Task: Open a blank sheet, save the file as education.txt Insert a table '3 by 2' In first column, add headers, 'Employee Name, Monday, Tuesday'. Under first header add  John. Under second header add  1:00 Pm. Under third header add  '3:00 Pm'. Change table style to  Black 
Action: Mouse moved to (297, 221)
Screenshot: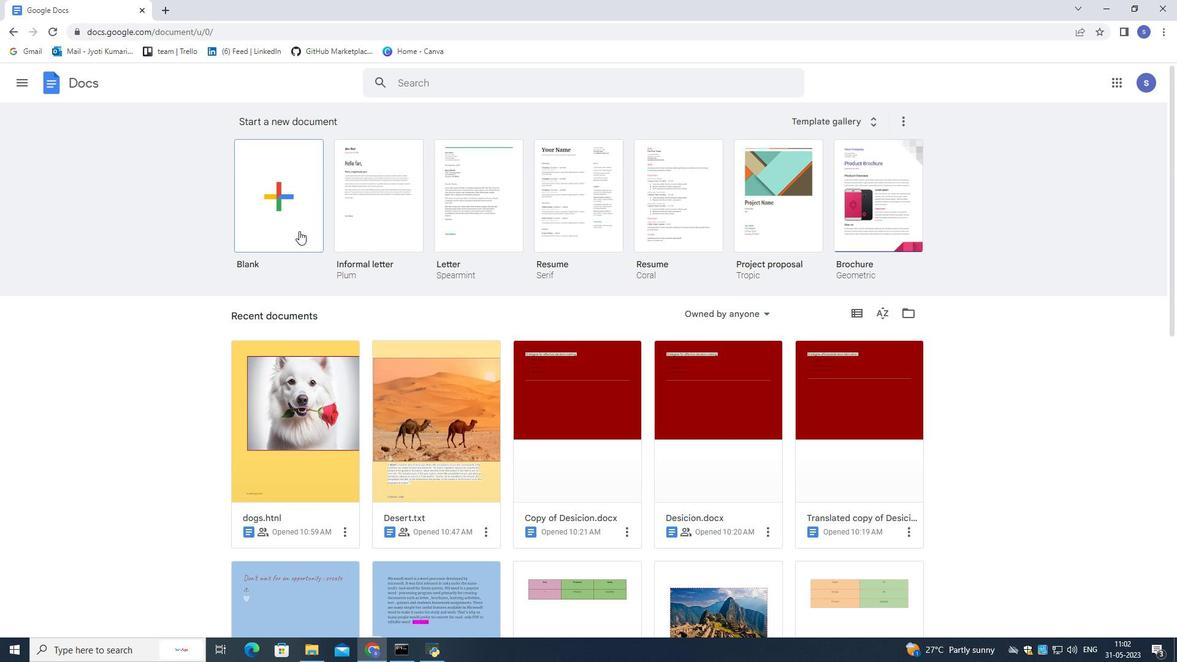 
Action: Mouse pressed left at (297, 221)
Screenshot: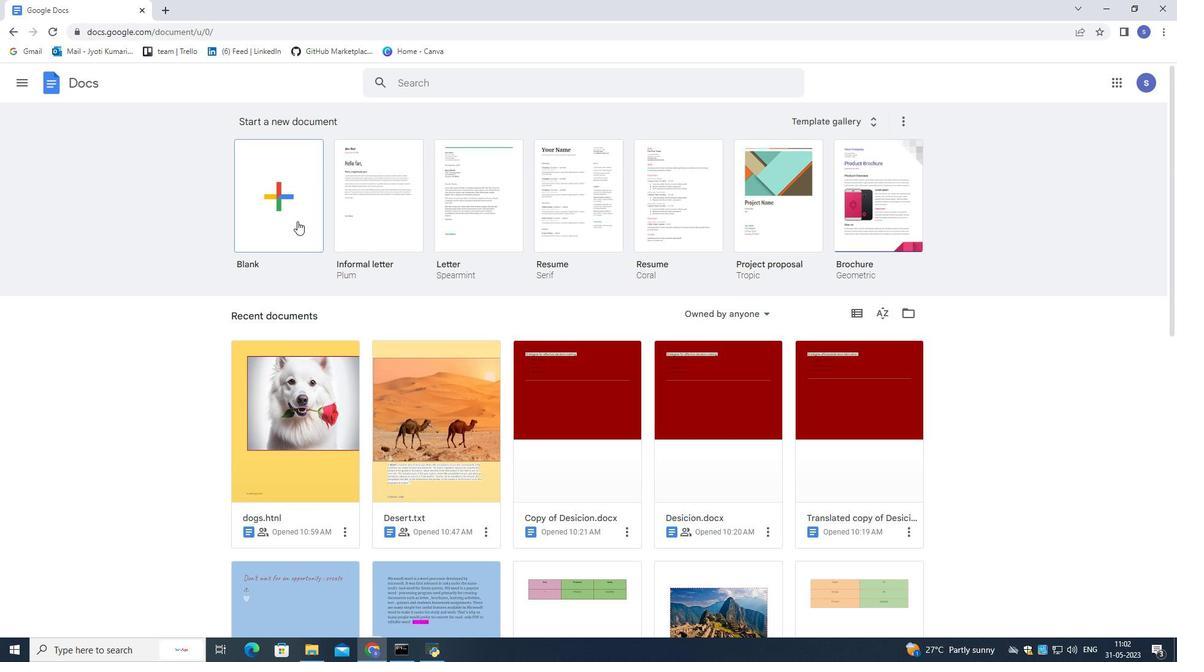 
Action: Mouse moved to (95, 77)
Screenshot: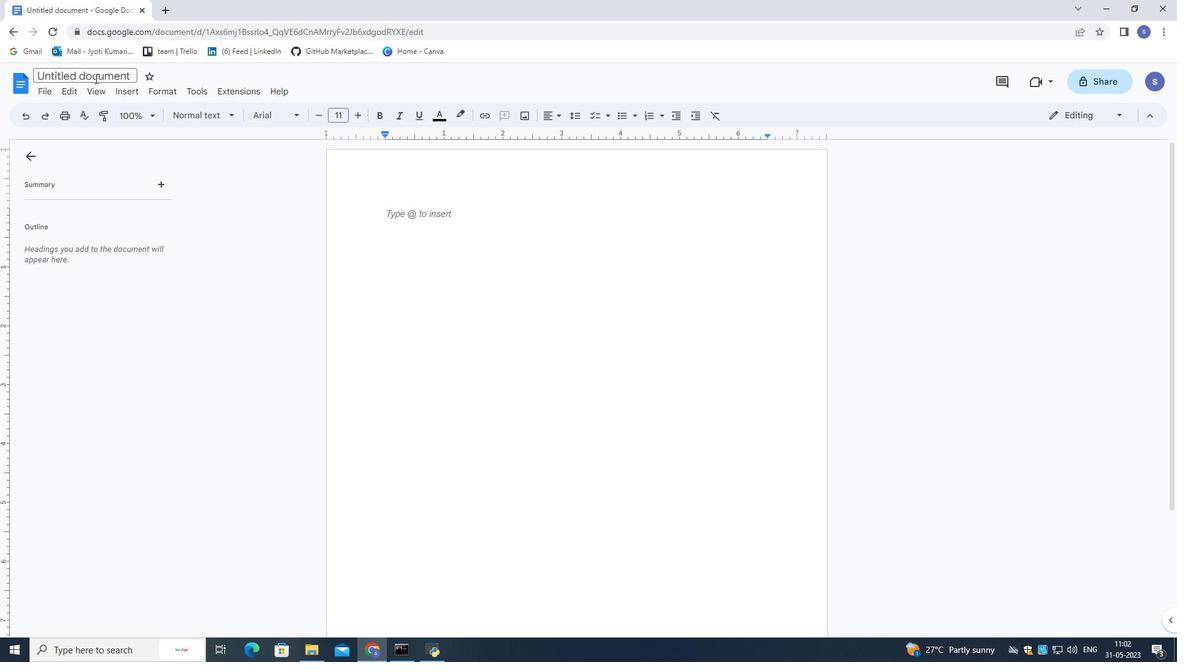 
Action: Mouse pressed left at (95, 77)
Screenshot: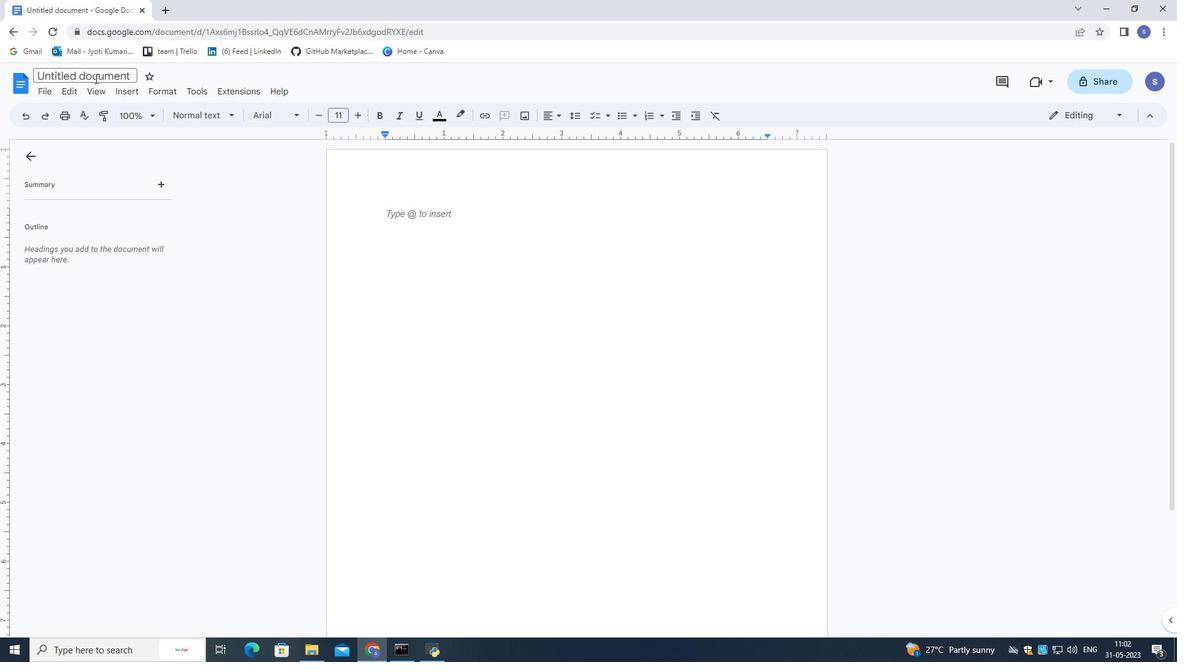 
Action: Key pressed education.txt<Key.enter>
Screenshot: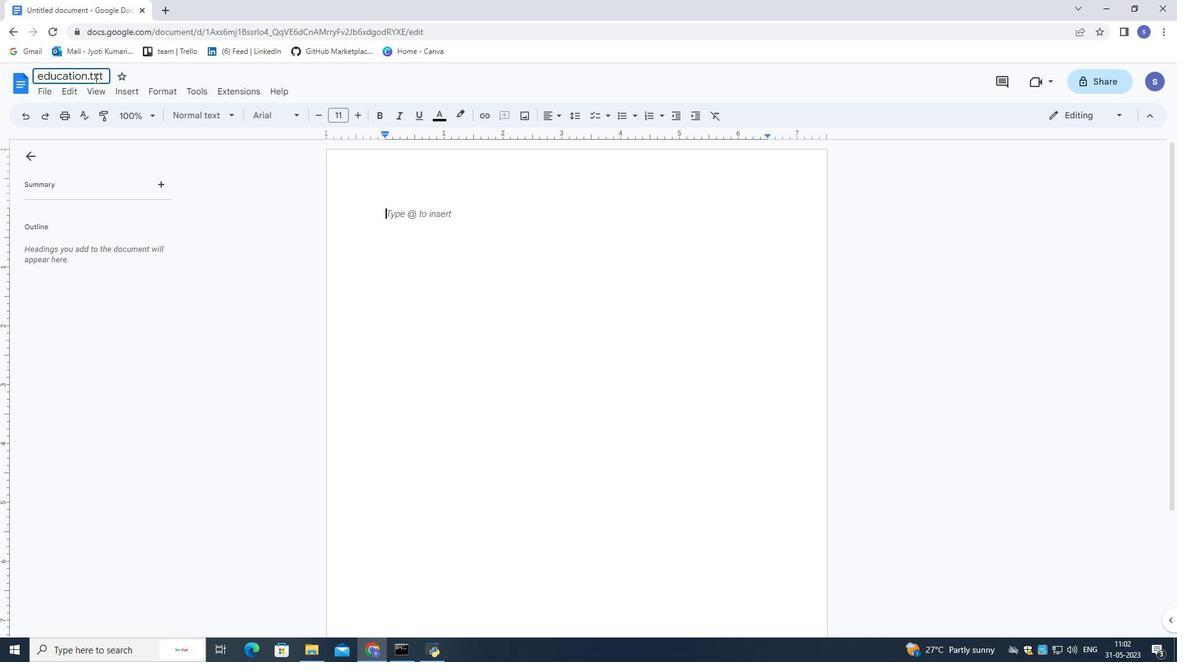 
Action: Mouse moved to (45, 87)
Screenshot: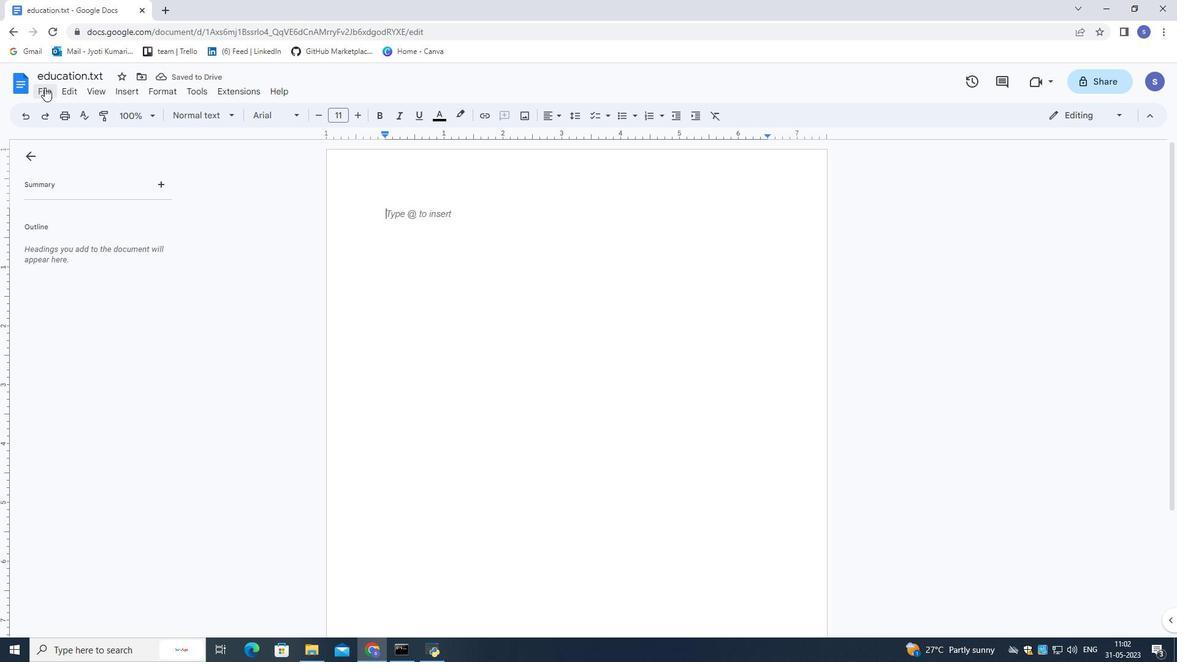 
Action: Mouse pressed left at (45, 87)
Screenshot: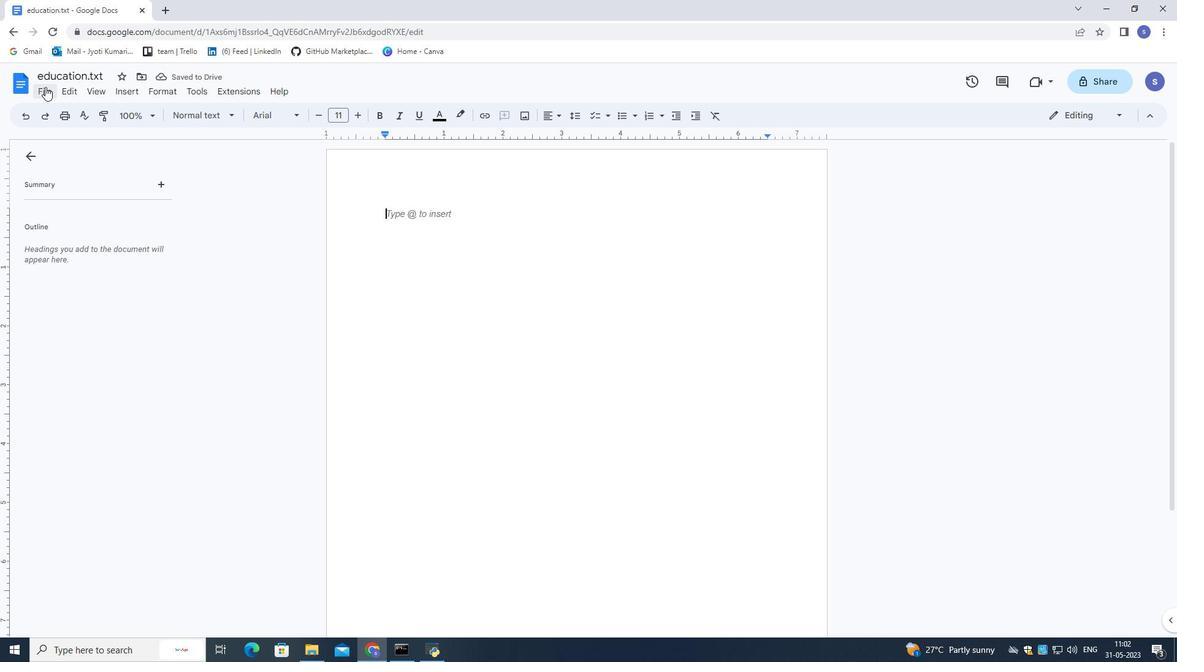 
Action: Mouse moved to (334, 172)
Screenshot: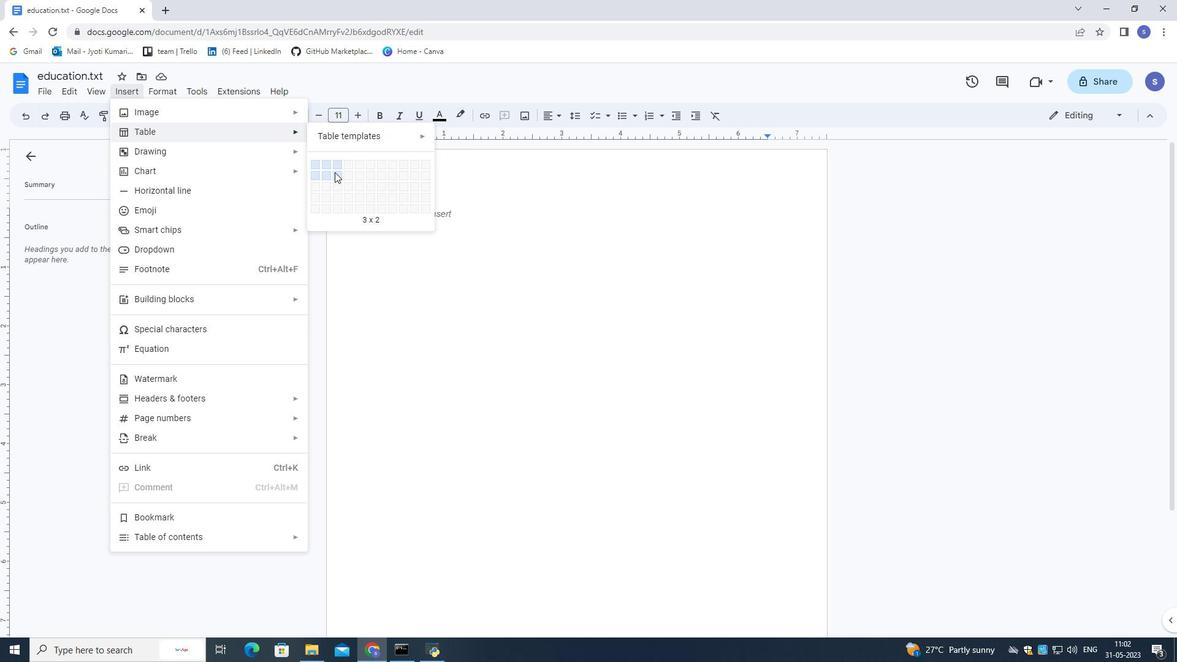
Action: Mouse pressed left at (334, 172)
Screenshot: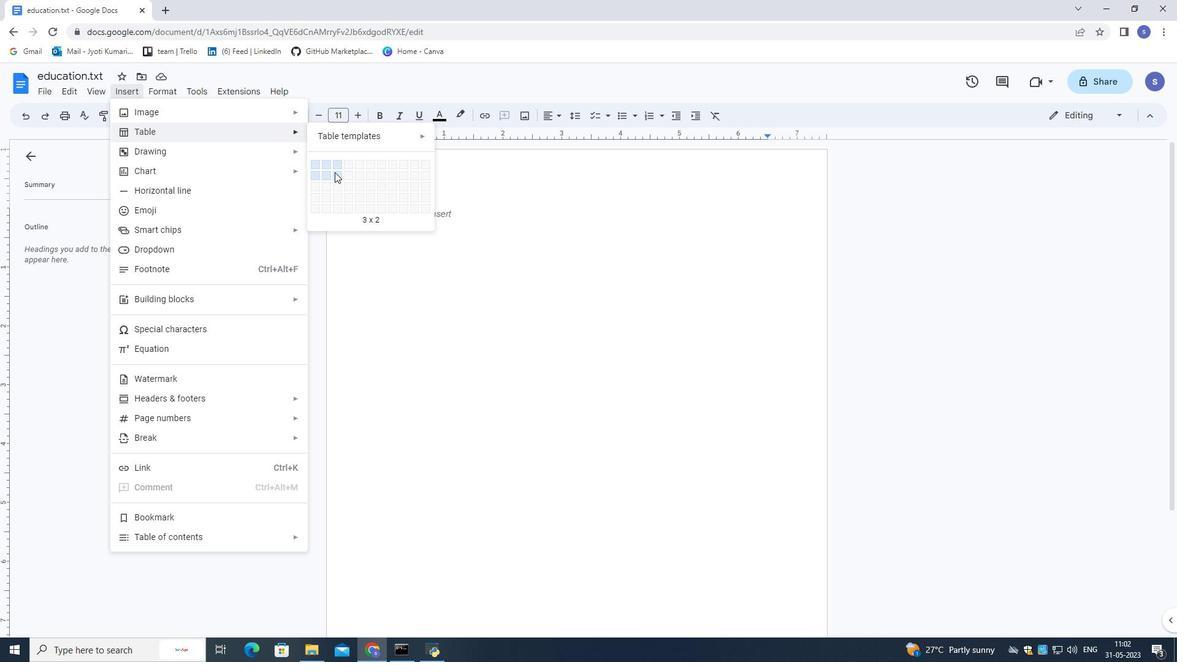 
Action: Mouse moved to (584, 239)
Screenshot: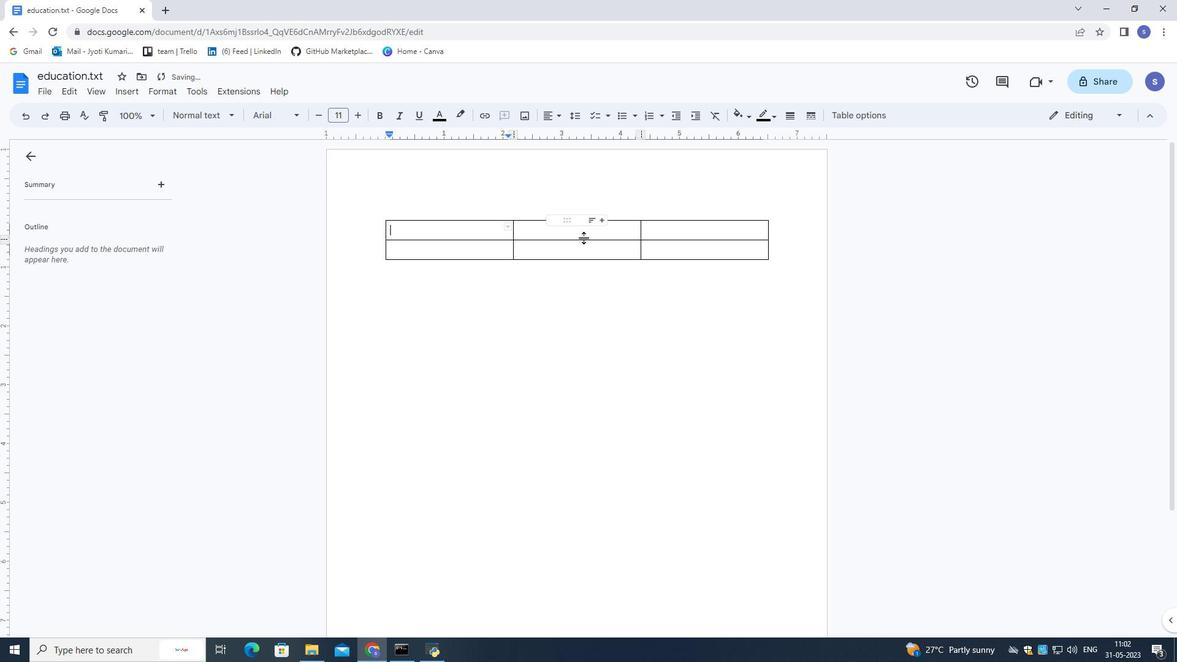 
Action: Mouse pressed left at (584, 239)
Screenshot: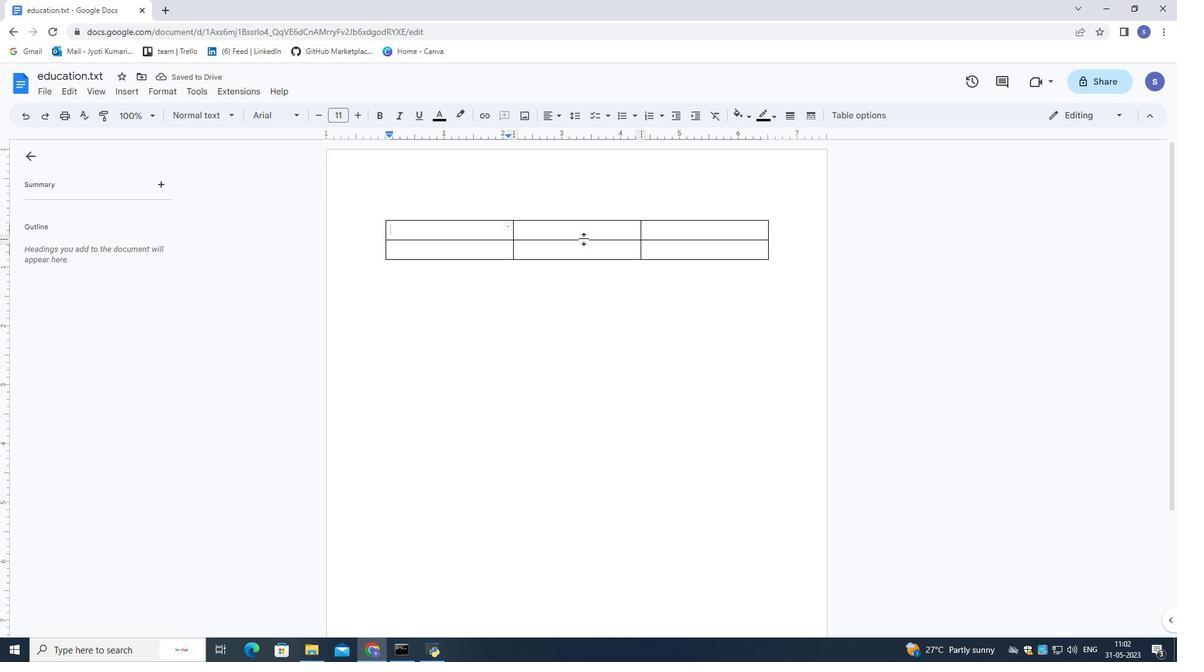 
Action: Mouse moved to (587, 274)
Screenshot: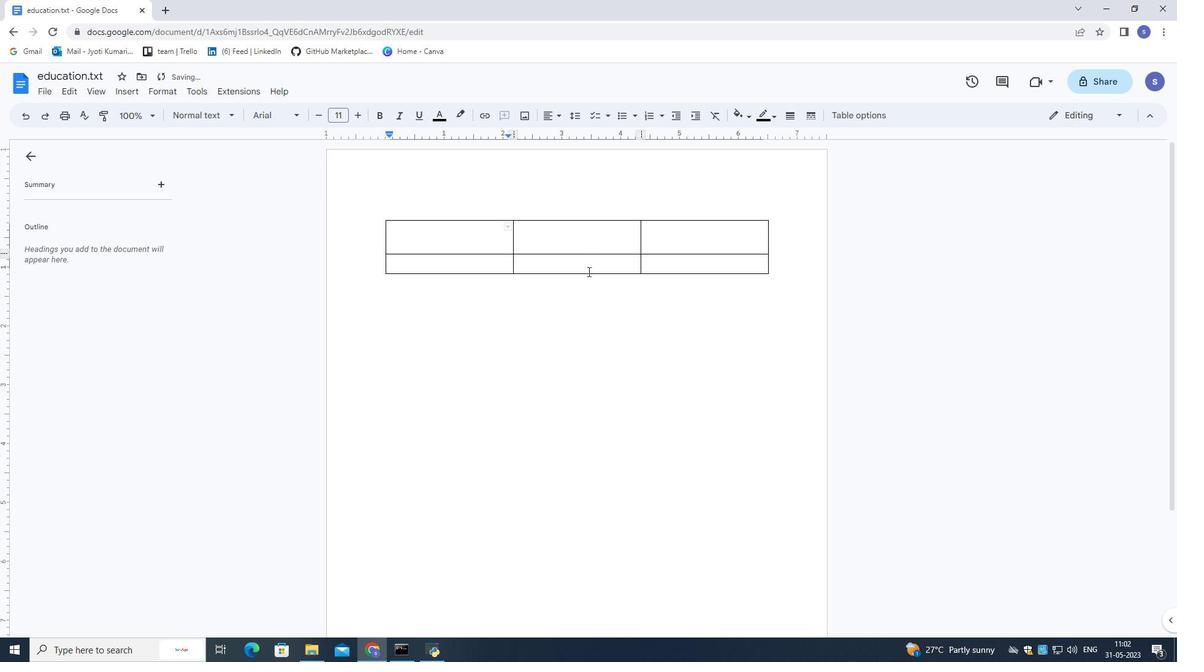 
Action: Mouse pressed left at (587, 274)
Screenshot: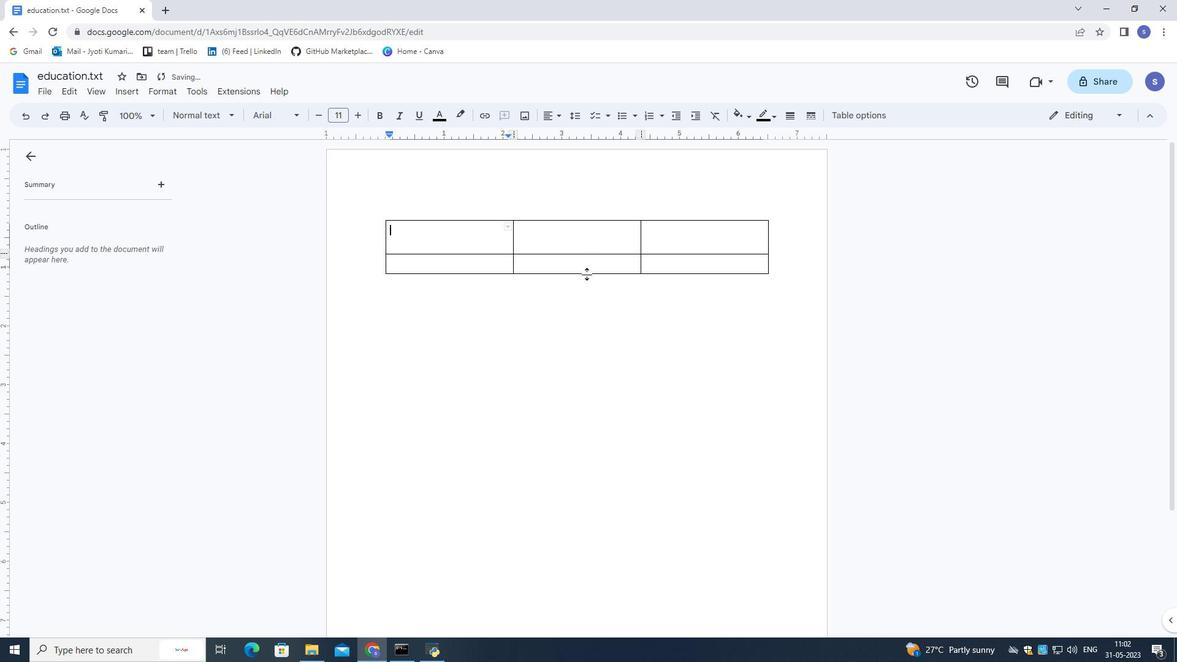 
Action: Mouse moved to (489, 240)
Screenshot: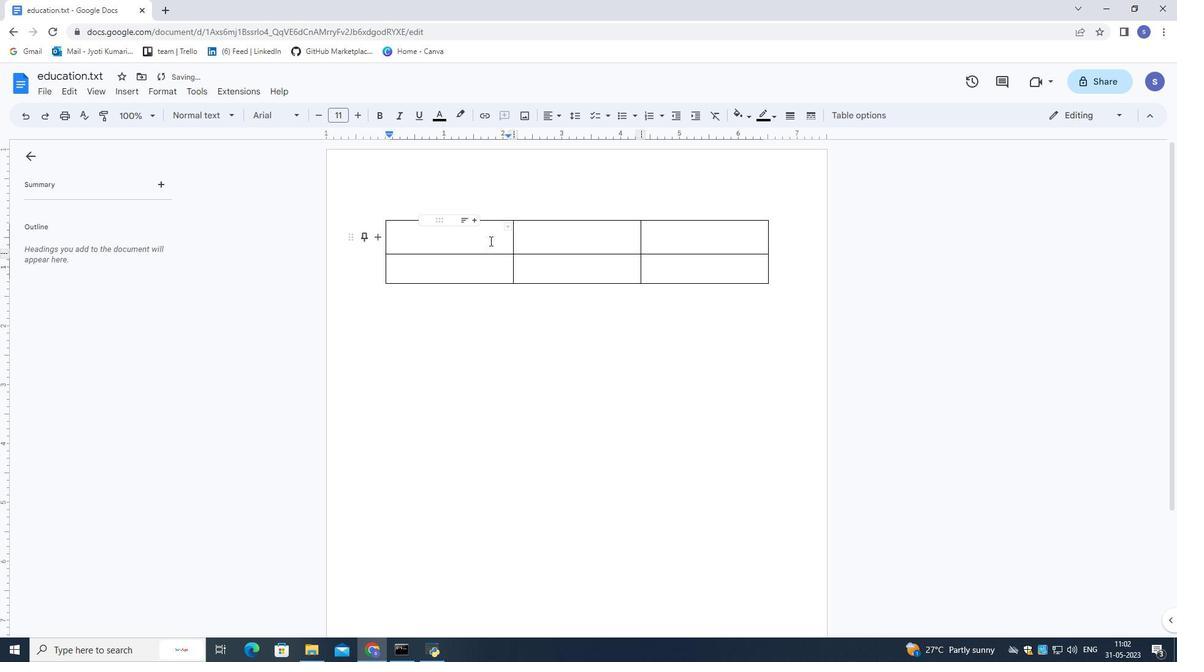 
Action: Mouse pressed left at (489, 240)
Screenshot: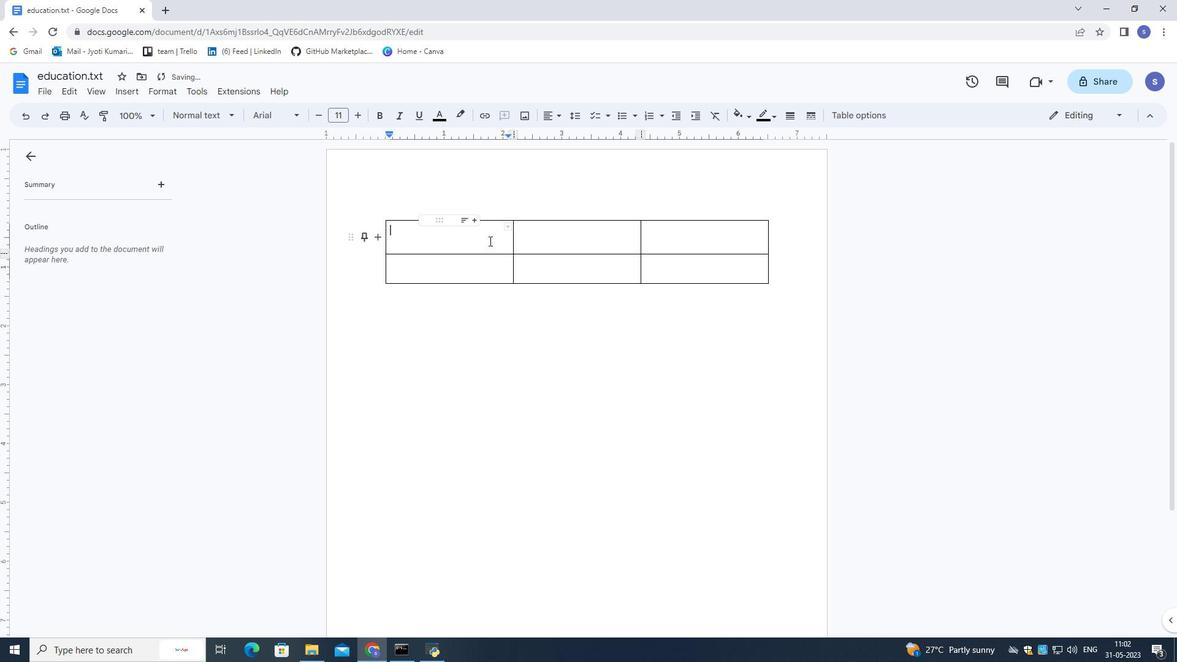 
Action: Mouse moved to (486, 236)
Screenshot: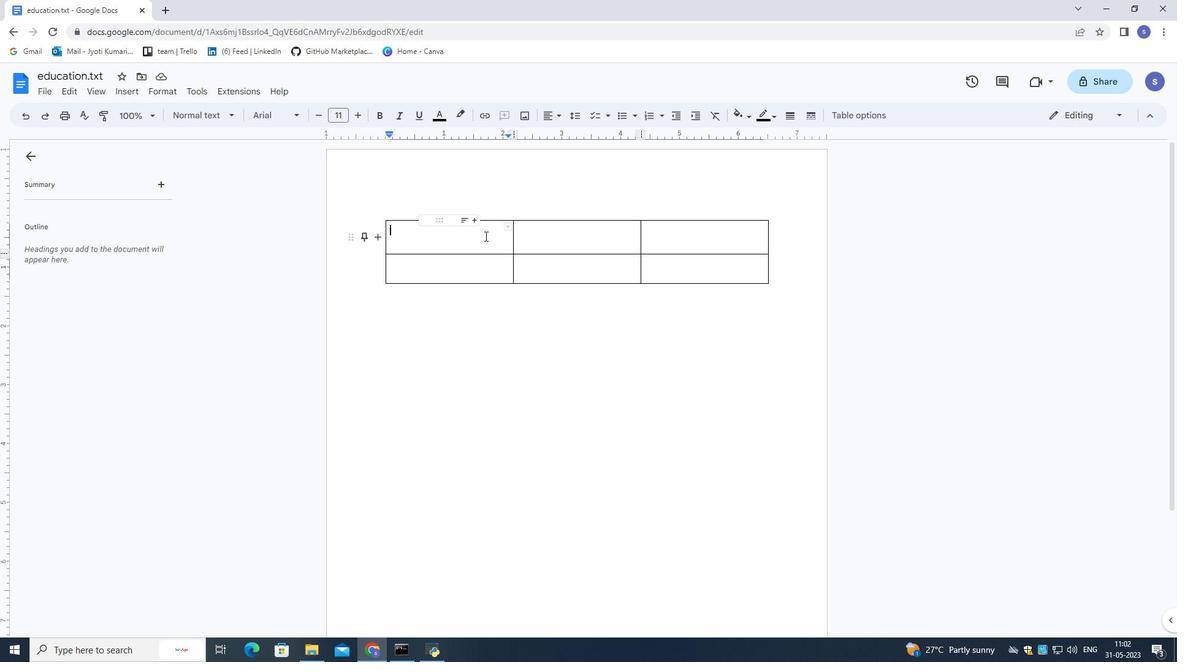 
Action: Key pressed <Key.shift><Key.shift>E
Screenshot: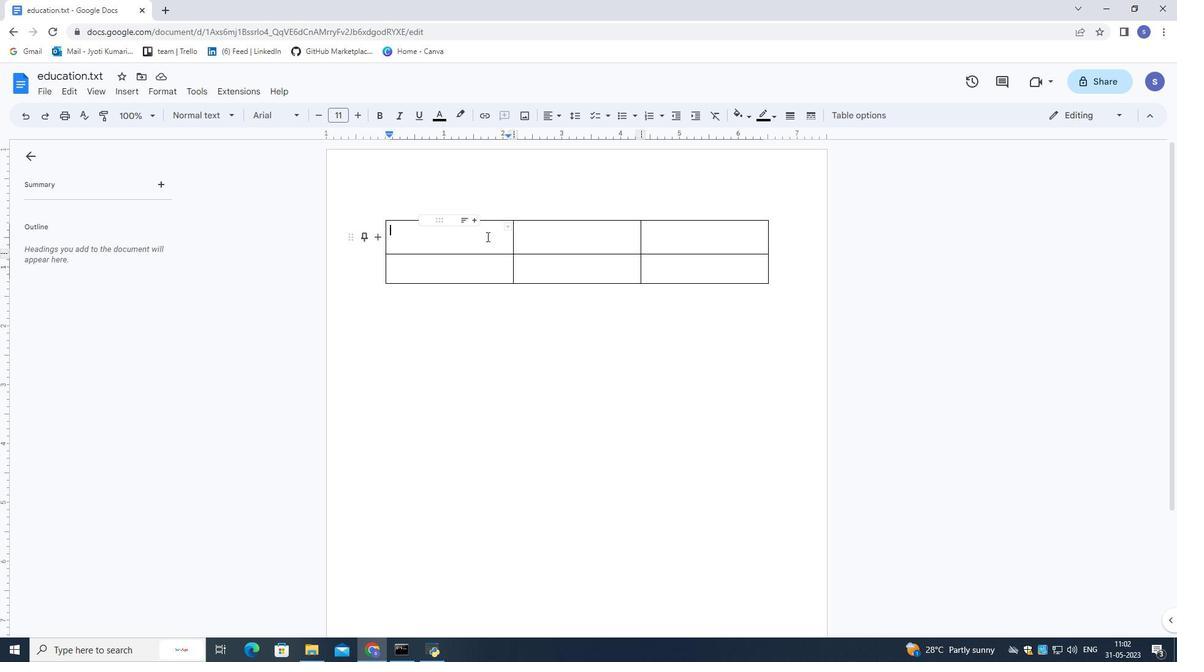 
Action: Mouse moved to (487, 231)
Screenshot: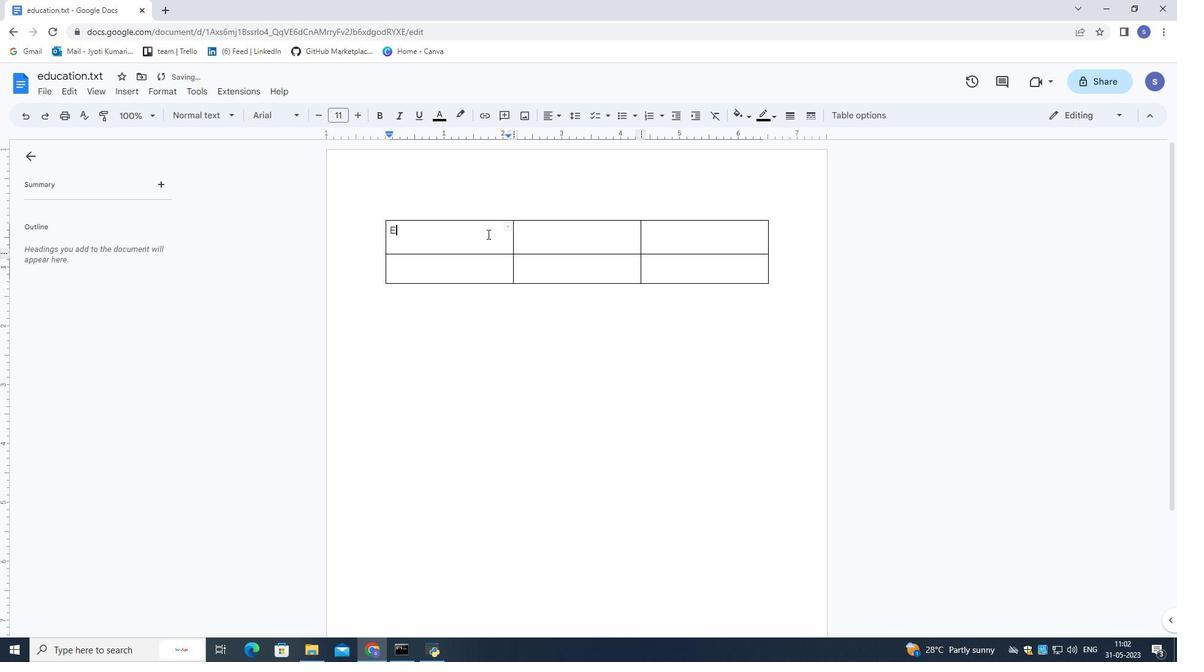 
Action: Key pressed m
Screenshot: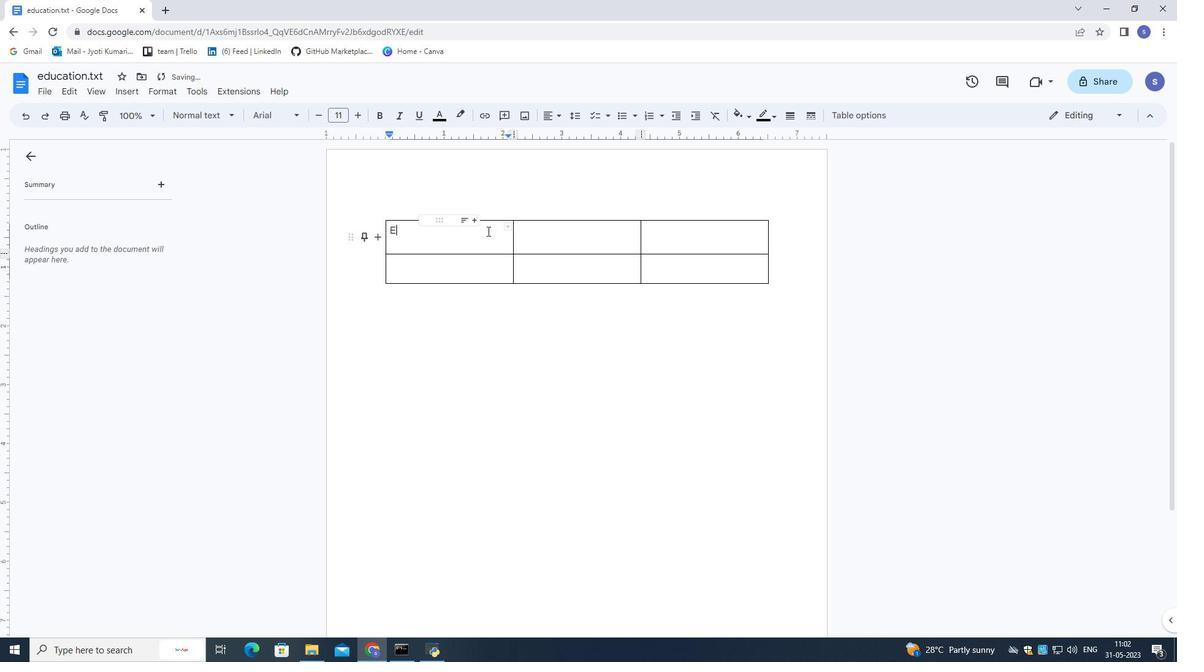 
Action: Mouse moved to (487, 228)
Screenshot: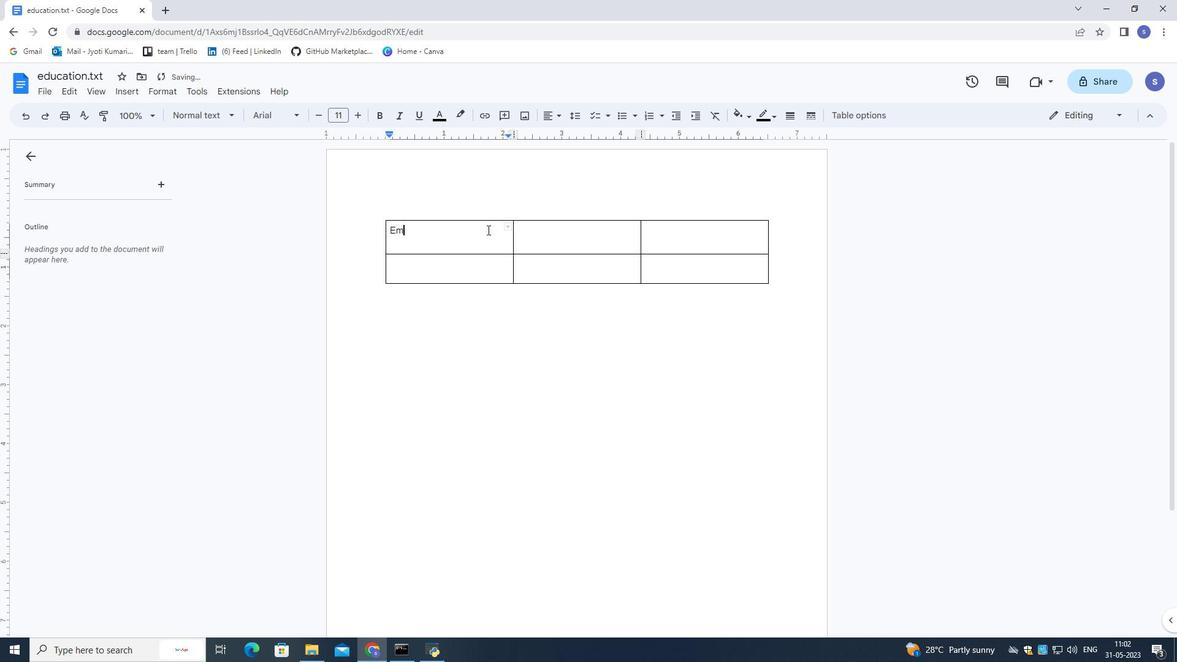 
Action: Key pressed ployee<Key.space>name
Screenshot: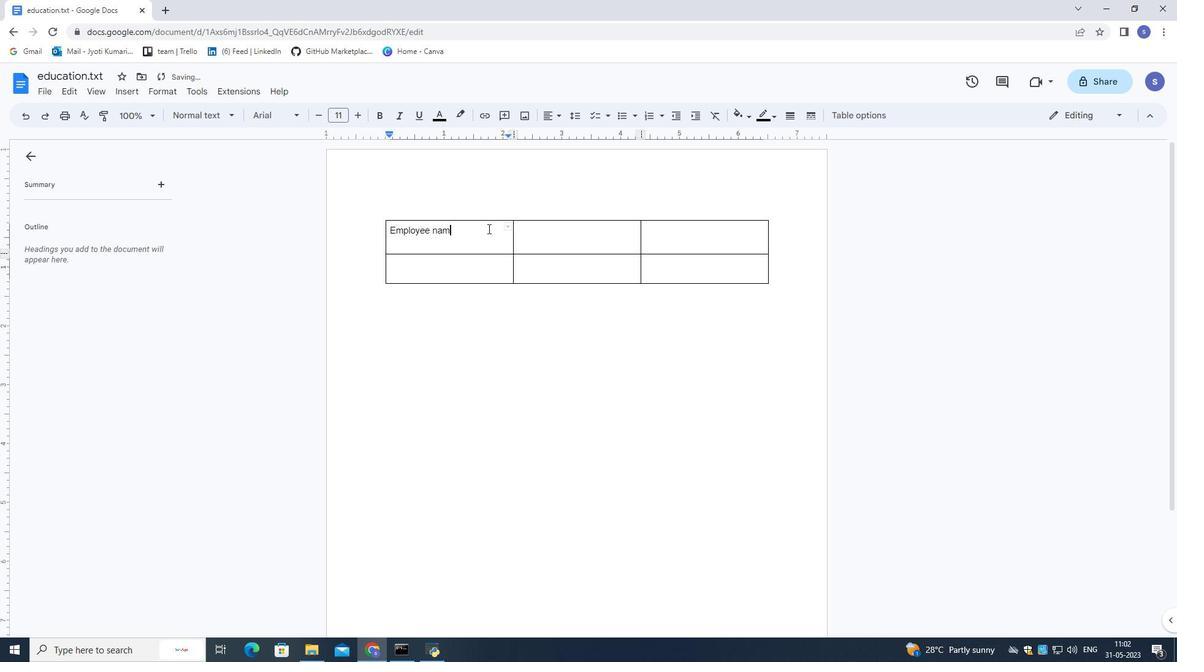 
Action: Mouse moved to (580, 227)
Screenshot: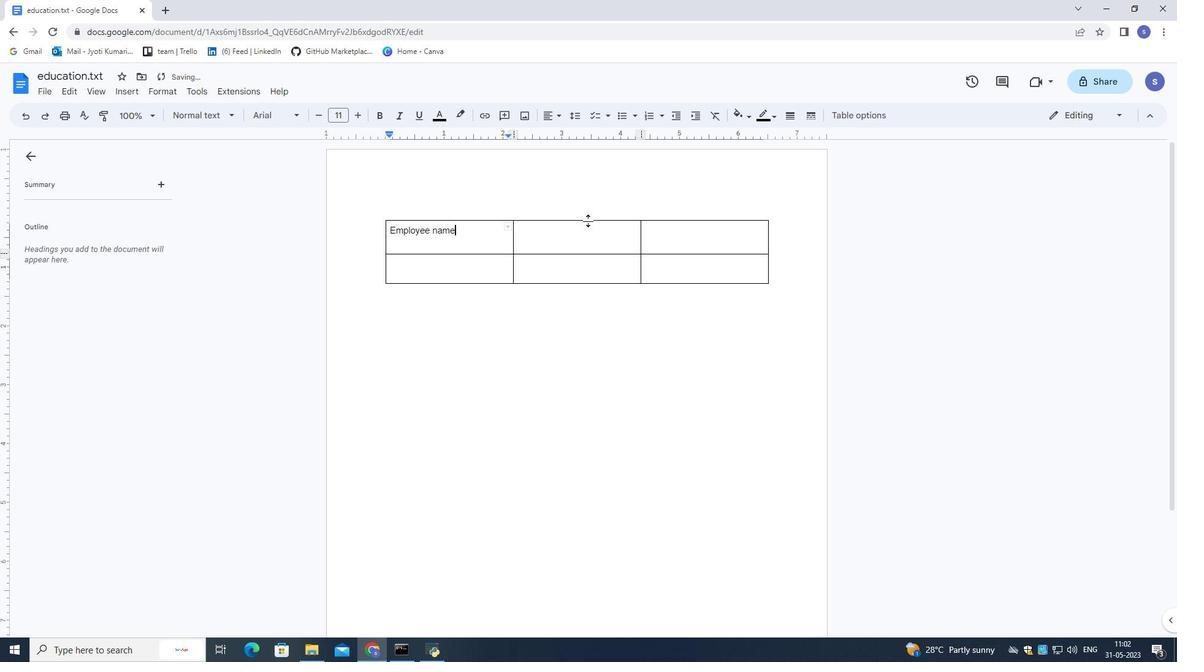 
Action: Mouse pressed left at (580, 227)
Screenshot: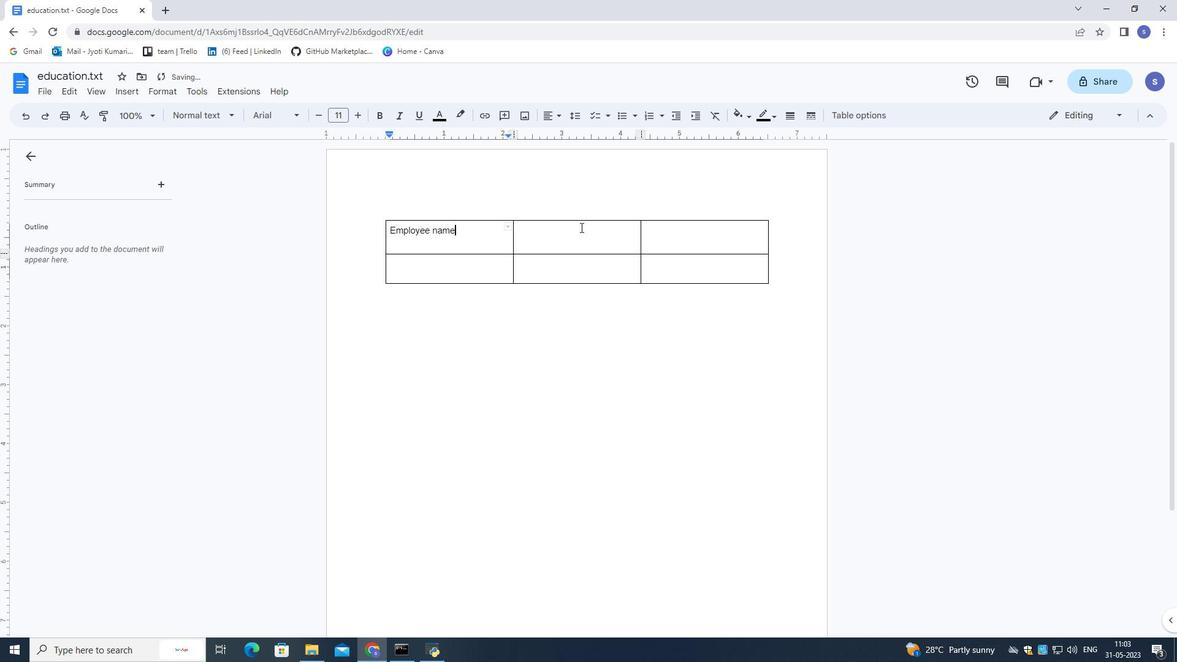 
Action: Key pressed monday
Screenshot: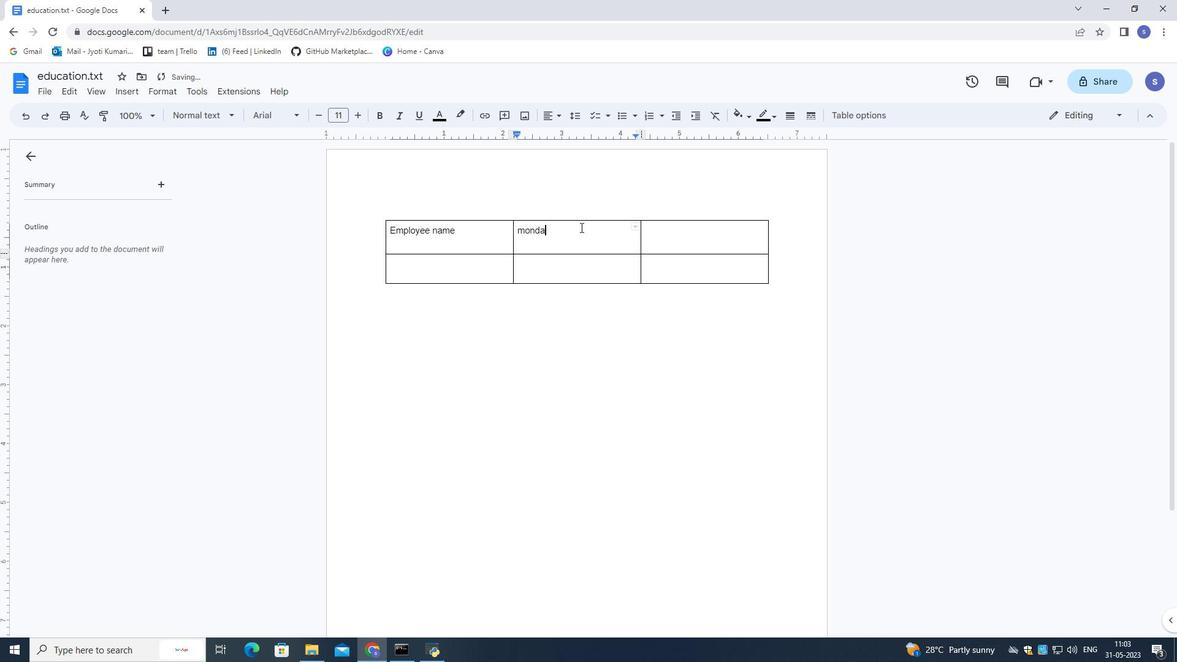 
Action: Mouse moved to (662, 239)
Screenshot: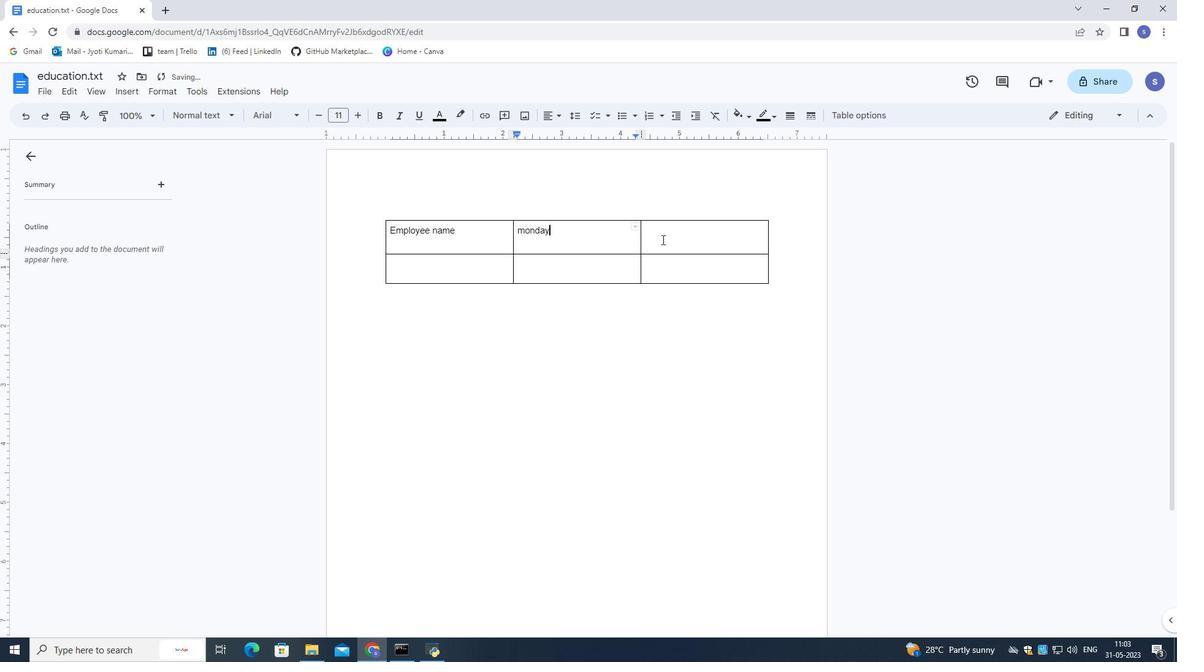 
Action: Mouse pressed left at (662, 239)
Screenshot: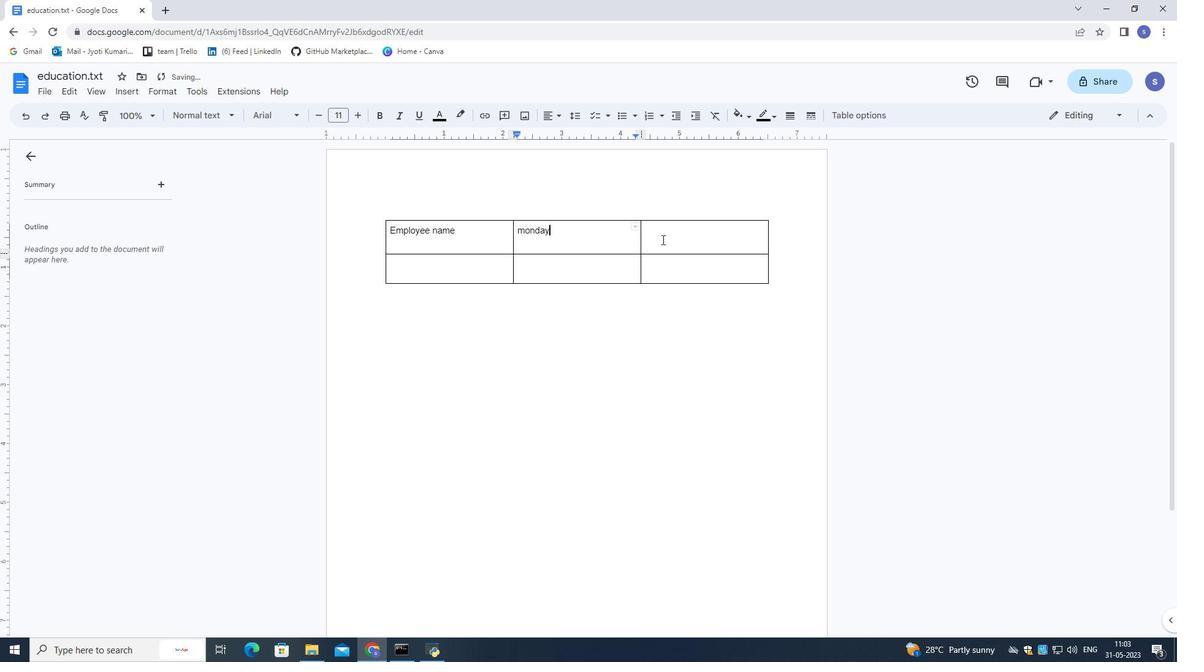 
Action: Key pressed tuesday
Screenshot: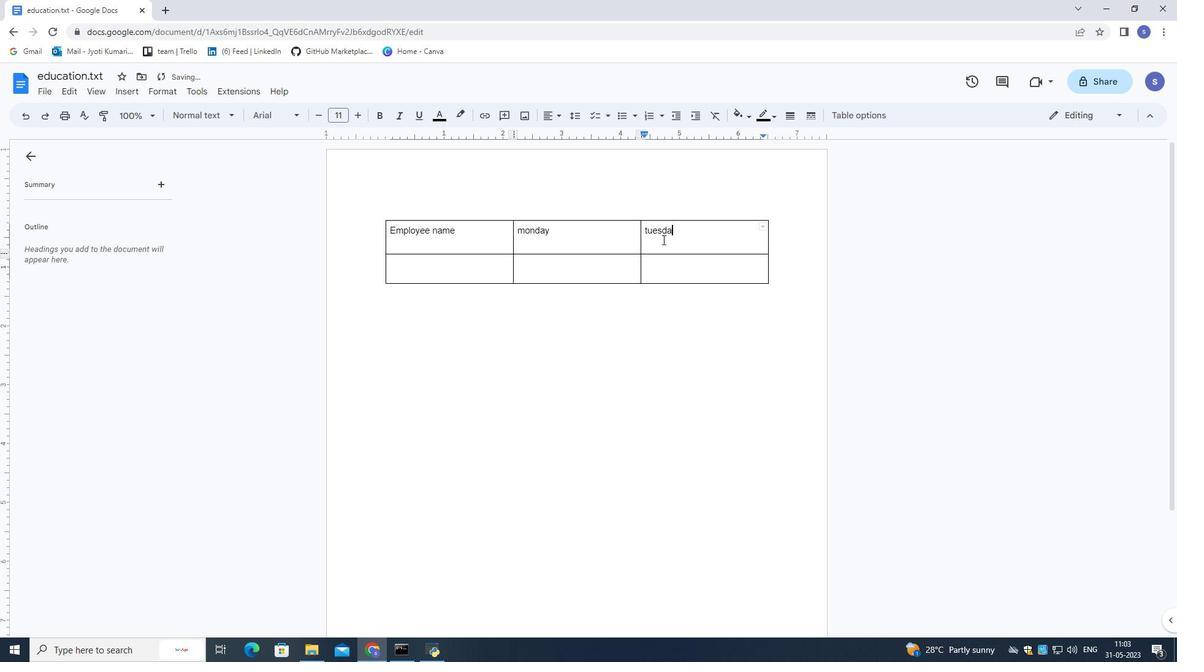 
Action: Mouse moved to (647, 229)
Screenshot: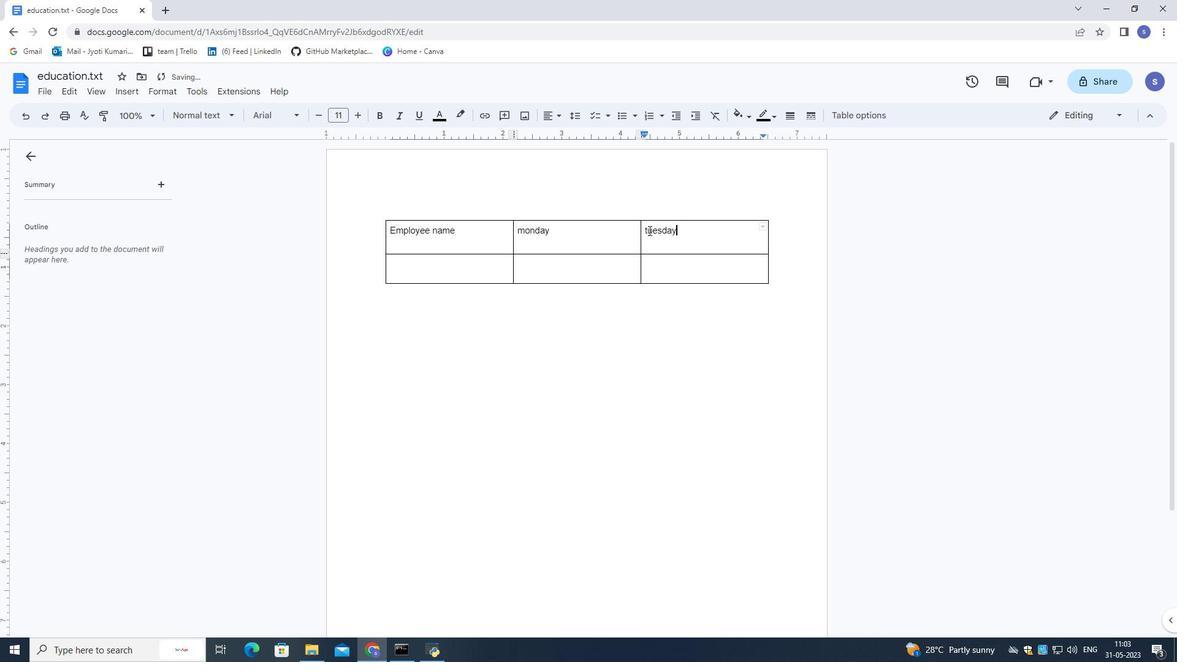 
Action: Mouse pressed left at (647, 229)
Screenshot: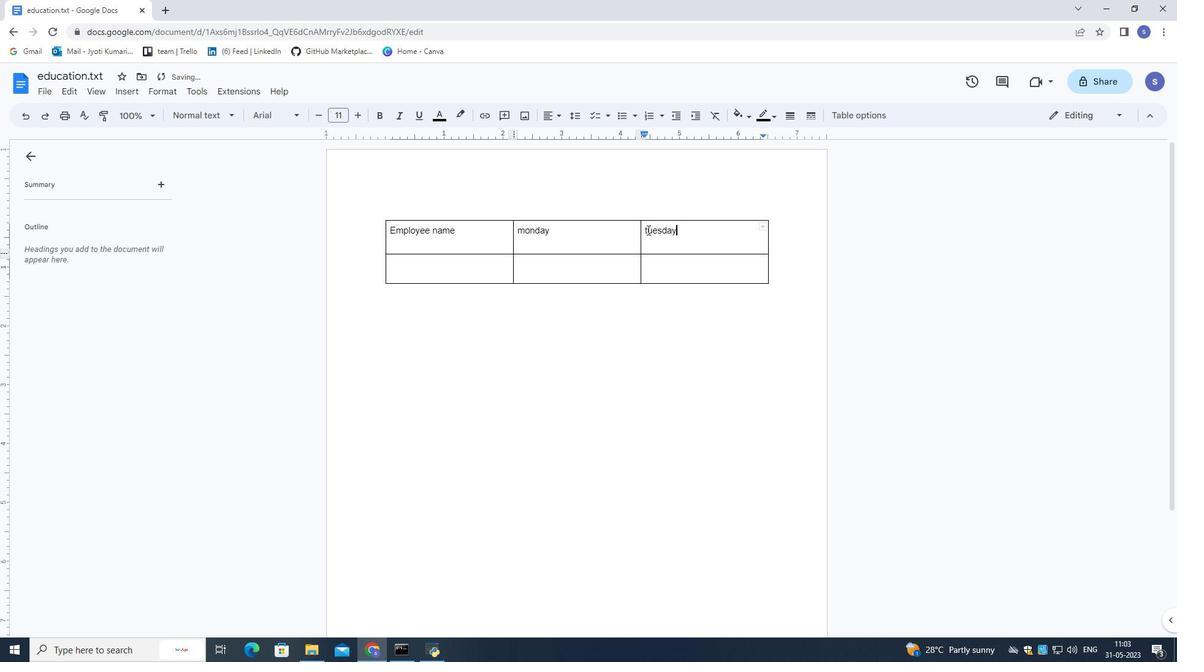 
Action: Mouse moved to (648, 230)
Screenshot: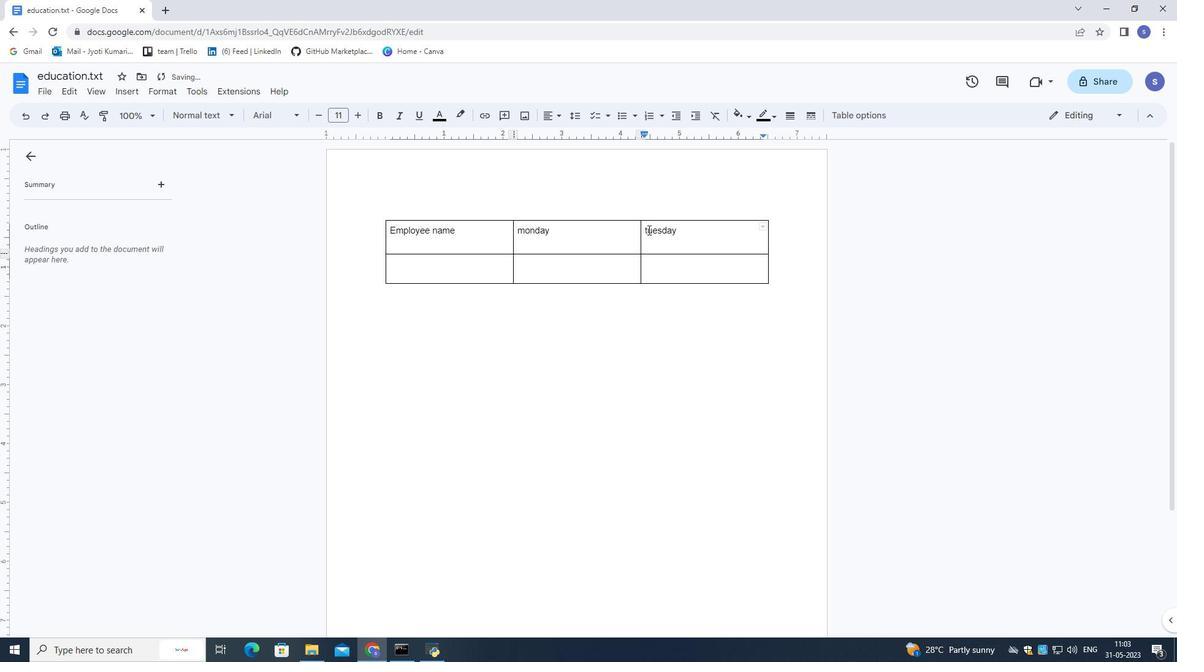
Action: Key pressed <Key.backspace>
Screenshot: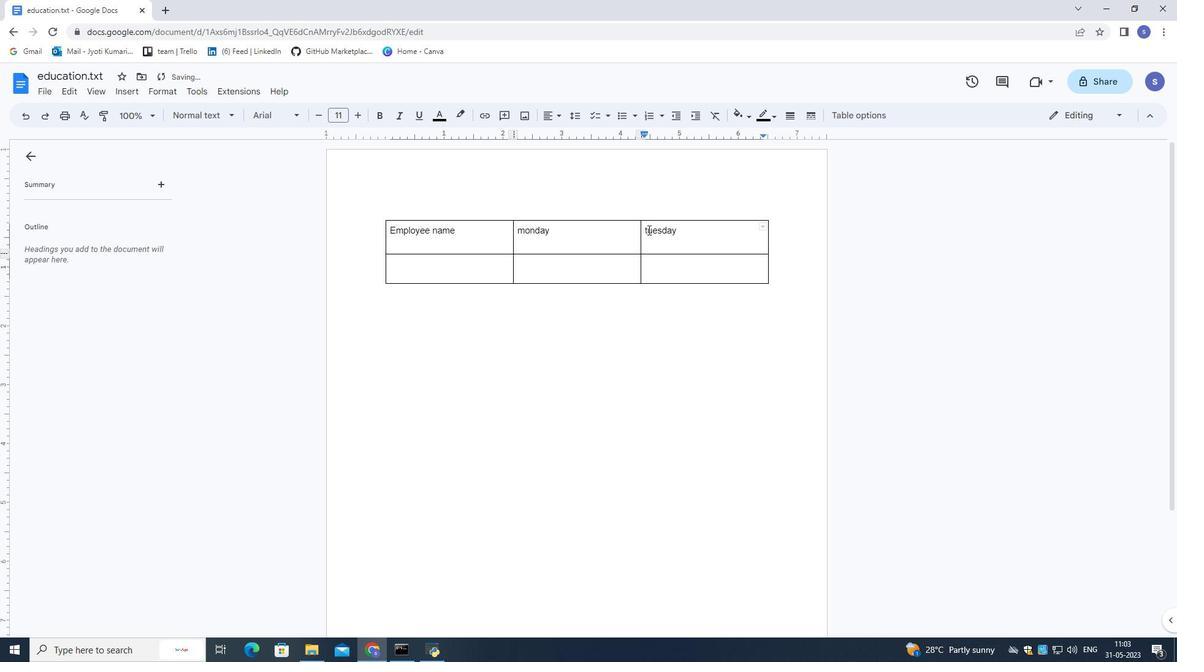 
Action: Mouse moved to (650, 229)
Screenshot: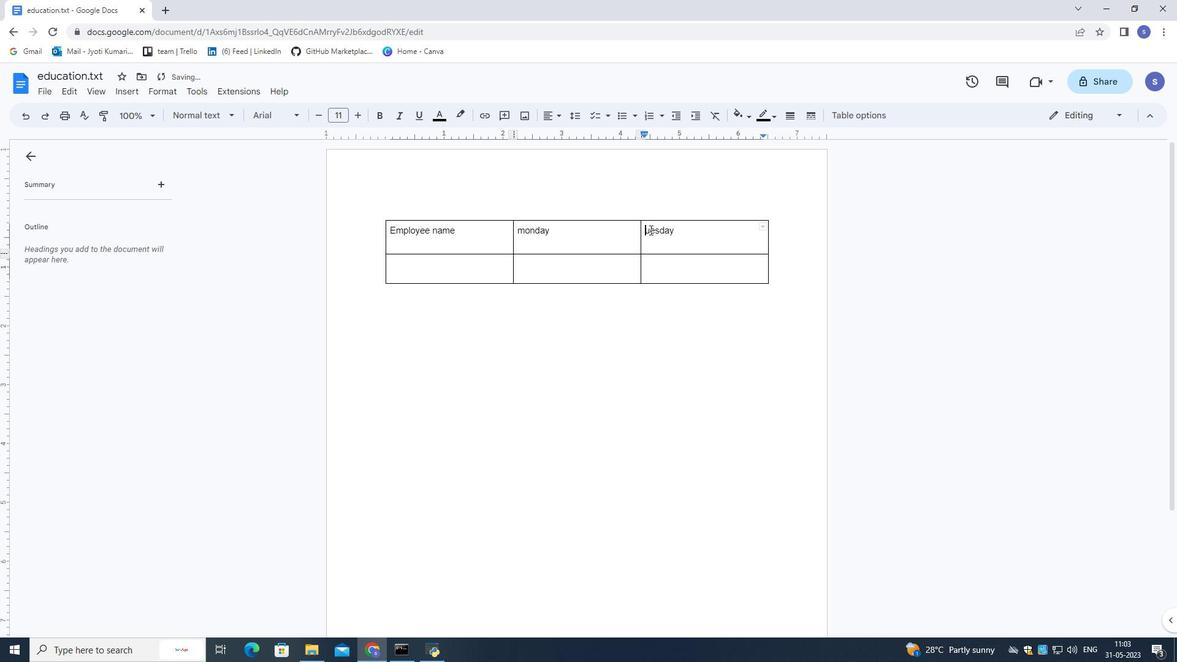 
Action: Key pressed <Key.shift><Key.shift><Key.shift><Key.shift><Key.shift><Key.shift><Key.shift>T
Screenshot: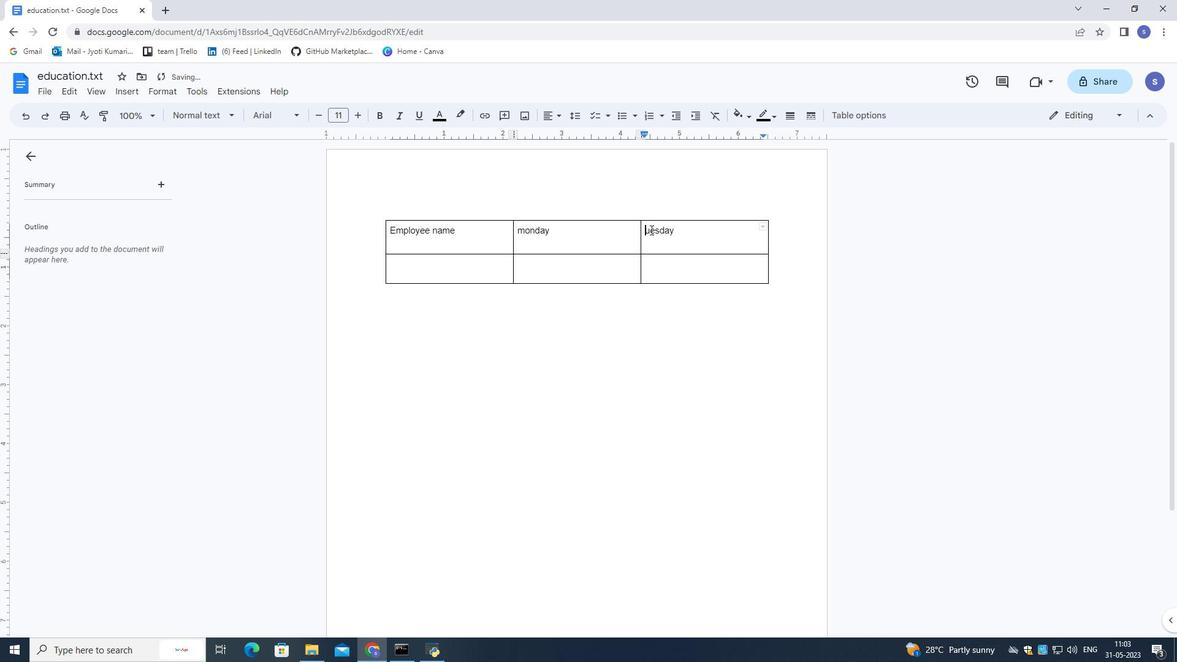 
Action: Mouse moved to (525, 230)
Screenshot: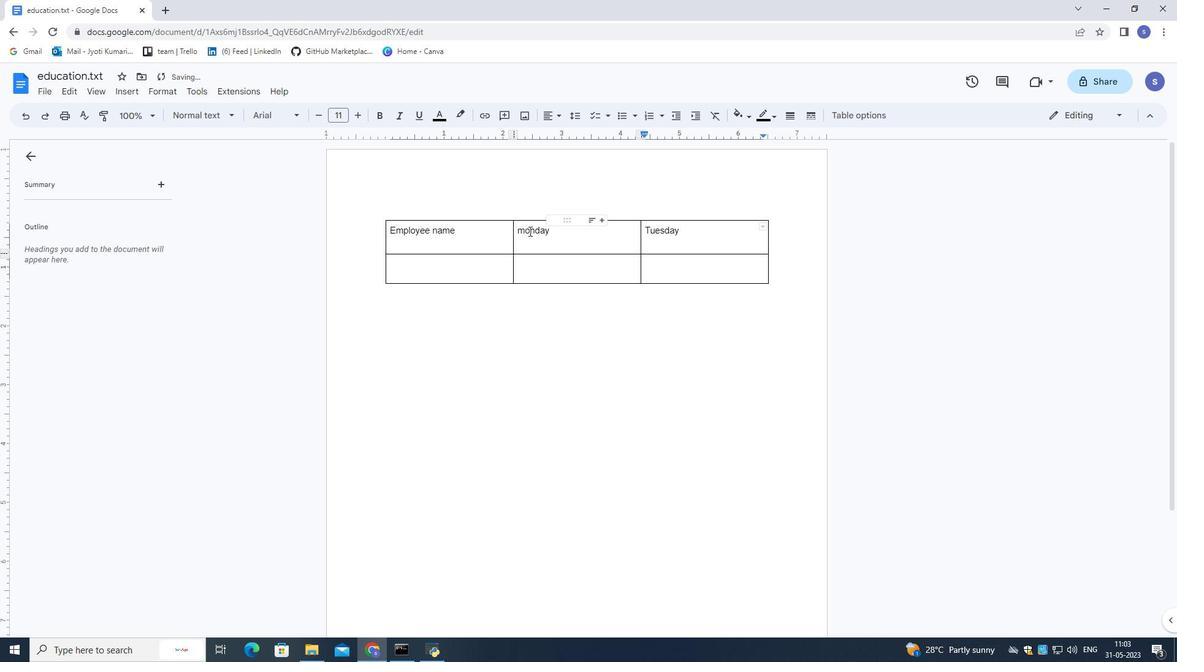 
Action: Mouse pressed left at (525, 230)
Screenshot: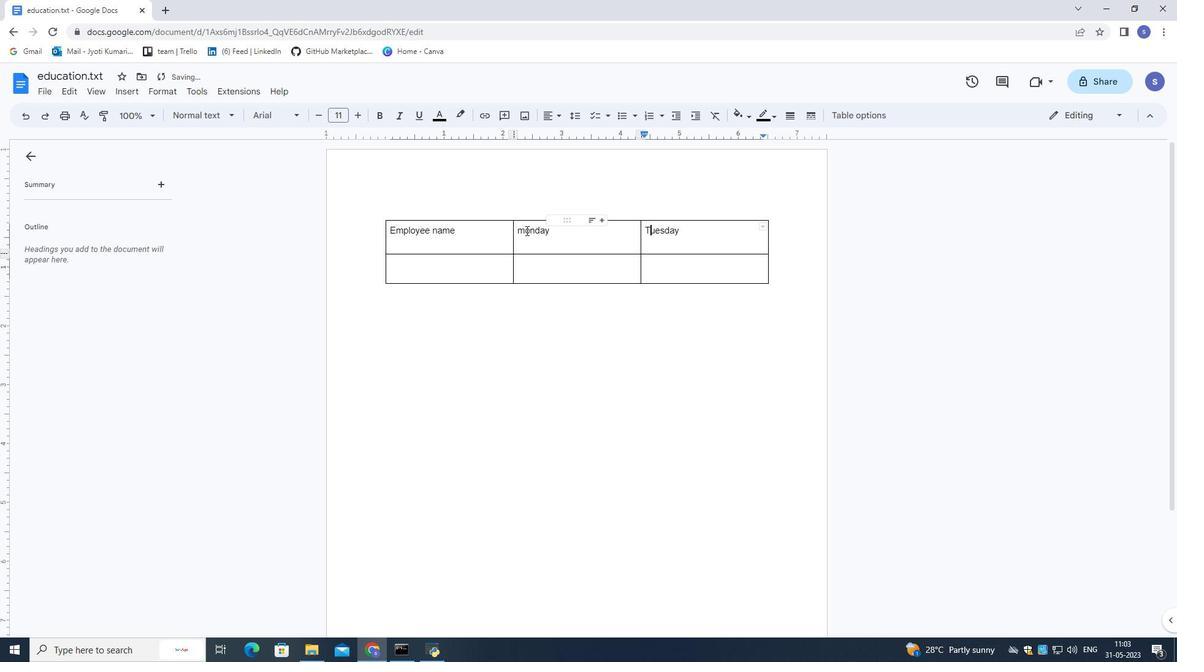 
Action: Mouse moved to (535, 240)
Screenshot: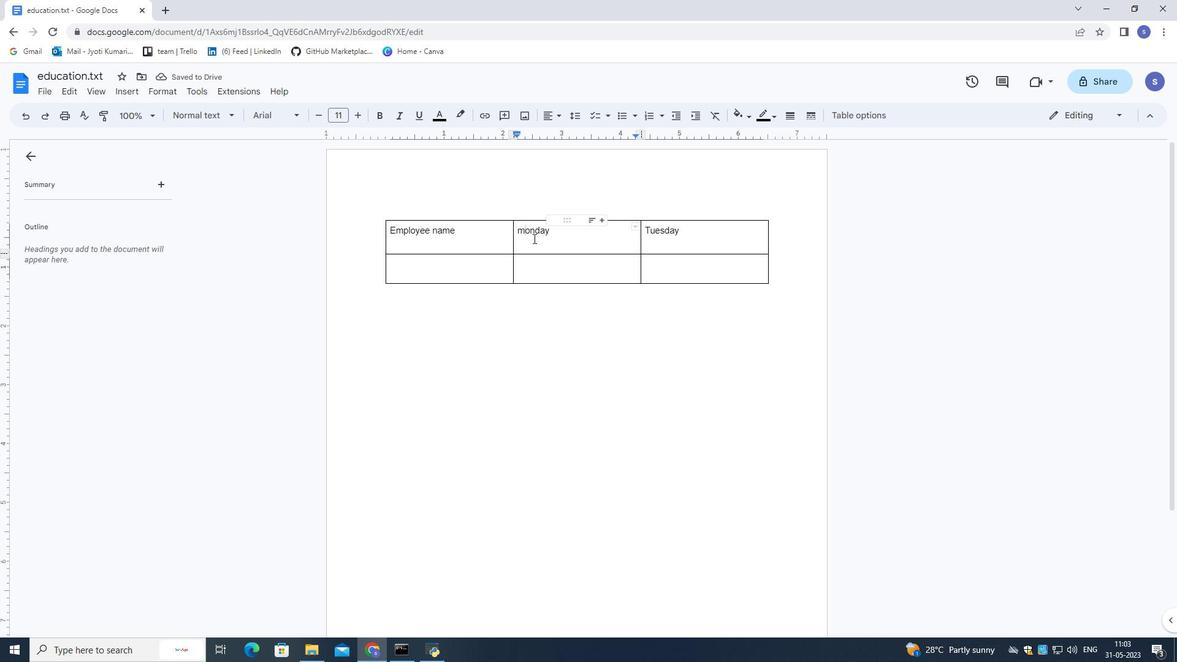 
Action: Key pressed <Key.backspace><Key.shift><Key.shift><Key.shift>M
Screenshot: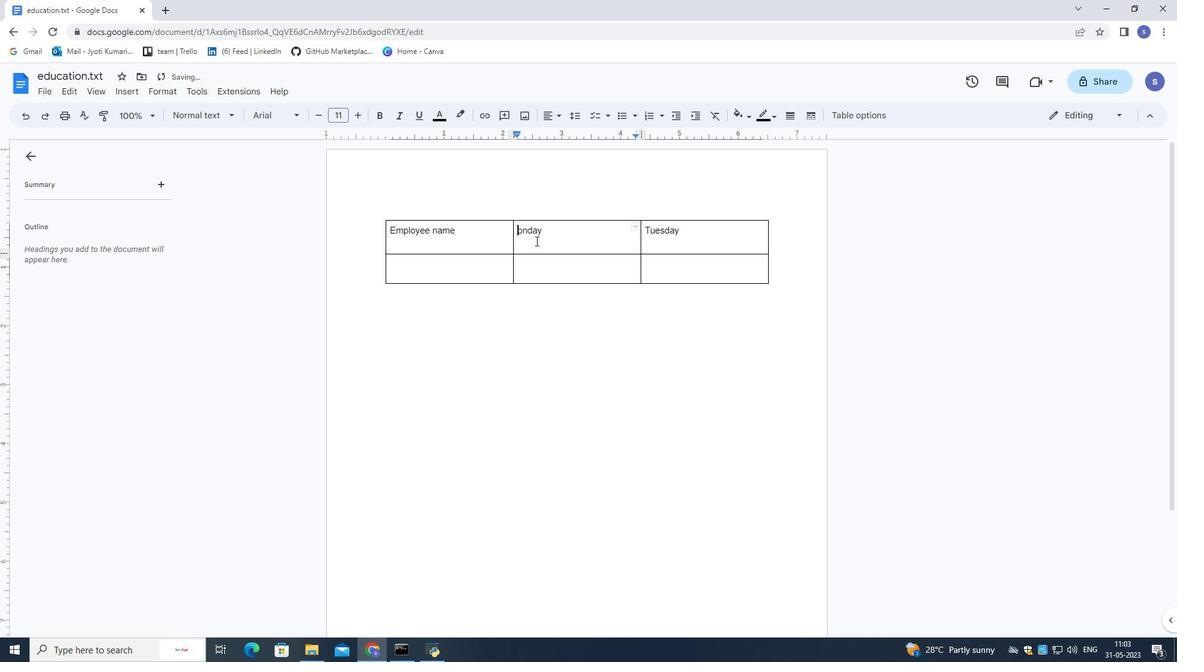 
Action: Mouse moved to (493, 262)
Screenshot: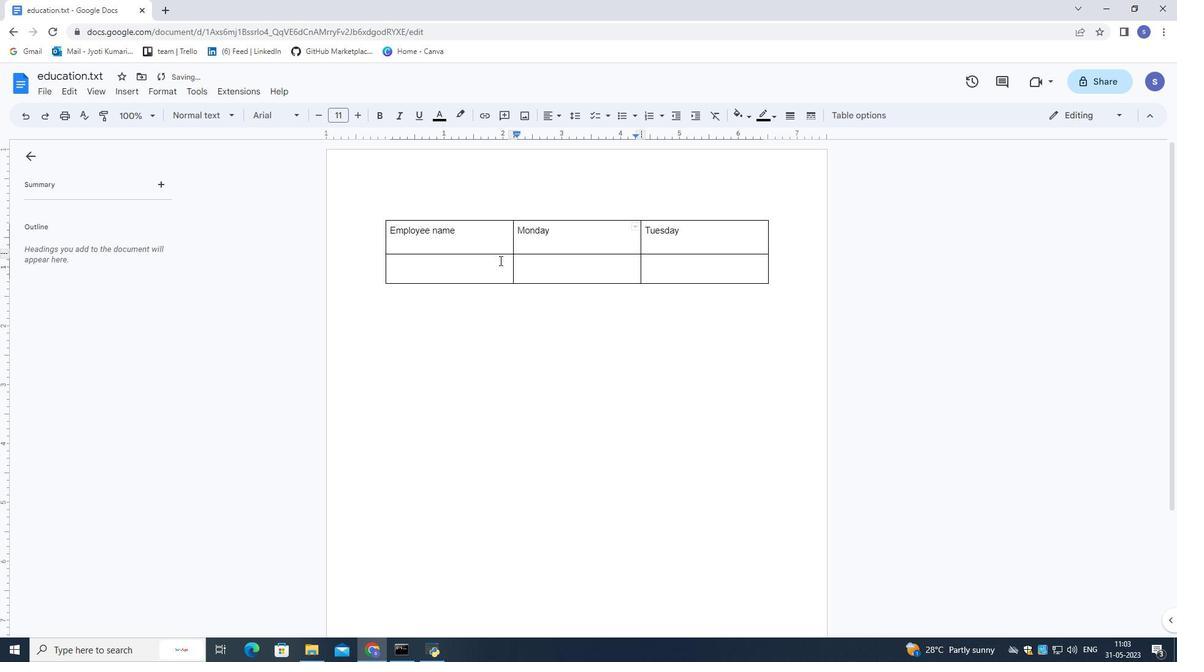 
Action: Mouse pressed left at (493, 262)
Screenshot: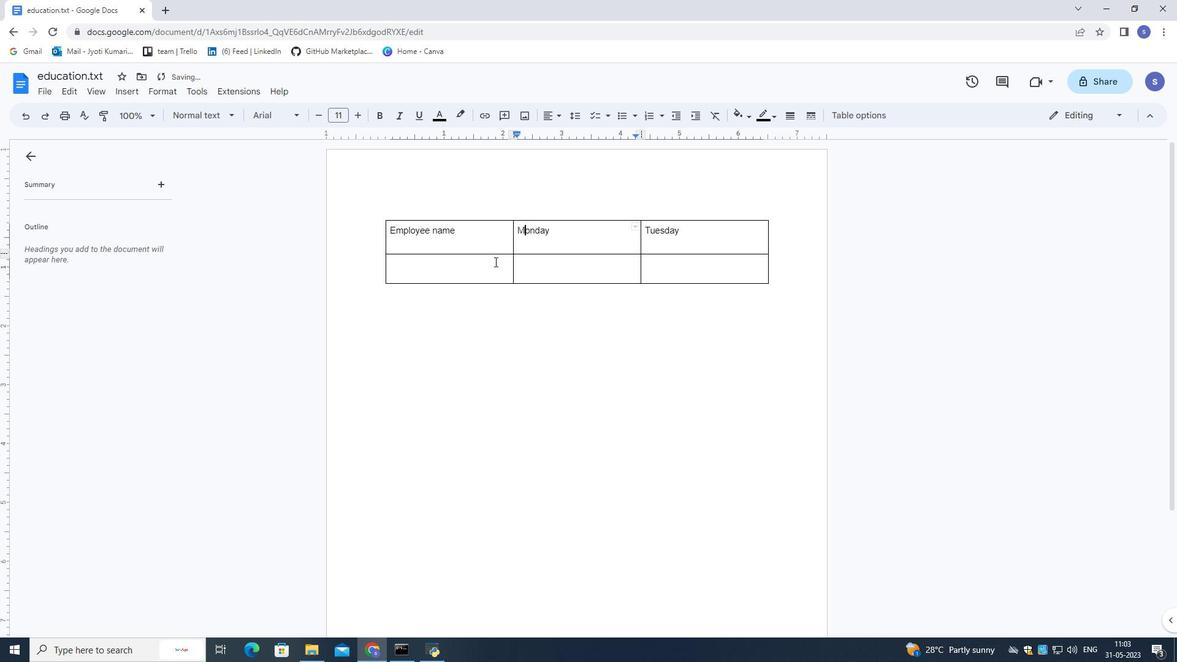 
Action: Mouse moved to (496, 267)
Screenshot: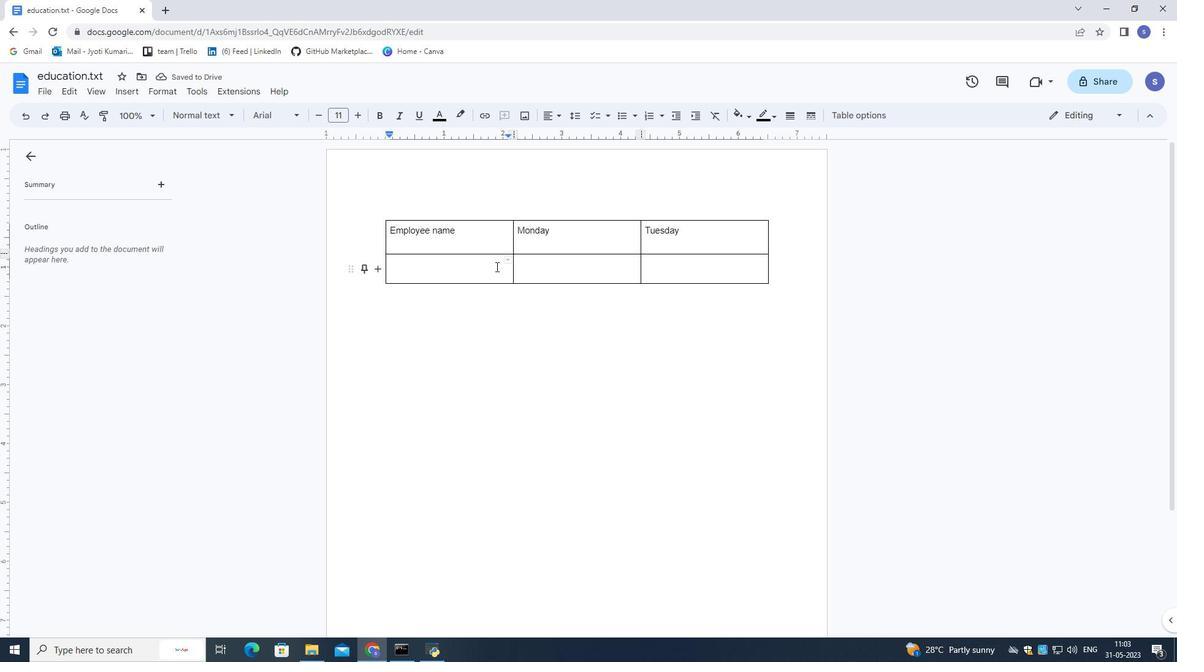 
Action: Key pressed <Key.shift>
Screenshot: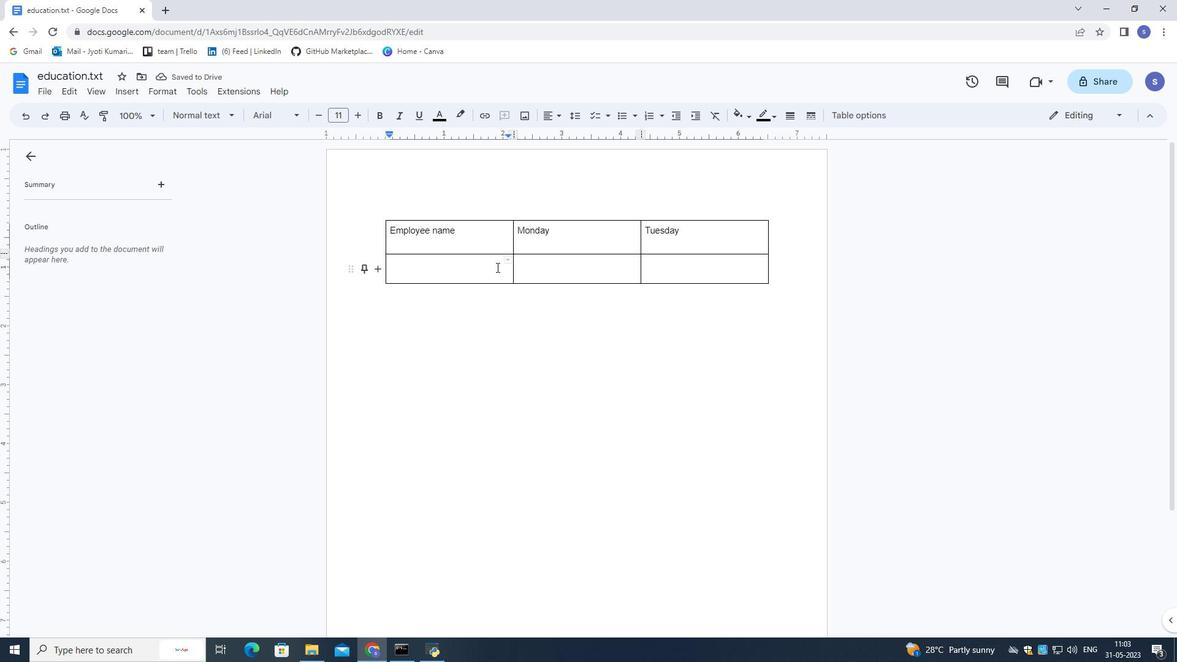 
Action: Mouse moved to (496, 267)
Screenshot: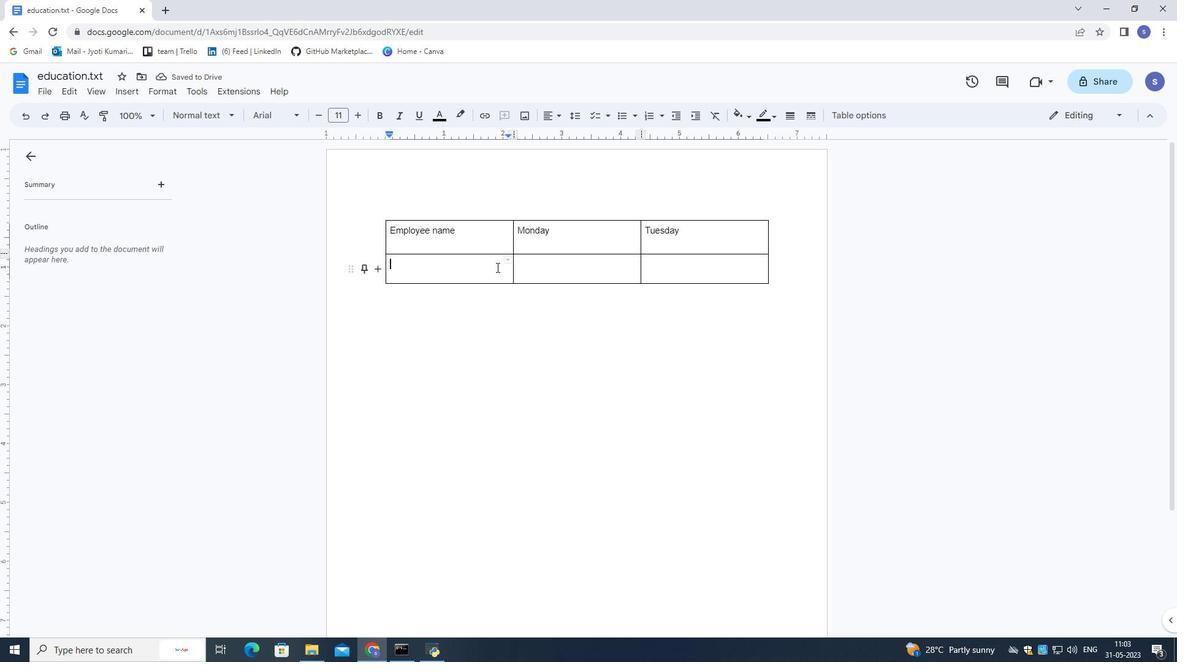 
Action: Key pressed <Key.shift><Key.shift><Key.shift><Key.shift><Key.shift><Key.shift><Key.shift><Key.shift><Key.shift><Key.shift><Key.shift><Key.shift><Key.shift><Key.shift><Key.shift><Key.shift><Key.shift><Key.shift>J
Screenshot: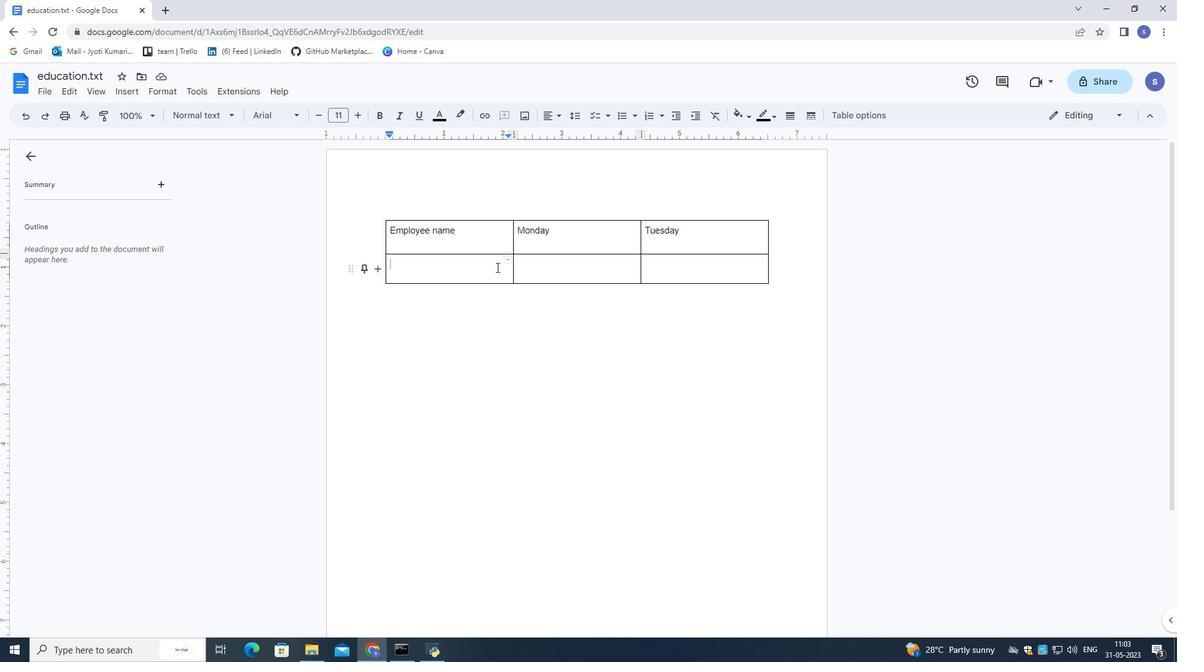
Action: Mouse moved to (509, 261)
Screenshot: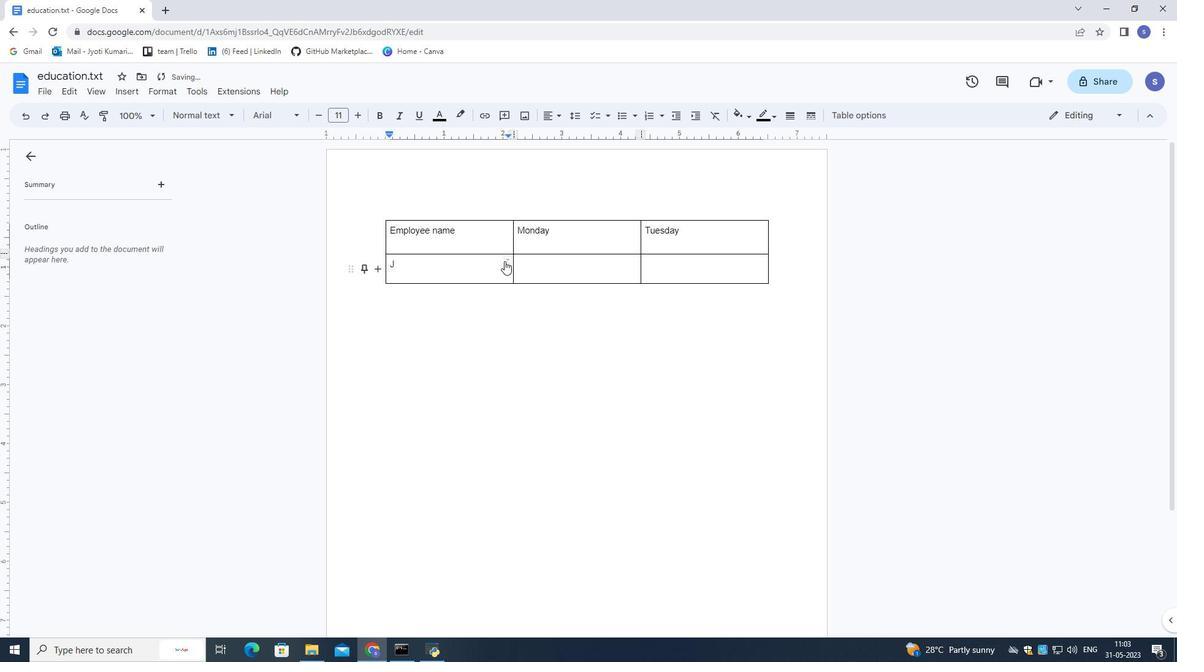 
Action: Key pressed ohn
Screenshot: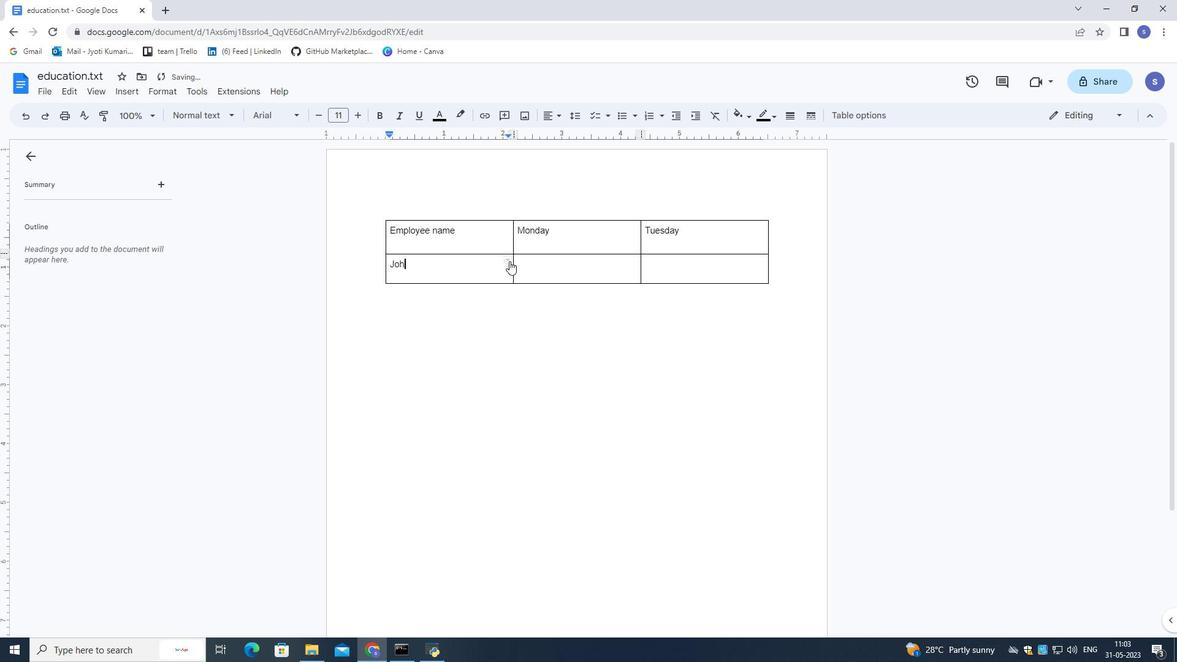 
Action: Mouse moved to (579, 272)
Screenshot: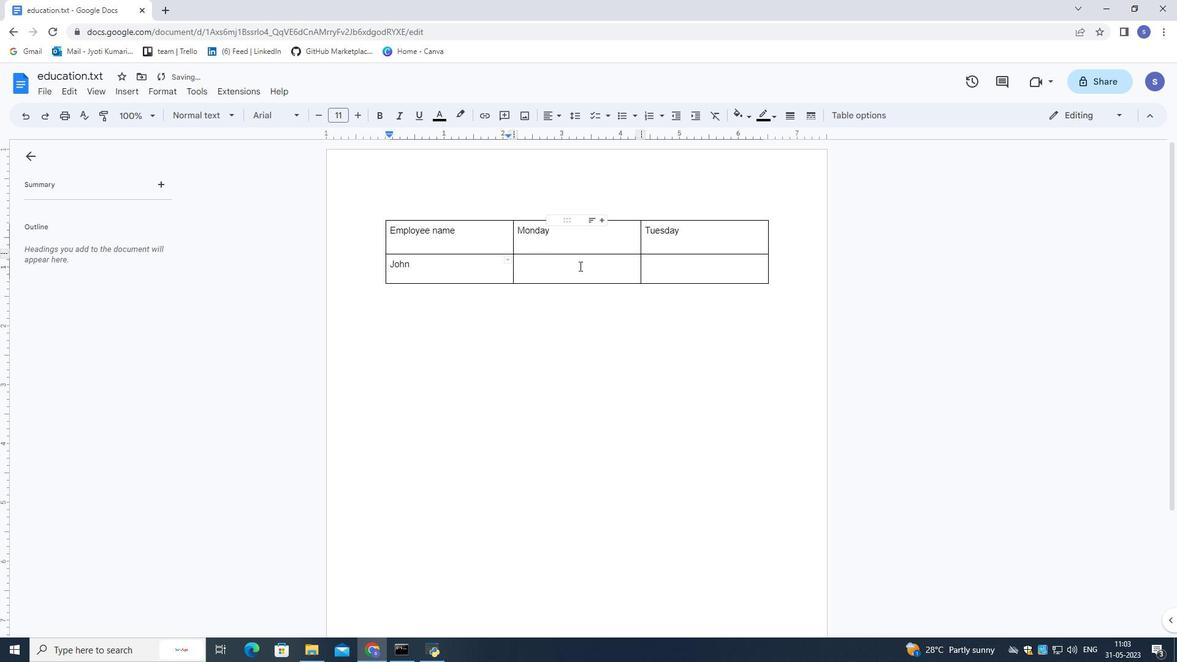 
Action: Mouse pressed left at (579, 272)
Screenshot: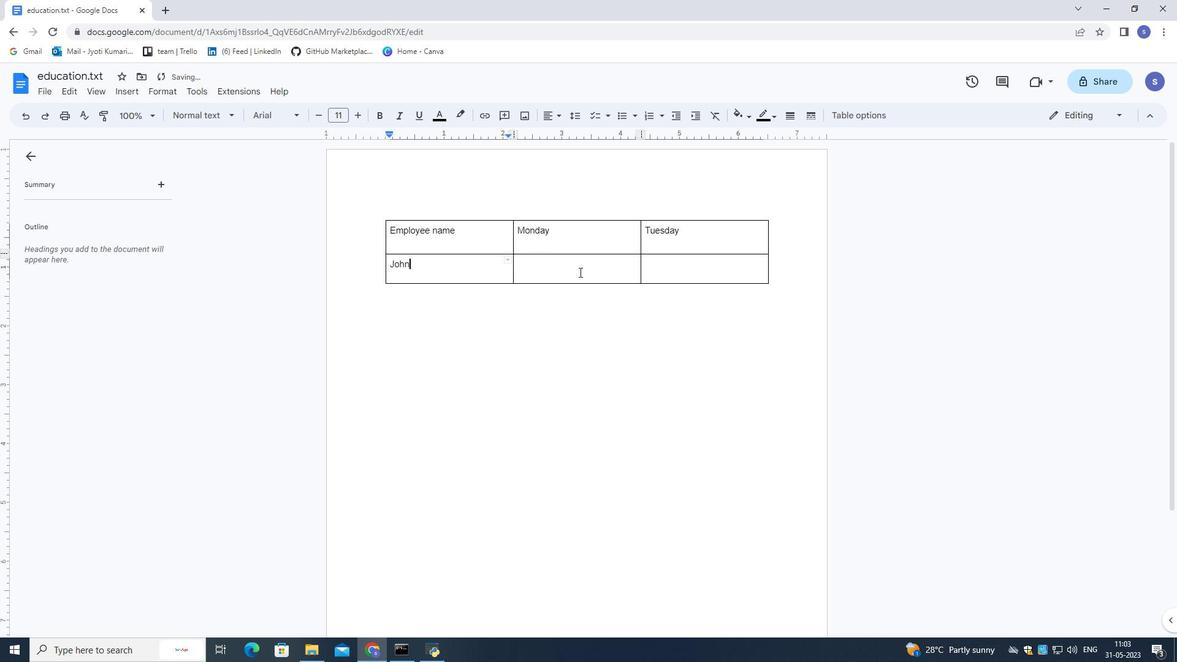 
Action: Key pressed 1
Screenshot: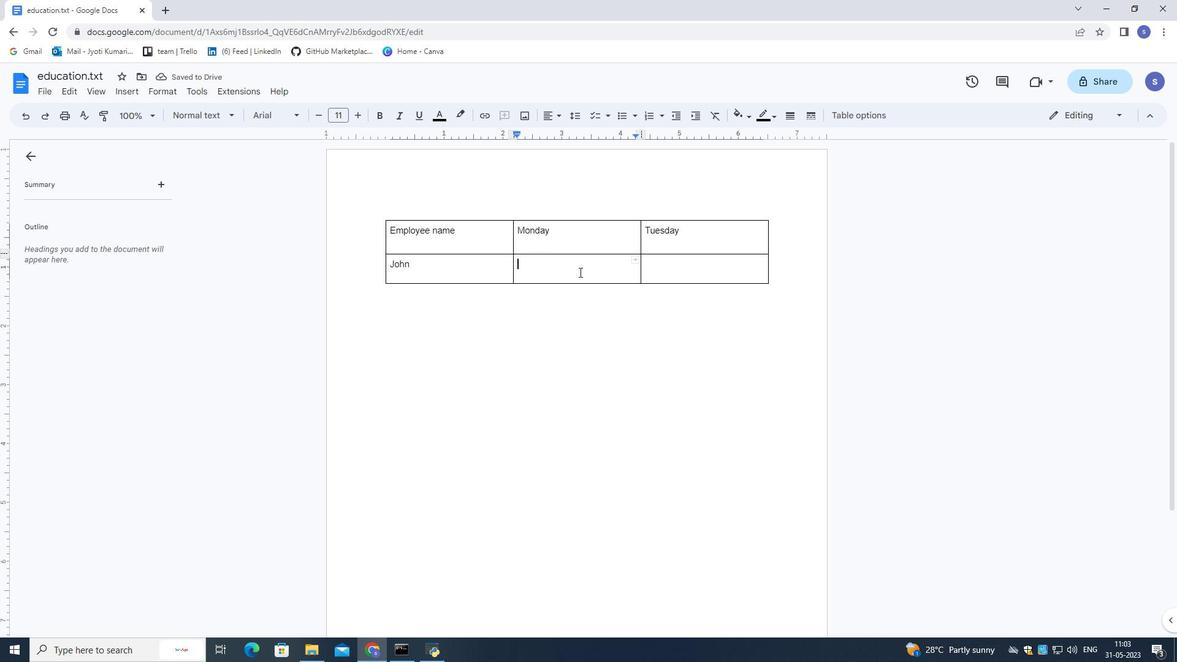 
Action: Mouse moved to (579, 272)
Screenshot: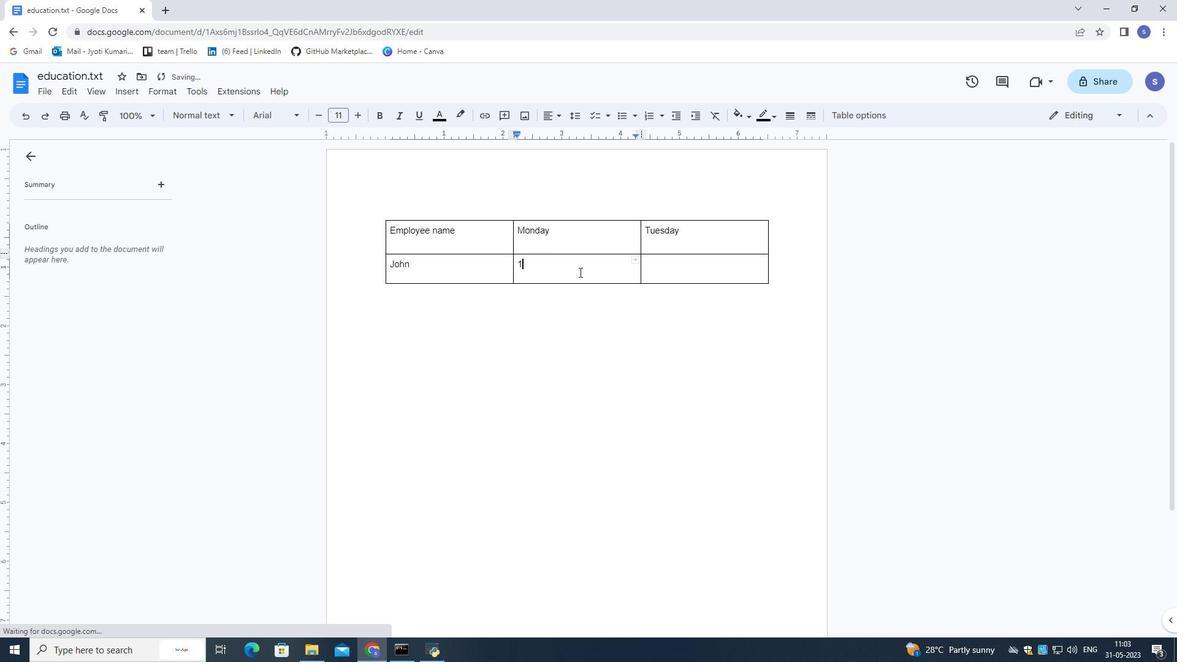 
Action: Key pressed <Key.shift_r>
Screenshot: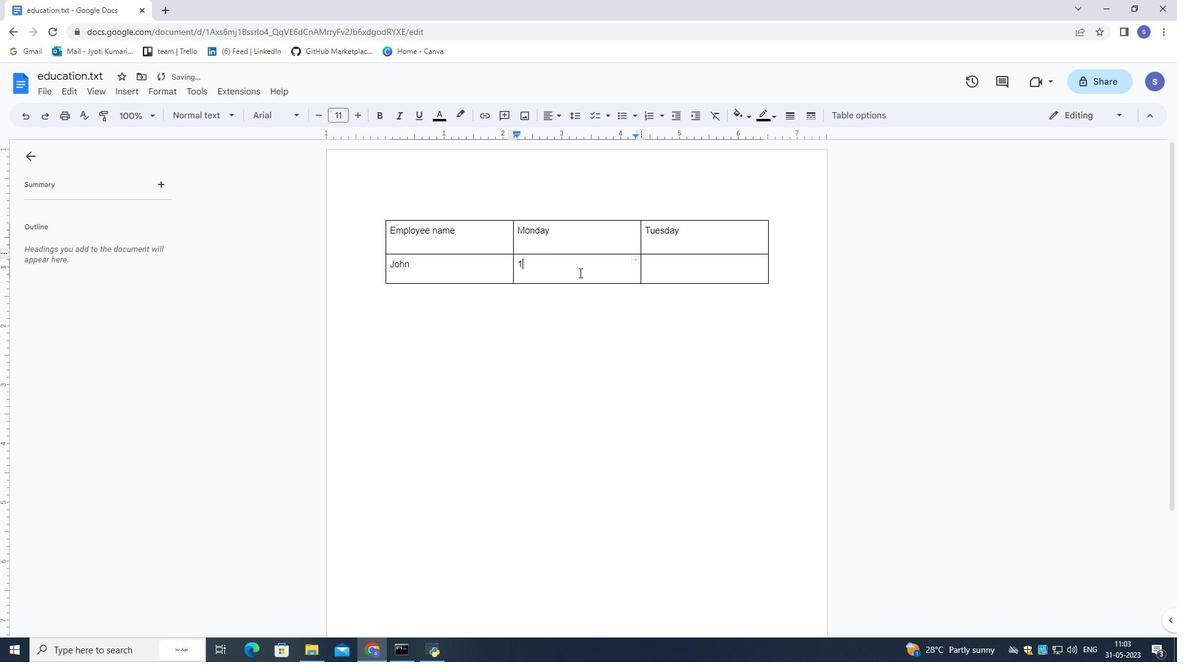 
Action: Mouse moved to (581, 275)
Screenshot: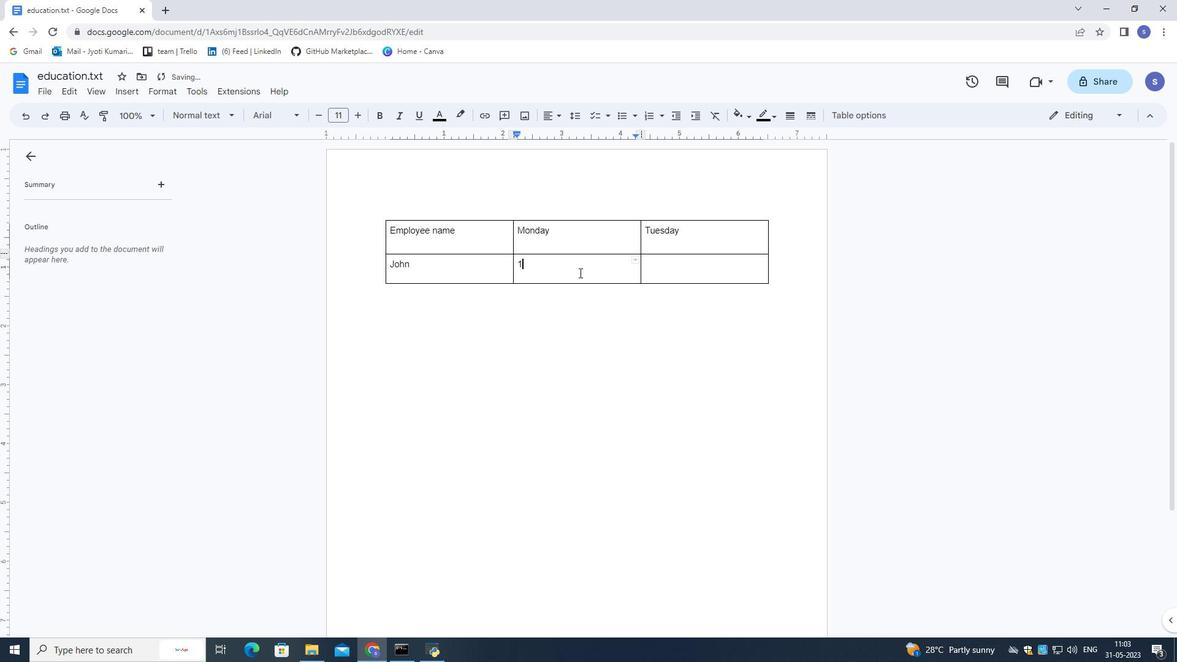 
Action: Key pressed <Key.shift_r><Key.shift_r><Key.shift_r><Key.shift_r><Key.shift_r><Key.shift_r><Key.shift_r><Key.shift_r>:00
Screenshot: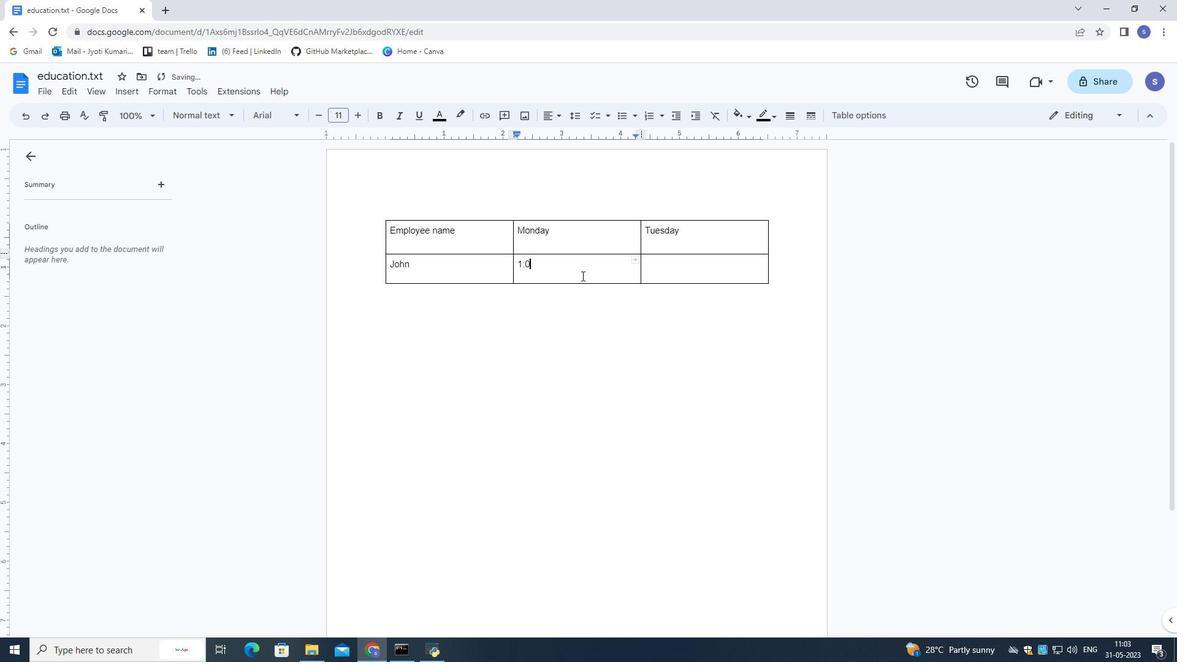 
Action: Mouse moved to (670, 267)
Screenshot: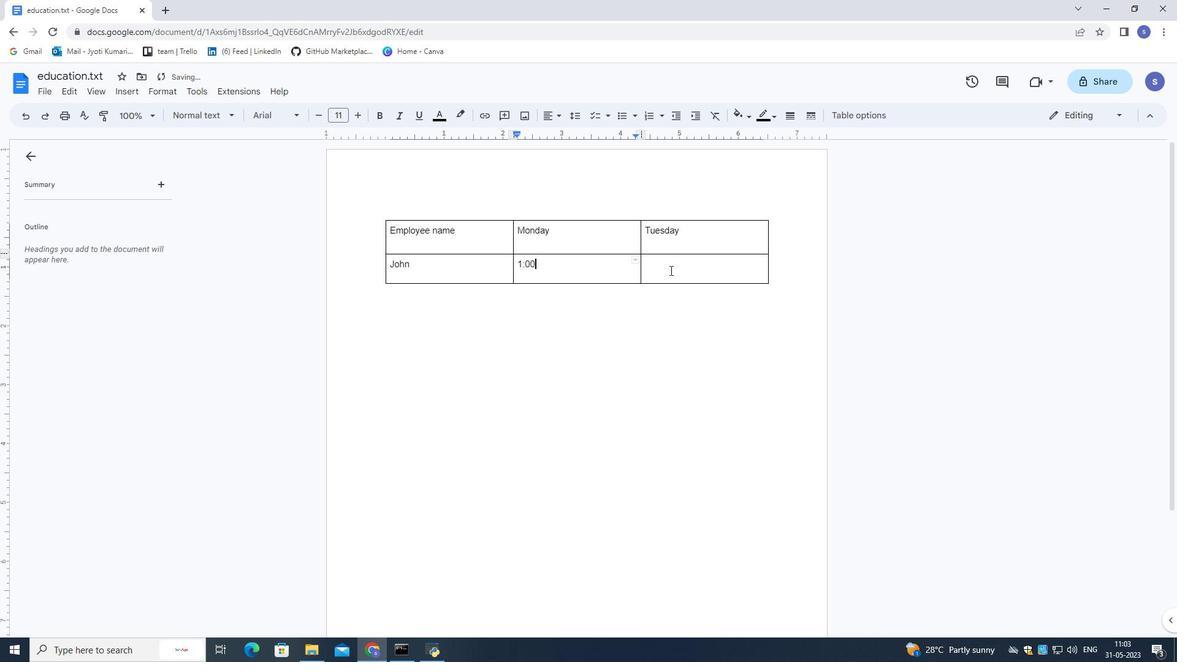 
Action: Mouse pressed left at (670, 267)
Screenshot: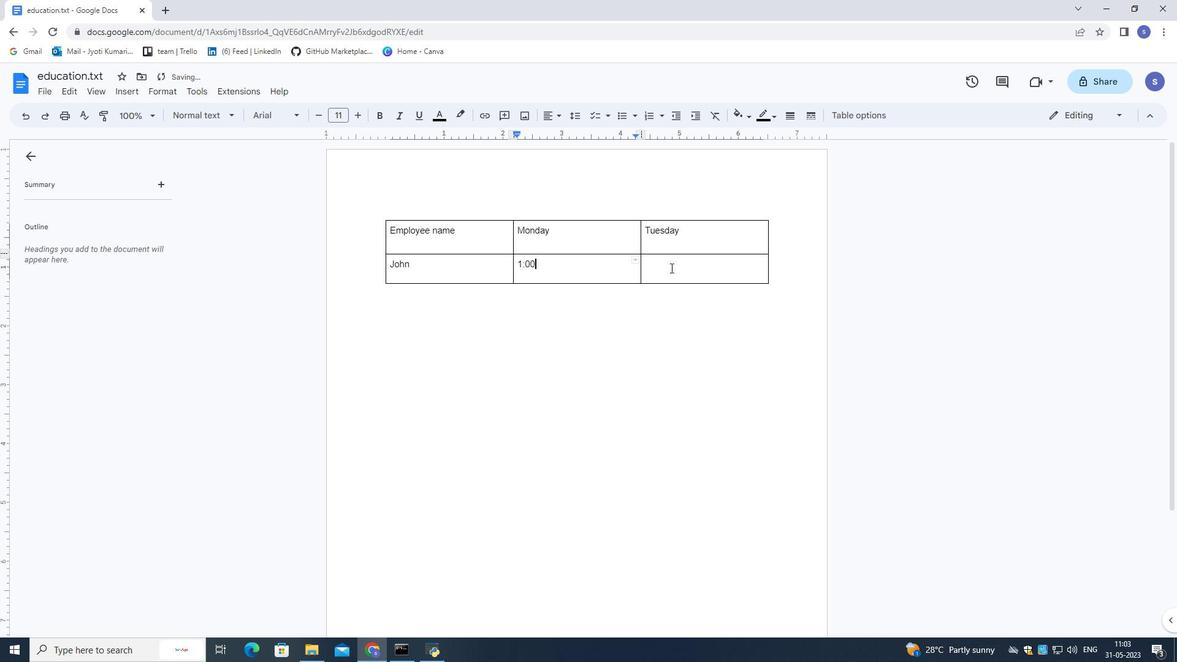 
Action: Mouse moved to (671, 267)
Screenshot: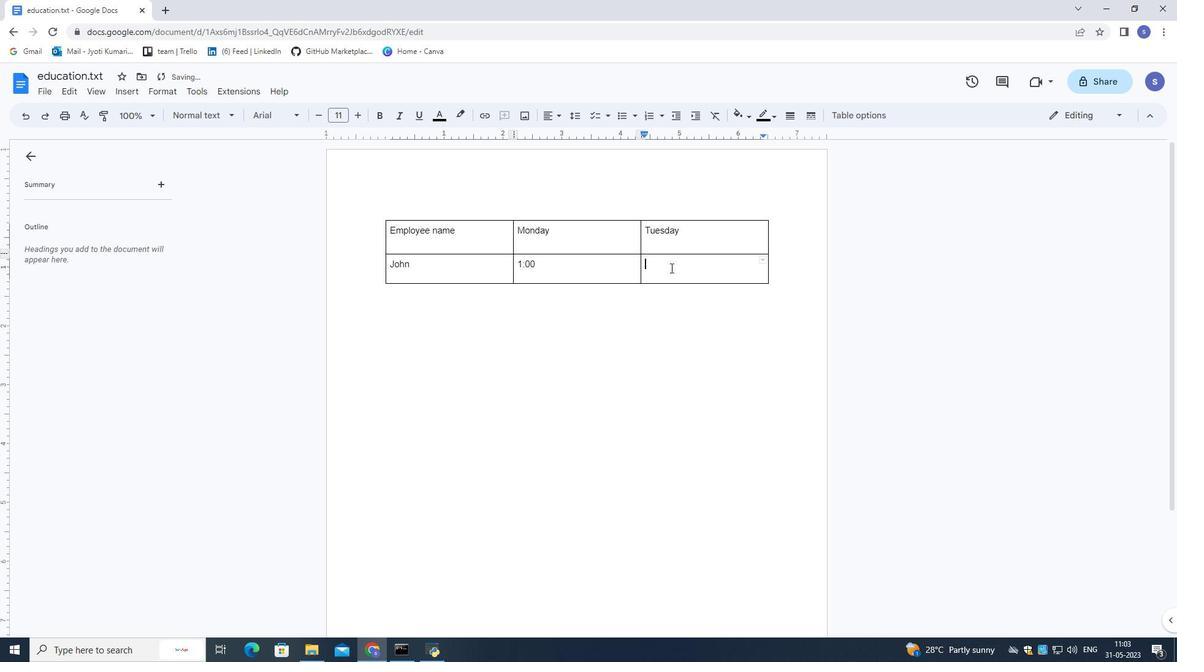 
Action: Mouse pressed left at (671, 267)
Screenshot: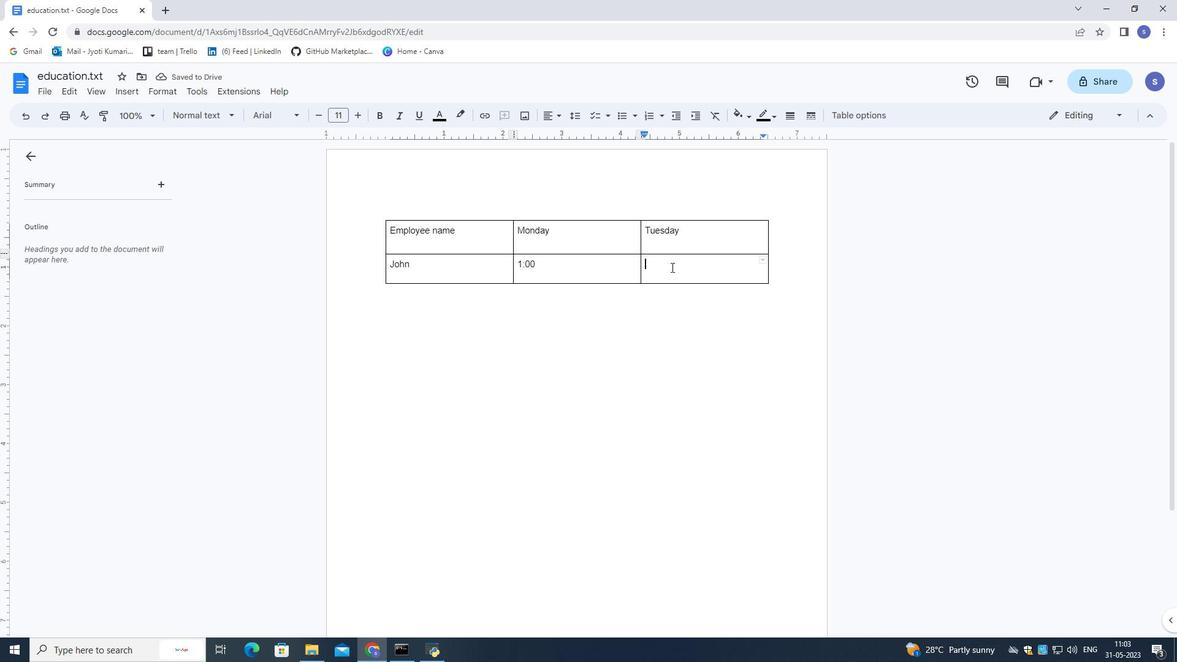 
Action: Key pressed 3
Screenshot: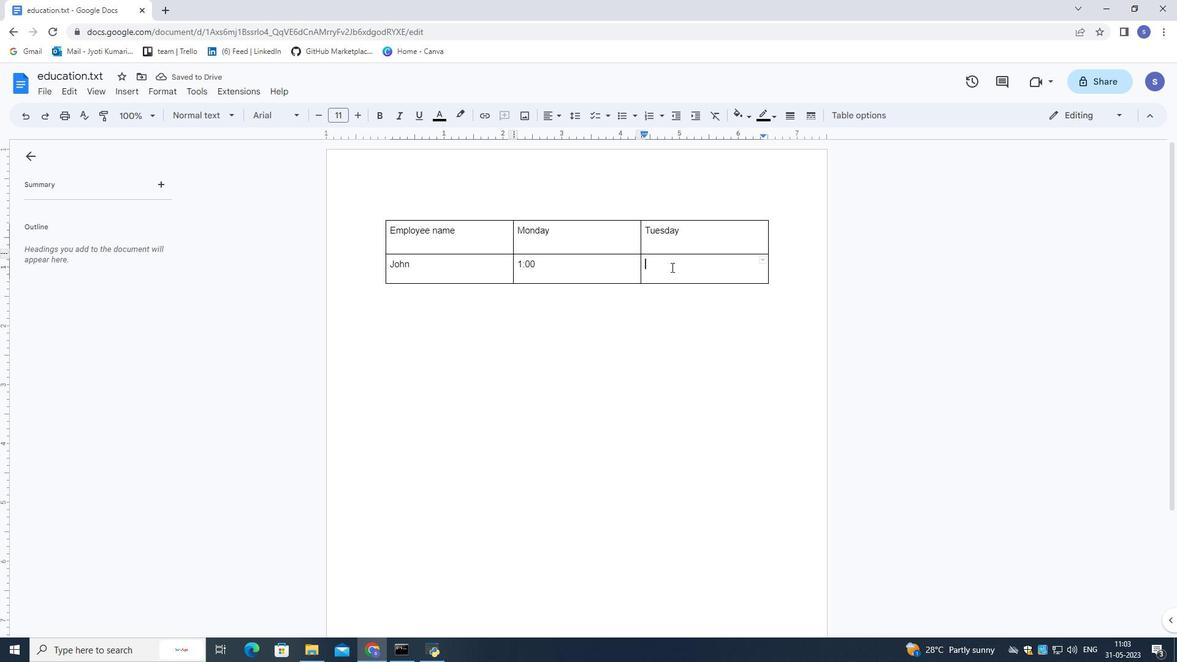 
Action: Mouse pressed left at (671, 267)
Screenshot: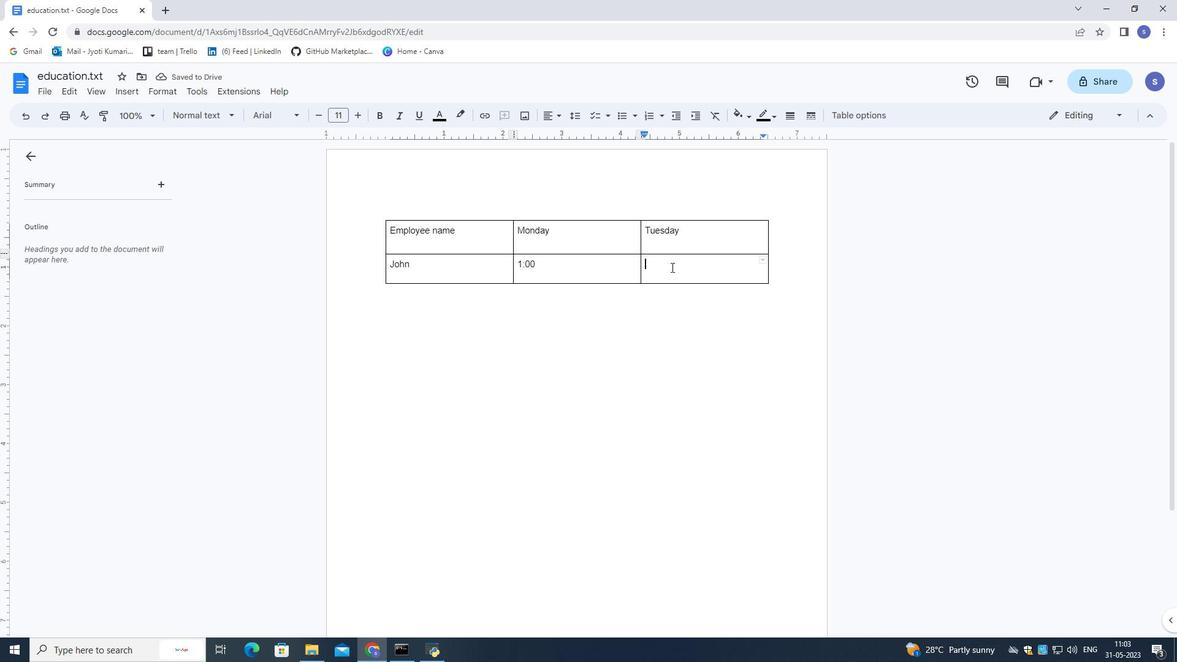 
Action: Key pressed <Key.shift_r><Key.shift_r><Key.shift_r>:00
Screenshot: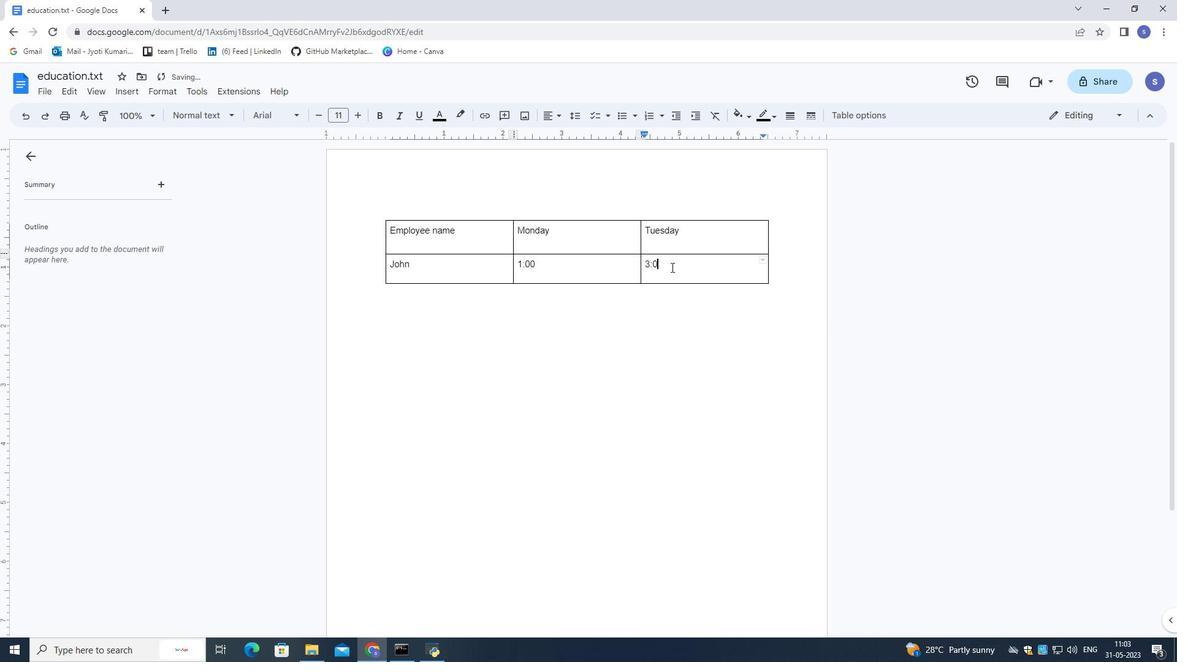 
Action: Mouse moved to (635, 331)
Screenshot: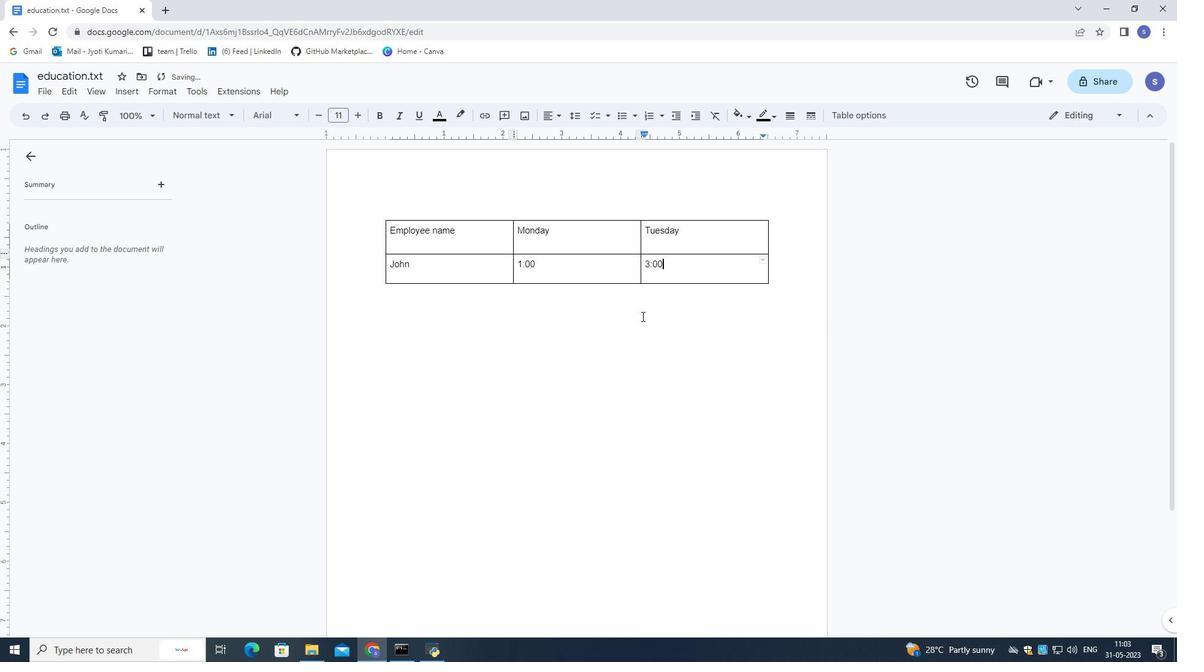 
Action: Mouse pressed left at (635, 331)
Screenshot: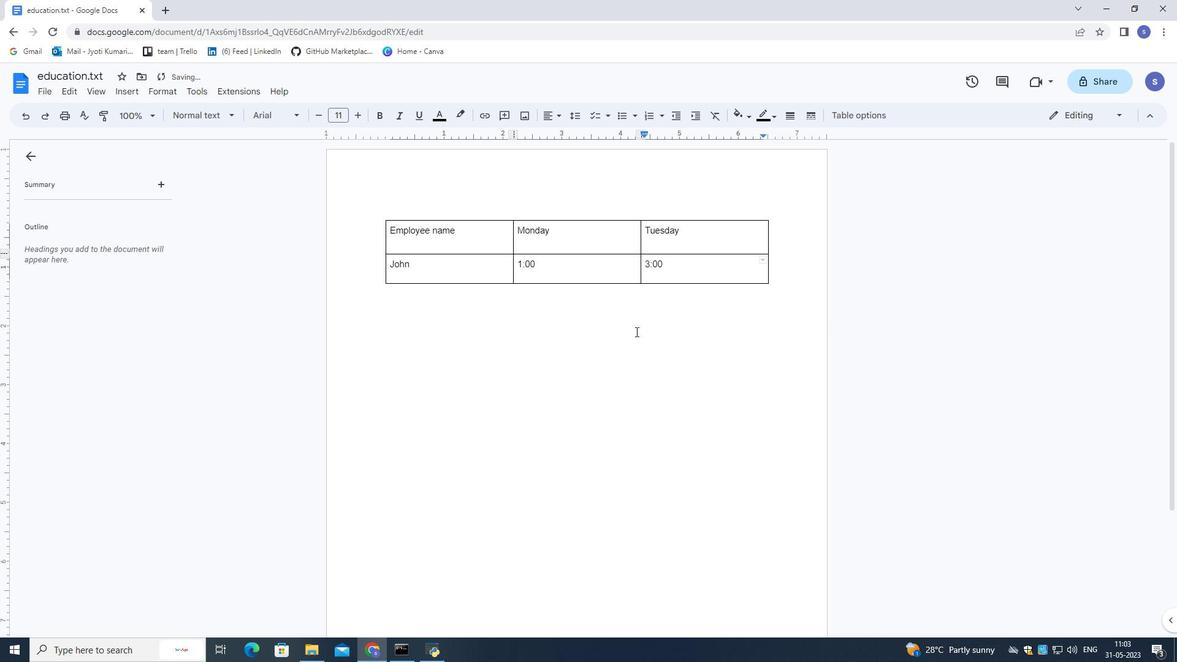 
Action: Mouse moved to (671, 278)
Screenshot: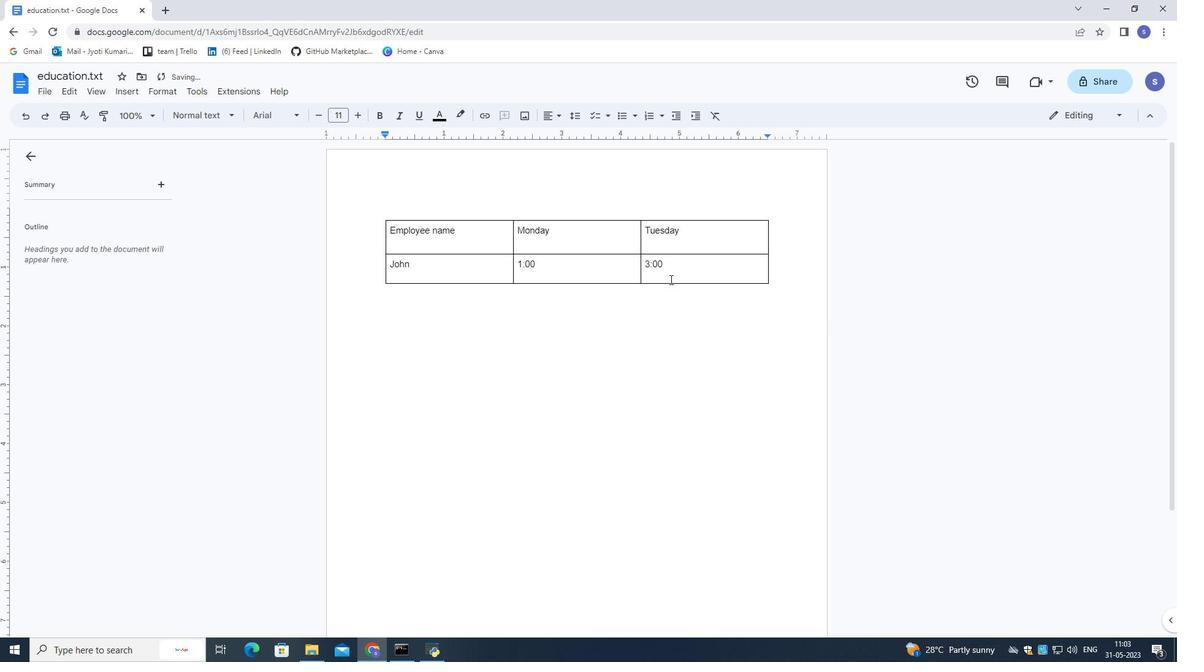 
Action: Mouse pressed left at (671, 278)
Screenshot: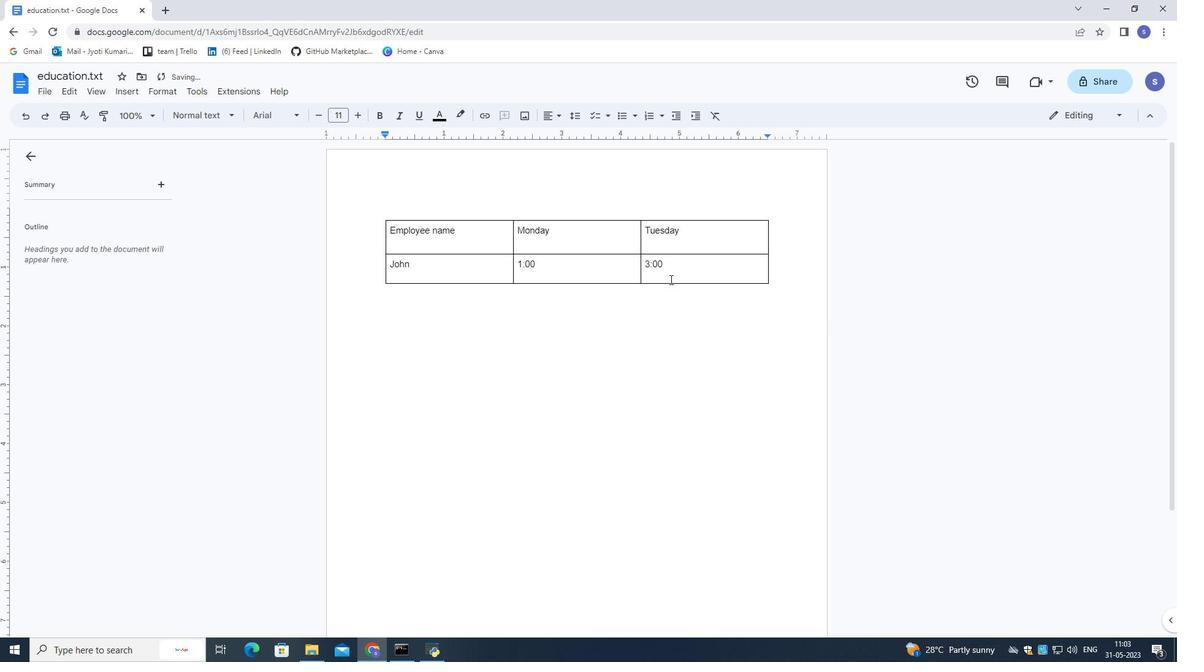 
Action: Mouse moved to (722, 114)
Screenshot: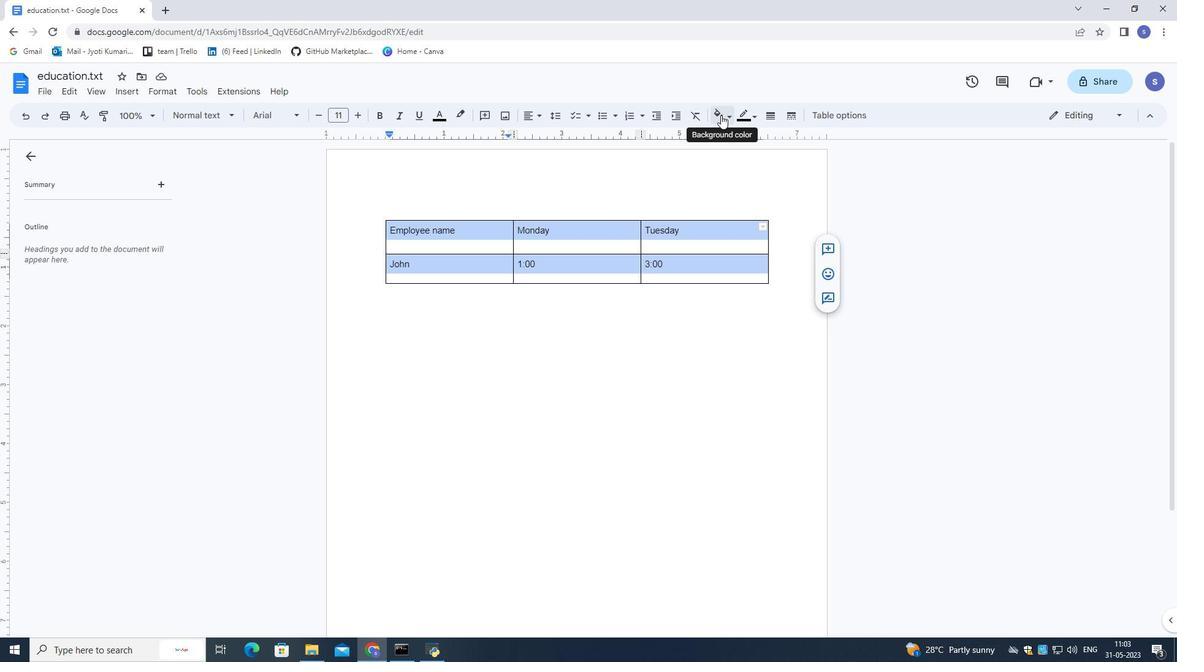 
Action: Mouse pressed left at (722, 114)
Screenshot: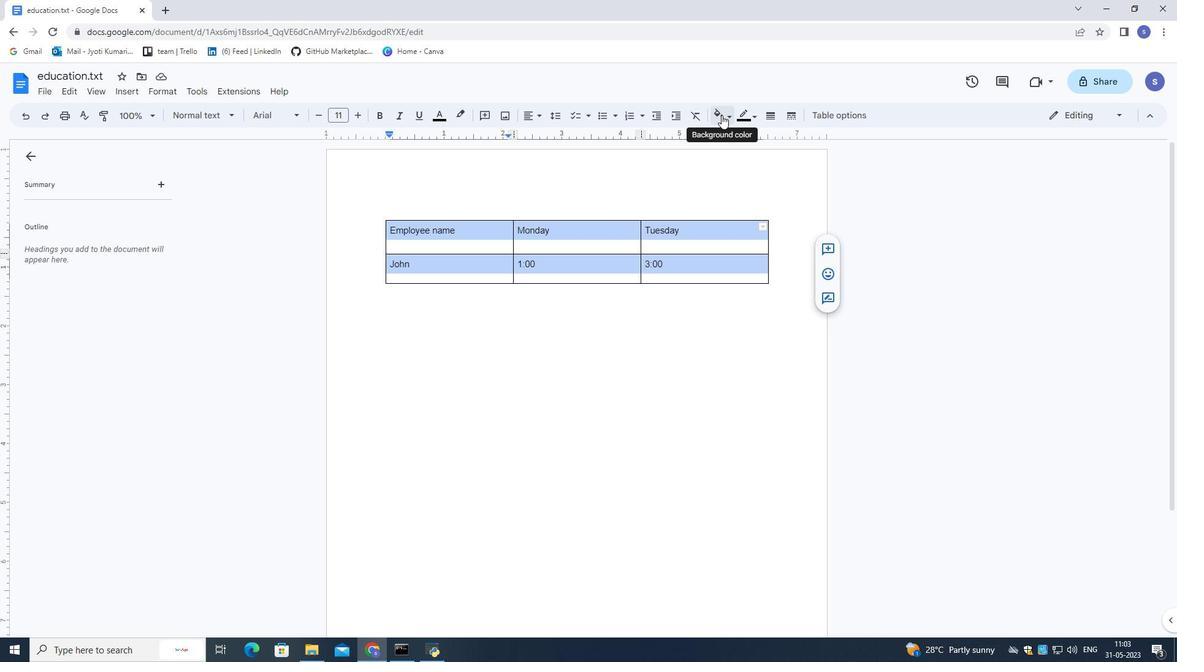 
Action: Mouse moved to (735, 159)
Screenshot: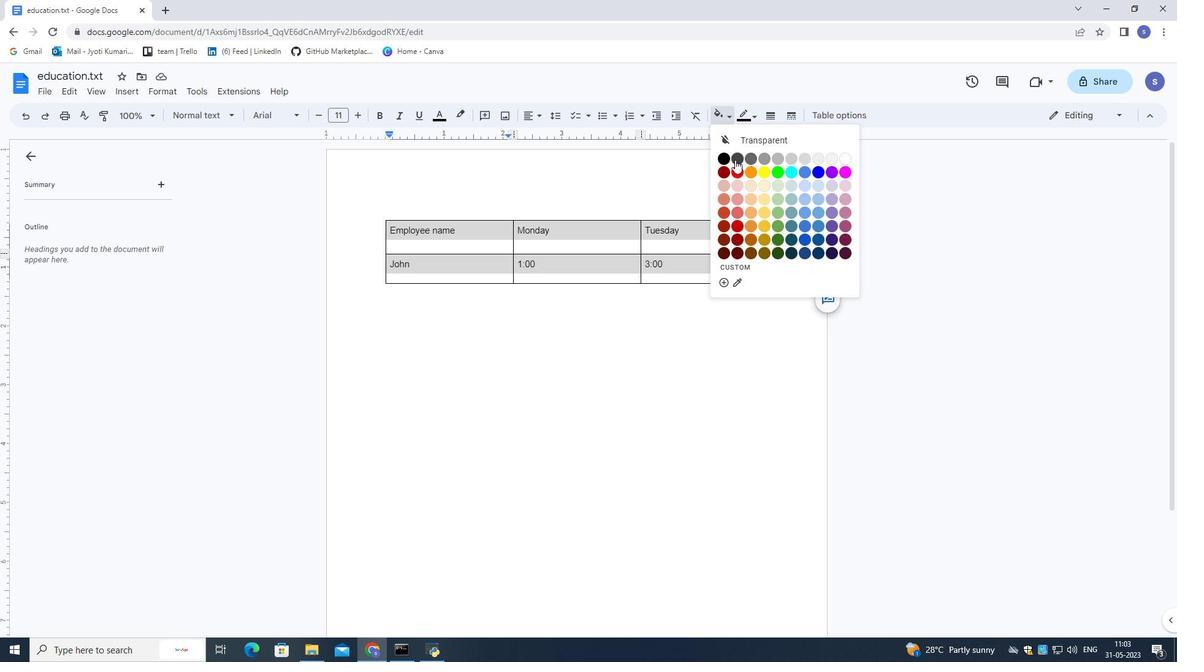 
Action: Mouse pressed left at (735, 159)
Screenshot: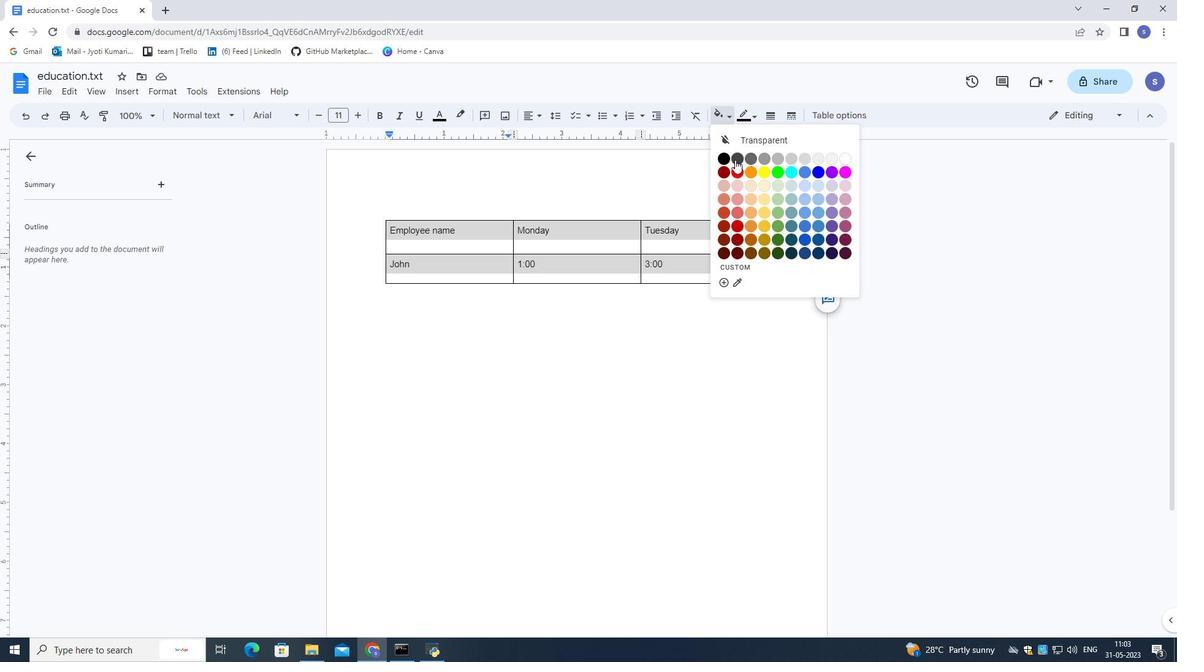 
Action: Mouse moved to (701, 190)
Screenshot: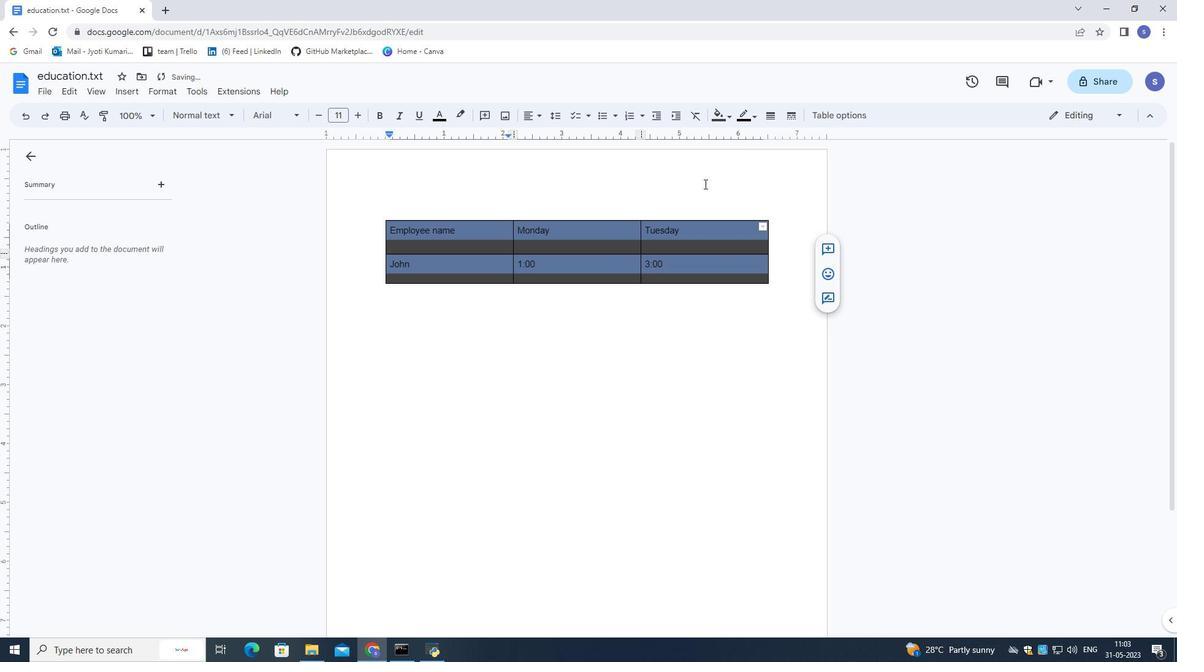 
Action: Mouse pressed left at (701, 190)
Screenshot: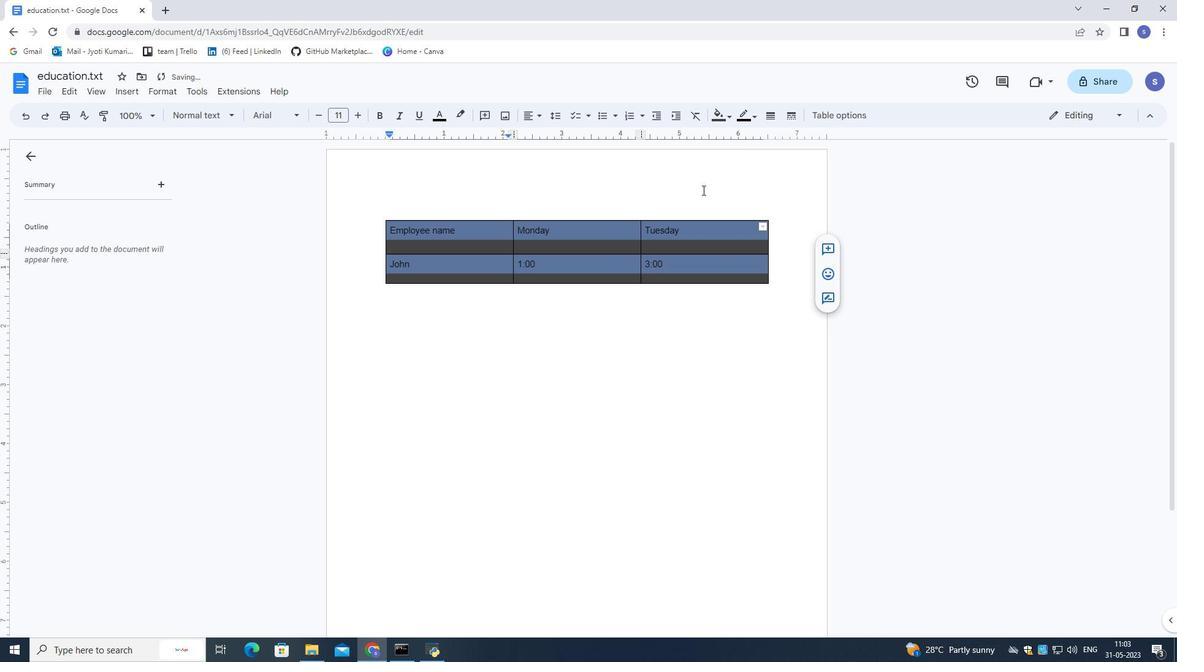 
Action: Mouse moved to (689, 267)
Screenshot: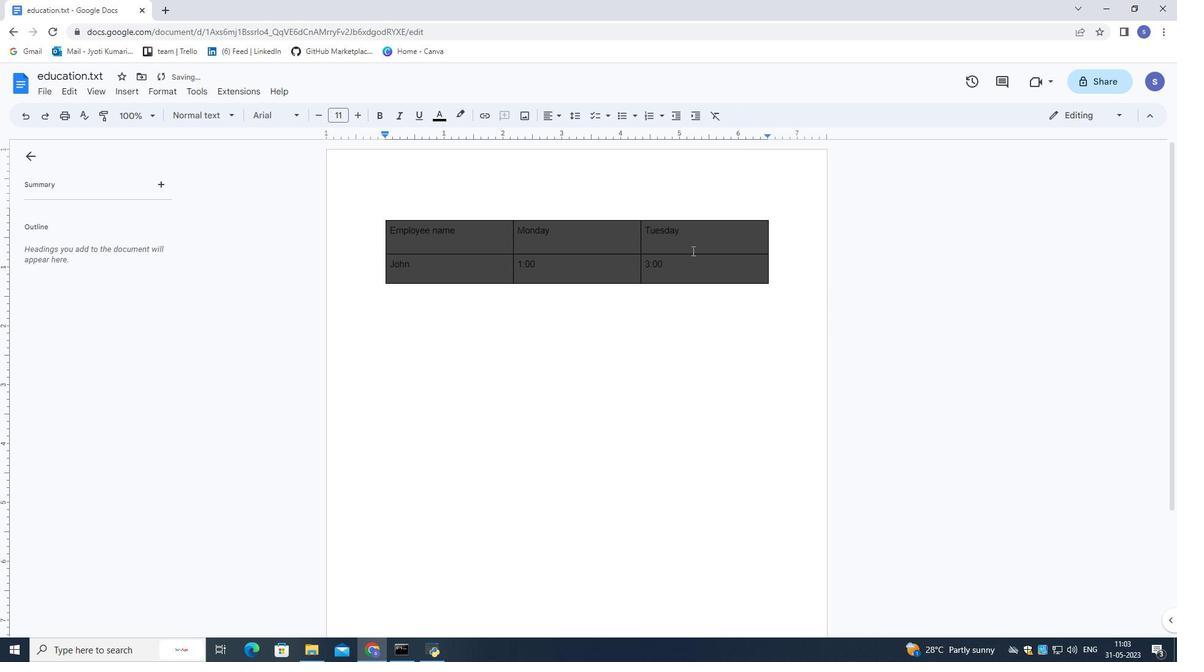 
Action: Mouse pressed left at (689, 267)
Screenshot: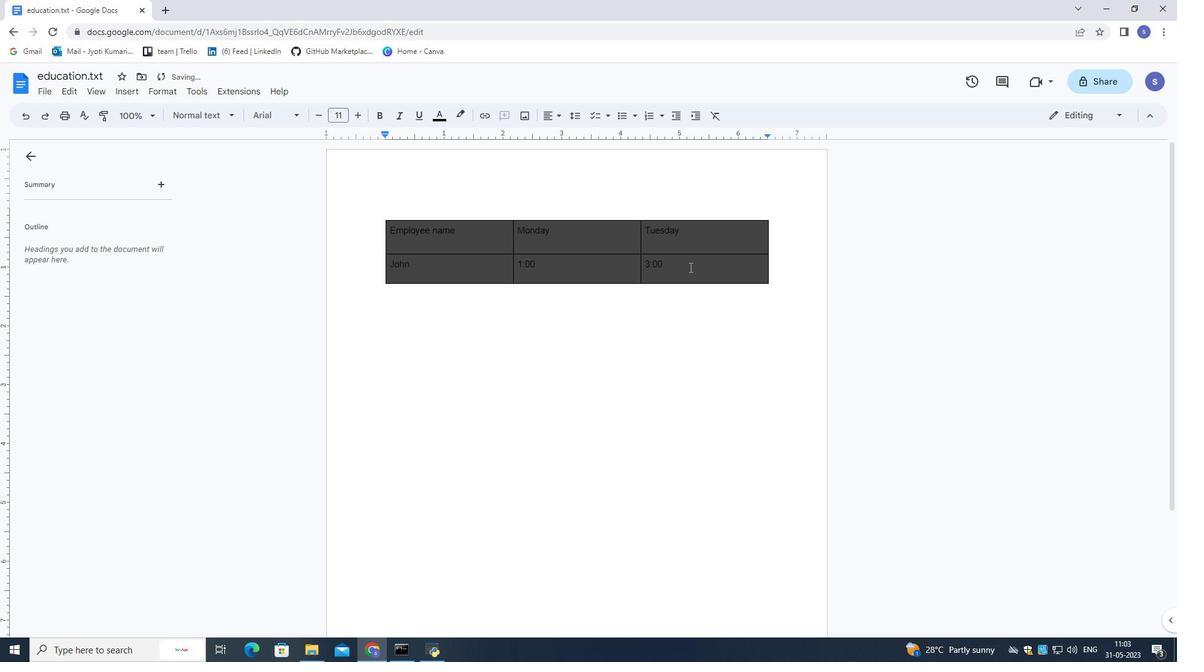 
Action: Mouse moved to (441, 118)
Screenshot: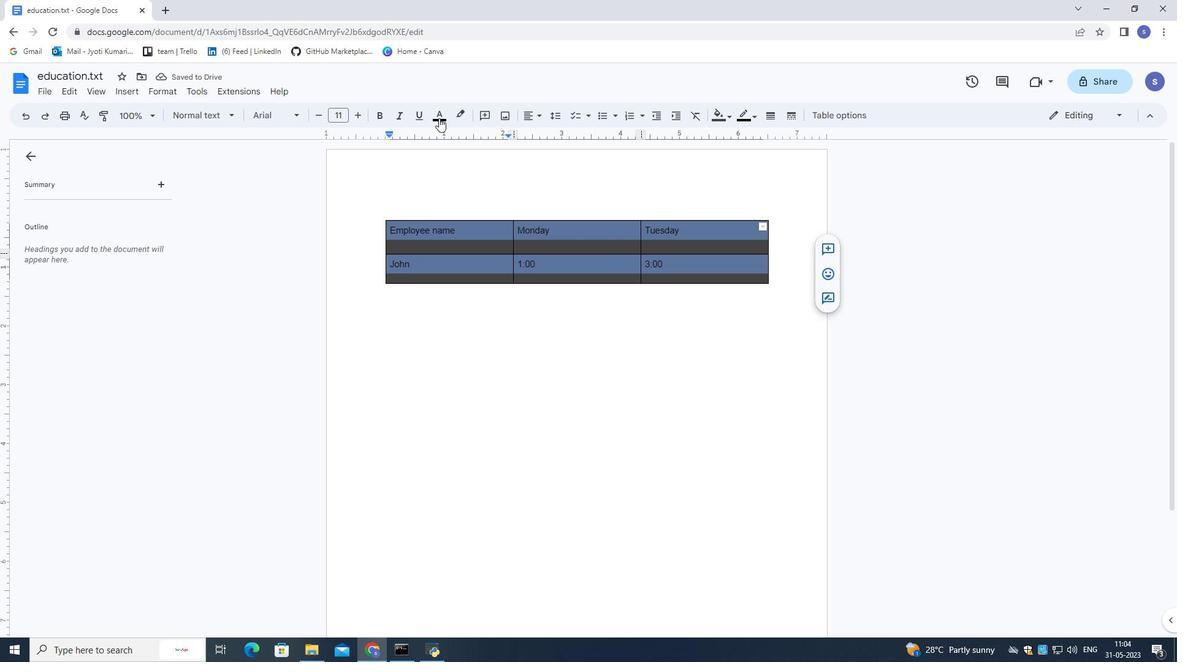 
Action: Mouse pressed left at (441, 118)
Screenshot: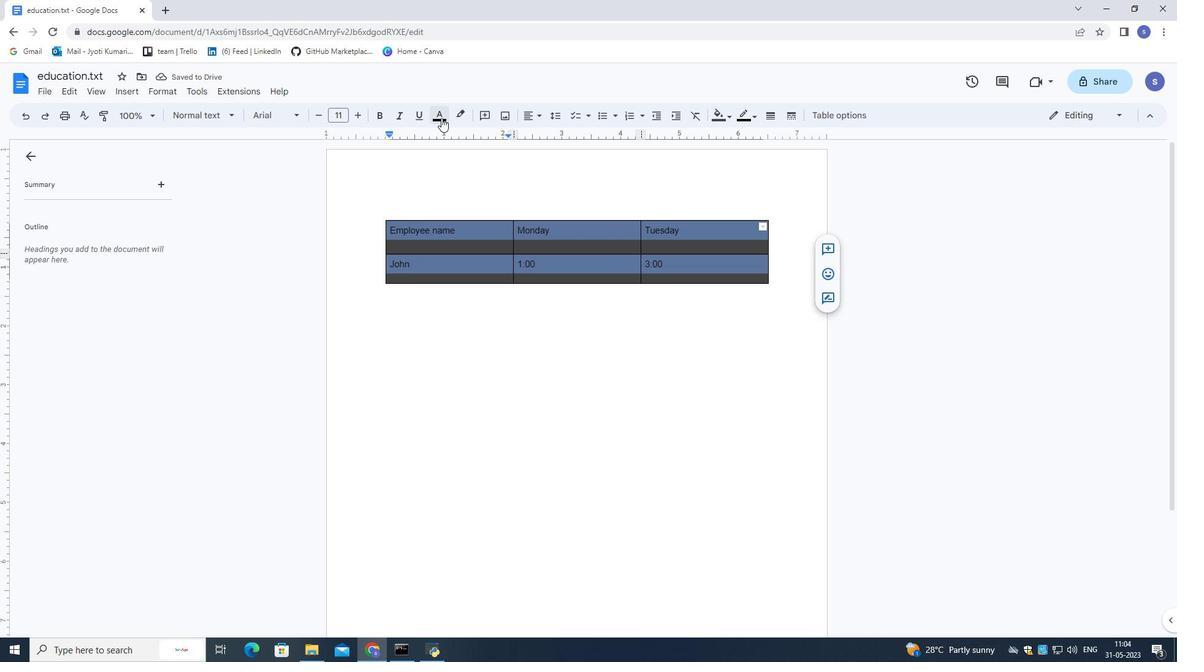 
Action: Mouse moved to (563, 137)
Screenshot: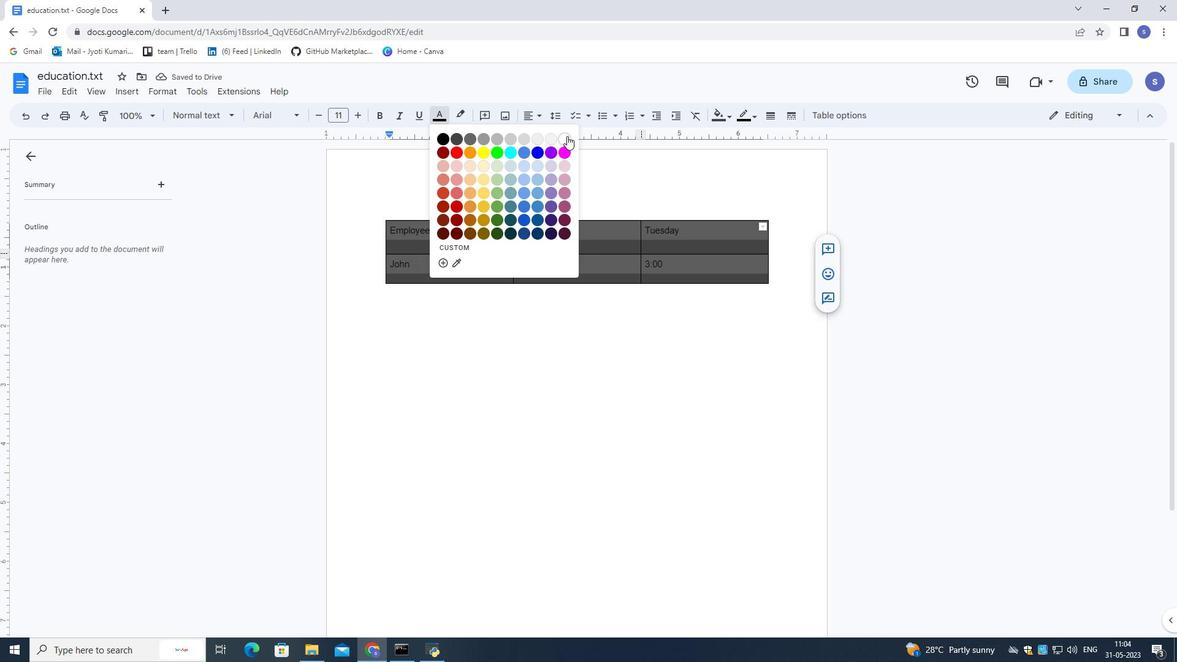 
Action: Mouse pressed left at (563, 137)
Screenshot: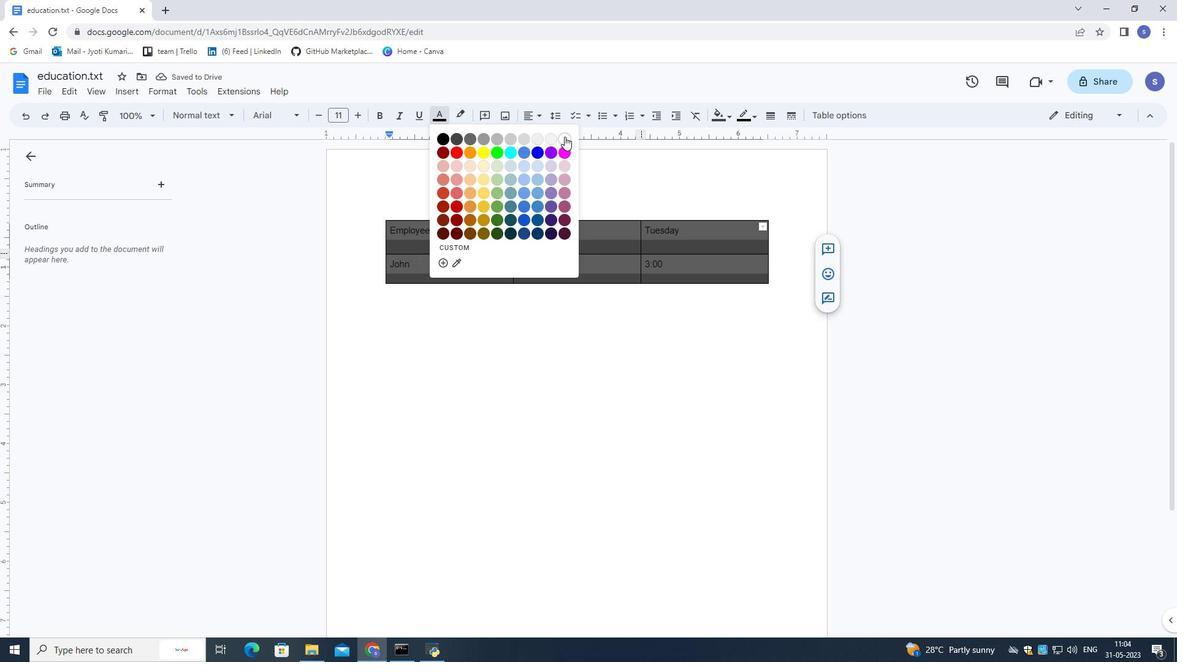 
Action: Mouse moved to (643, 171)
Screenshot: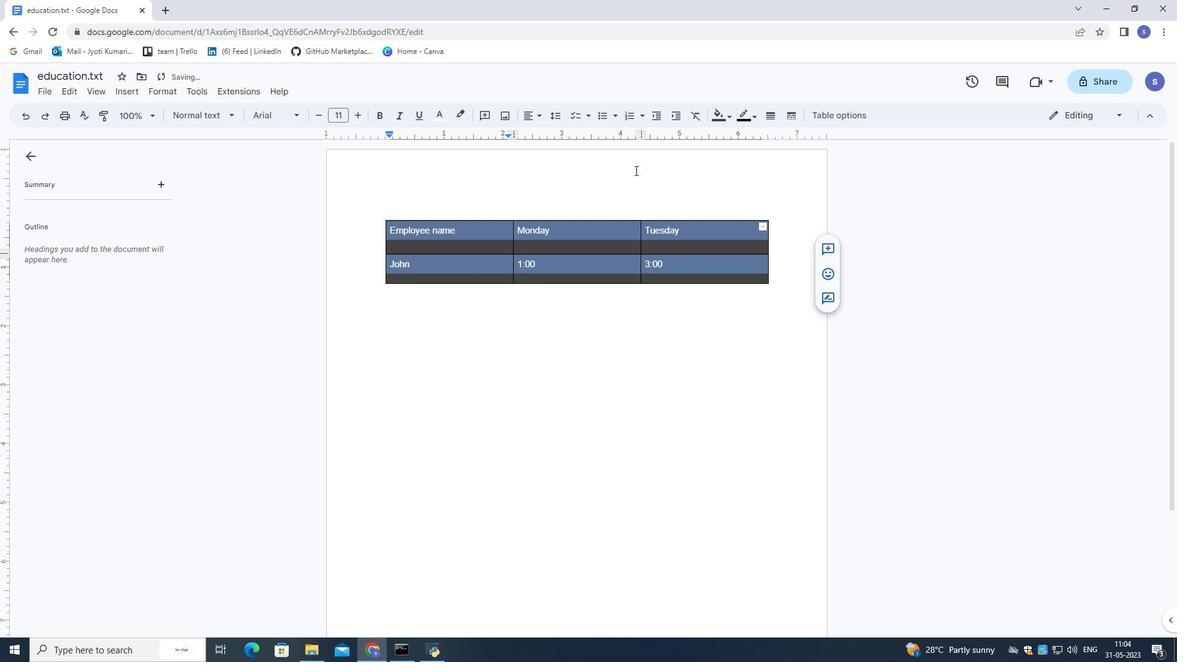 
Action: Mouse pressed left at (643, 171)
Screenshot: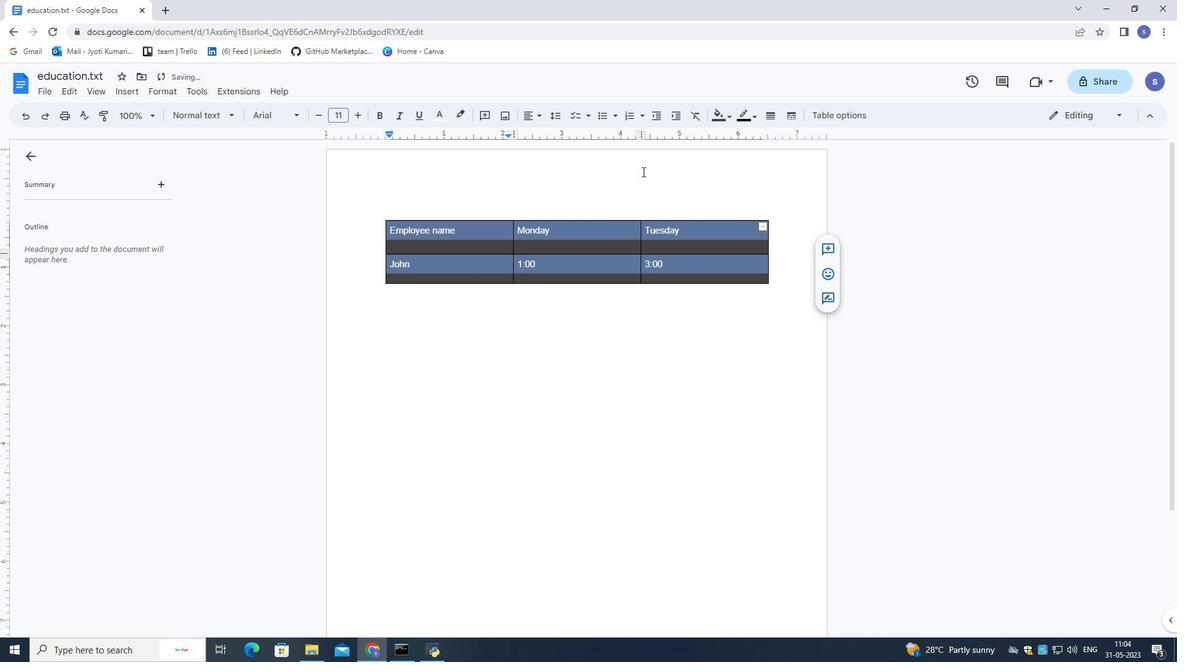 
Action: Mouse moved to (586, 345)
Screenshot: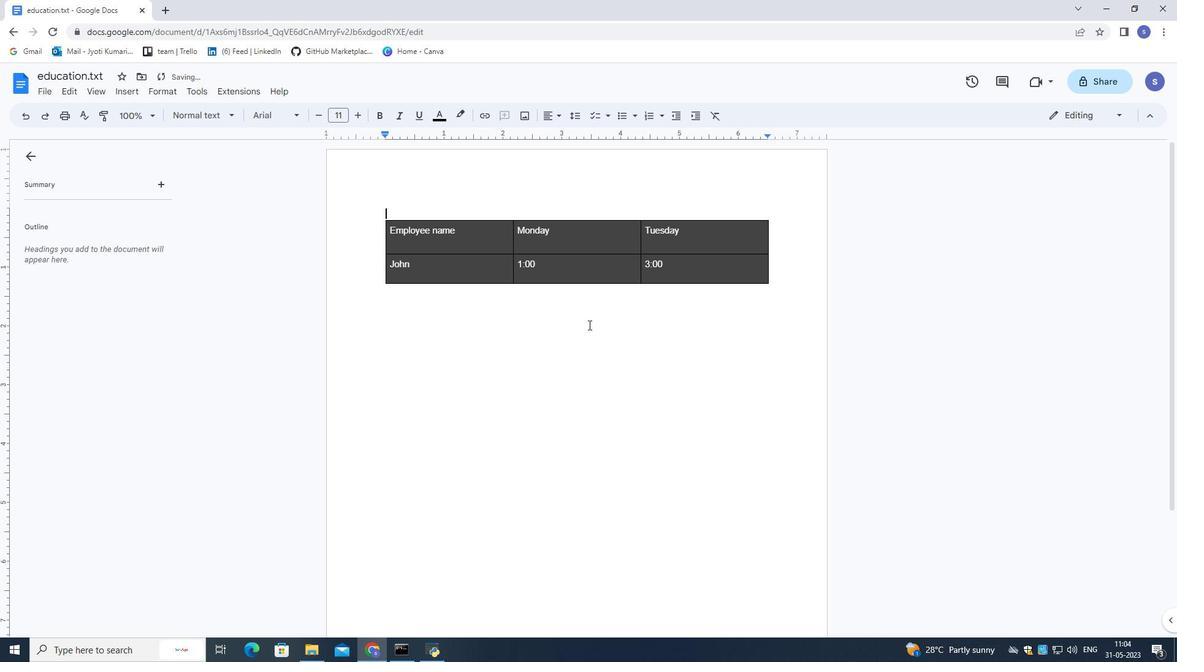 
Action: Mouse pressed left at (586, 345)
Screenshot: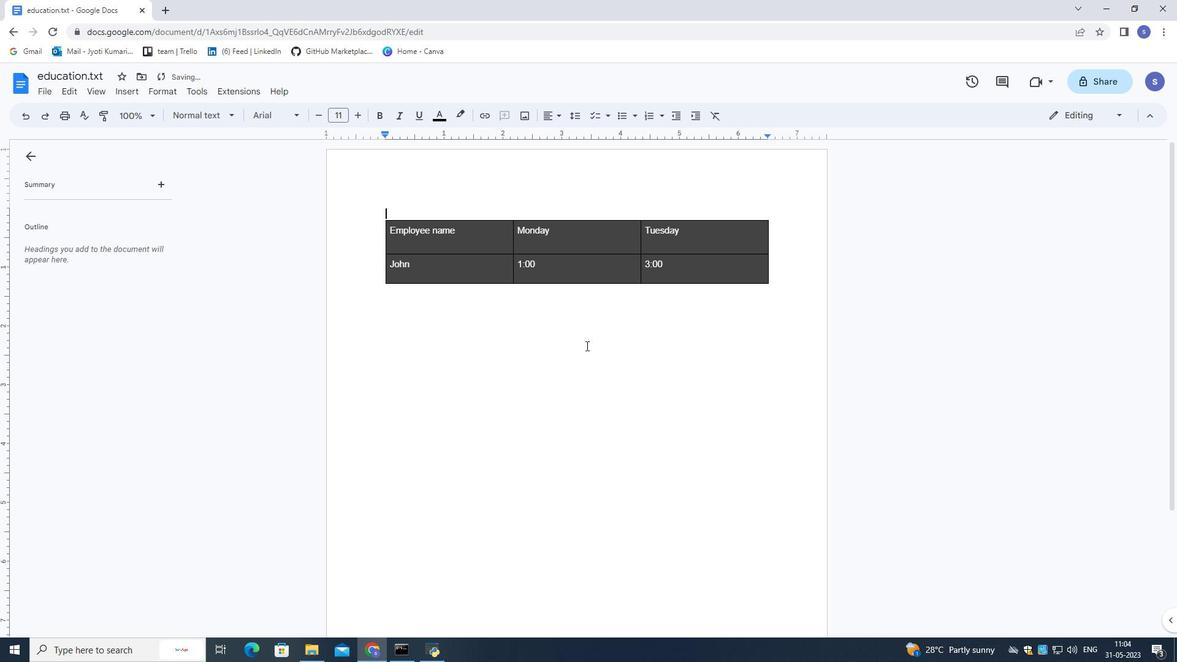 
Action: Mouse moved to (676, 272)
Screenshot: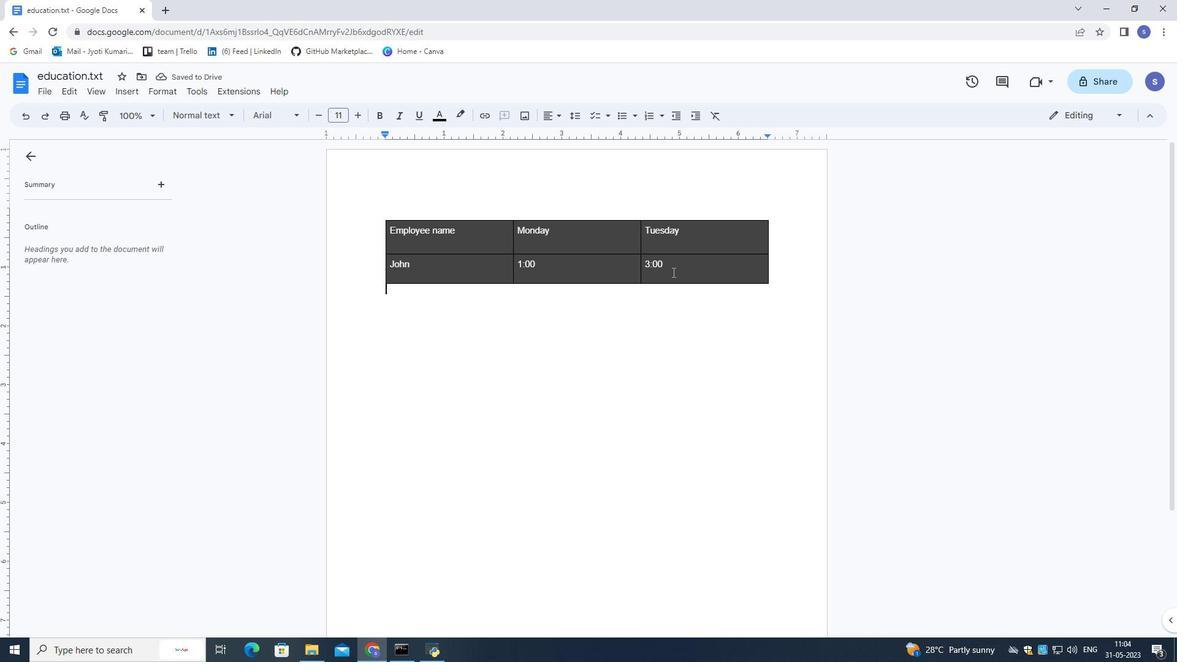 
Action: Mouse pressed left at (676, 272)
Screenshot: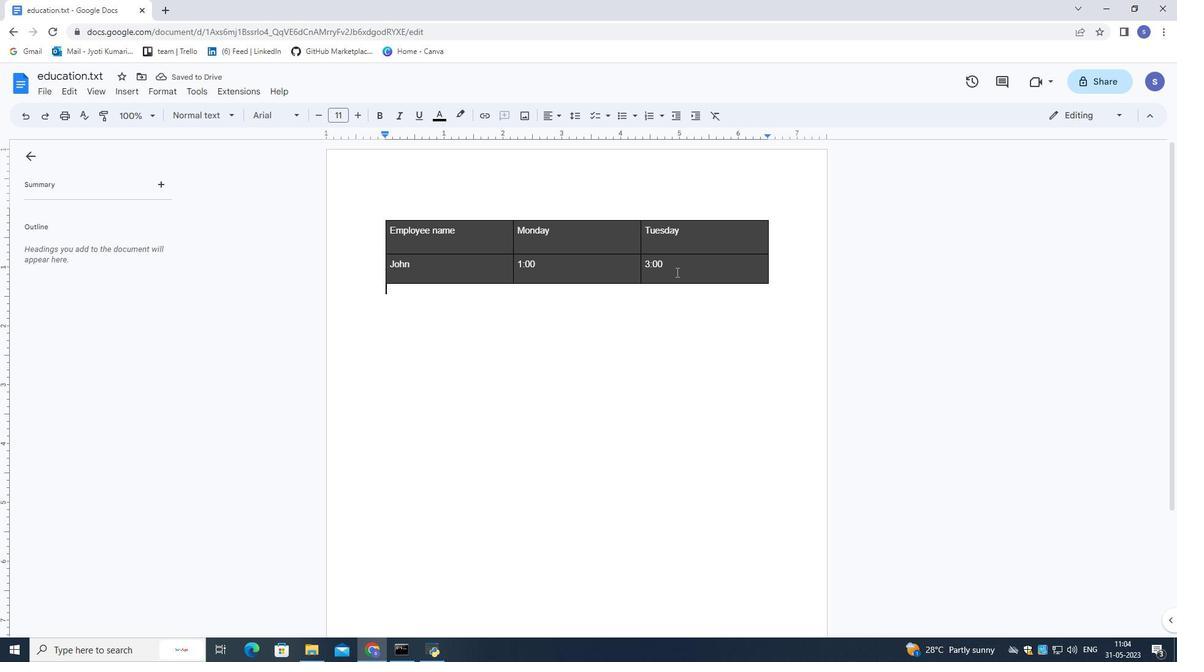 
Action: Mouse moved to (125, 91)
Screenshot: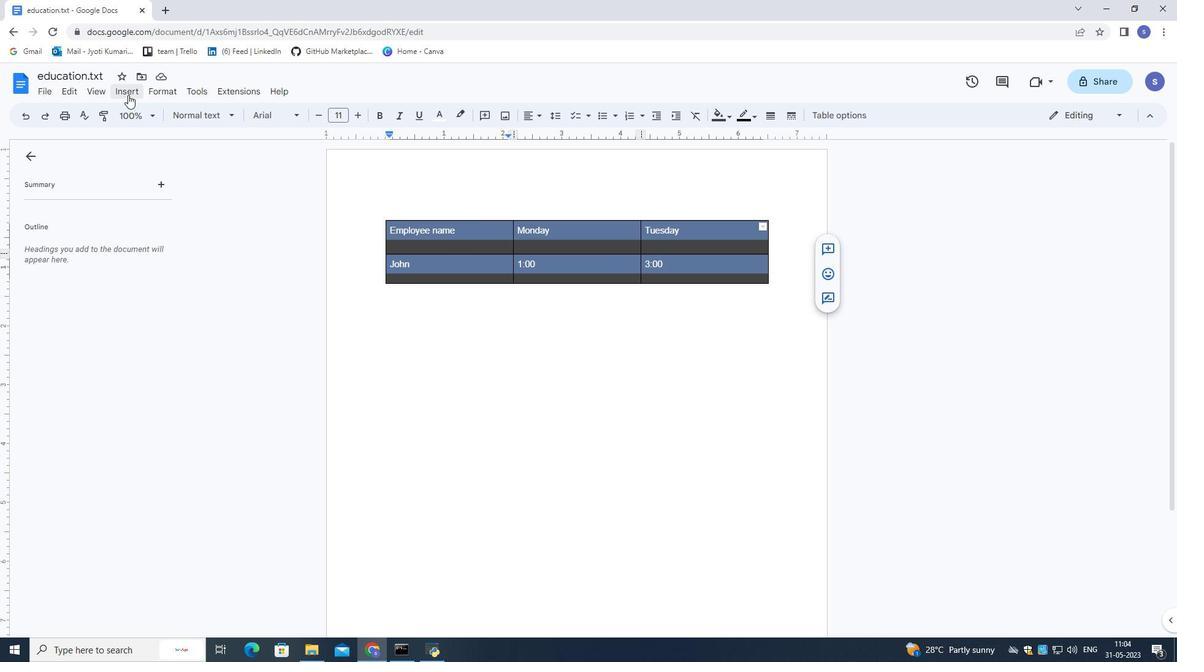 
Action: Mouse pressed left at (125, 91)
Screenshot: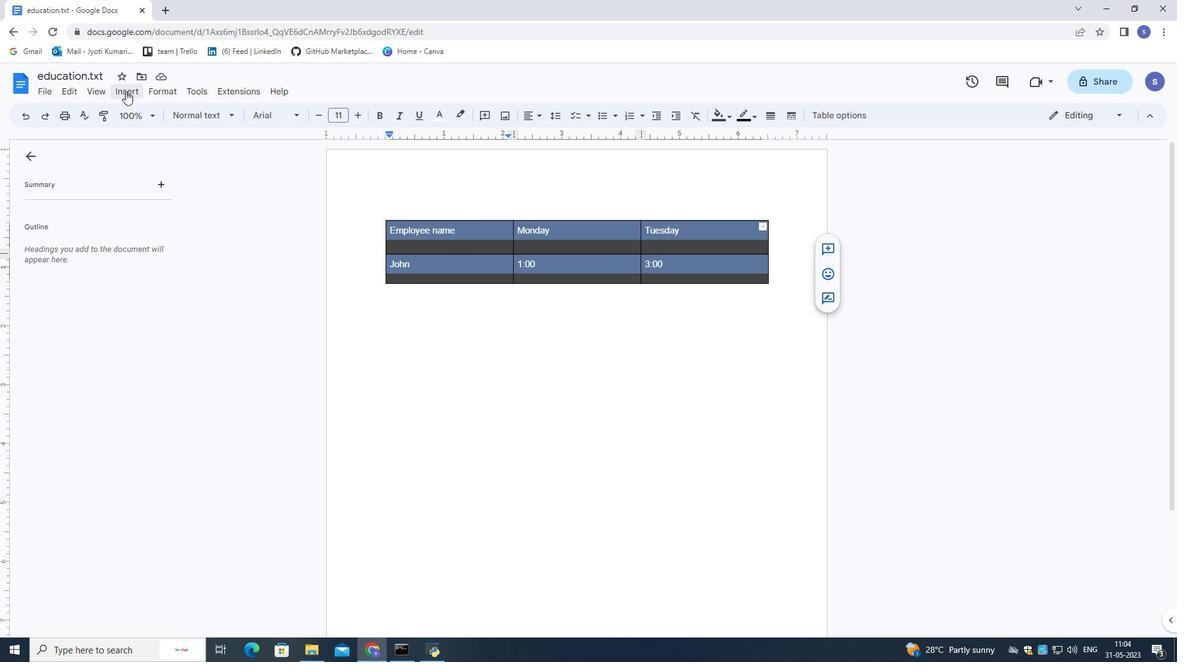 
Action: Mouse moved to (414, 250)
Screenshot: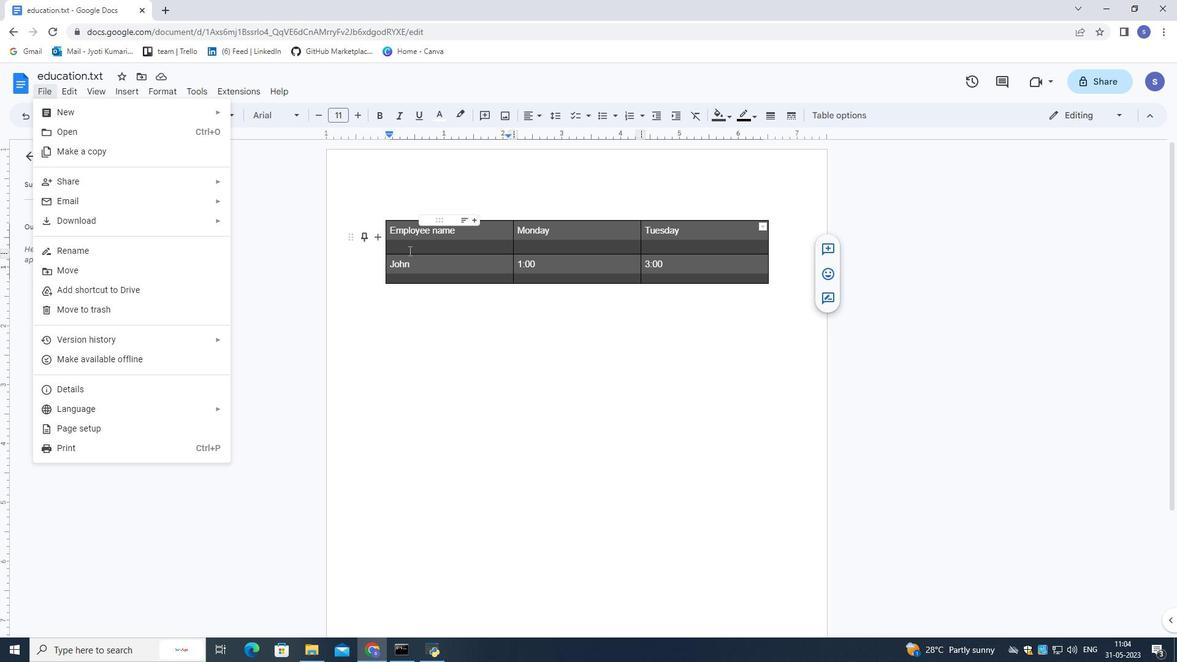 
Action: Mouse pressed right at (414, 250)
Screenshot: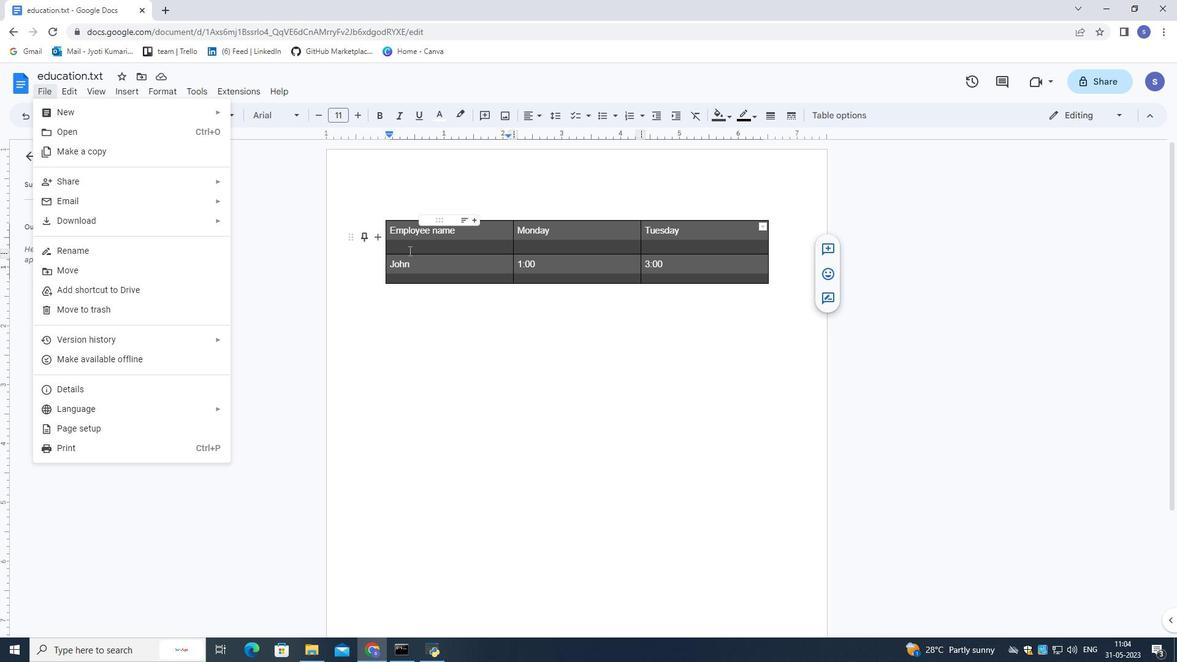 
Action: Mouse moved to (460, 564)
Screenshot: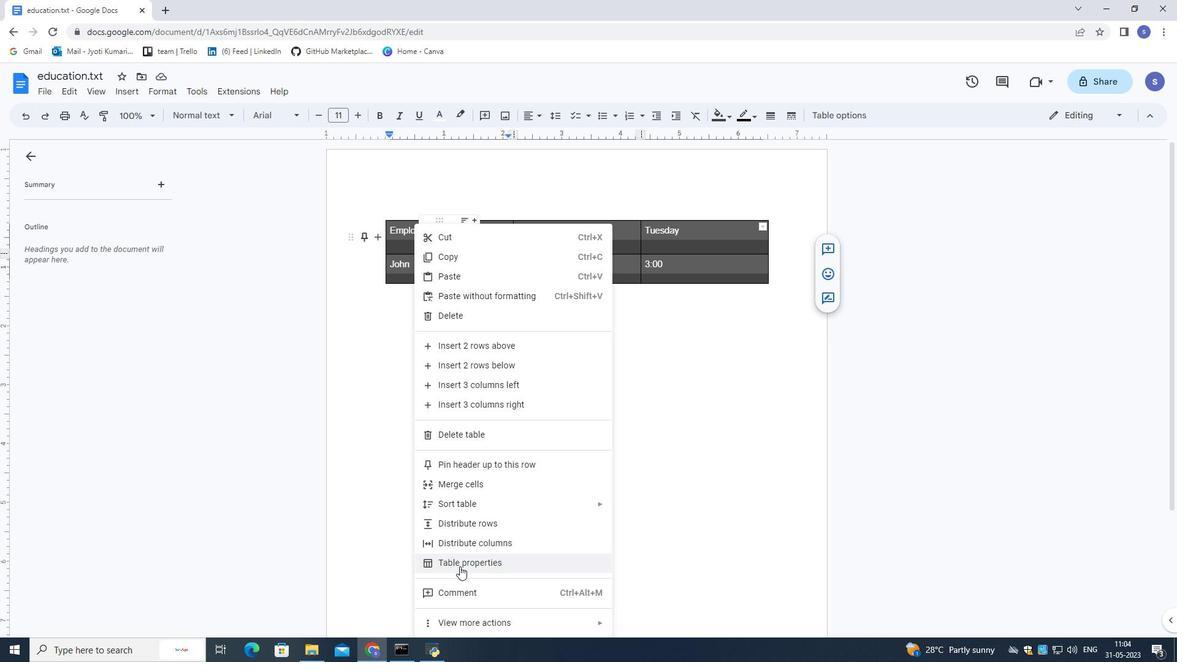 
Action: Mouse scrolled (460, 563) with delta (0, 0)
Screenshot: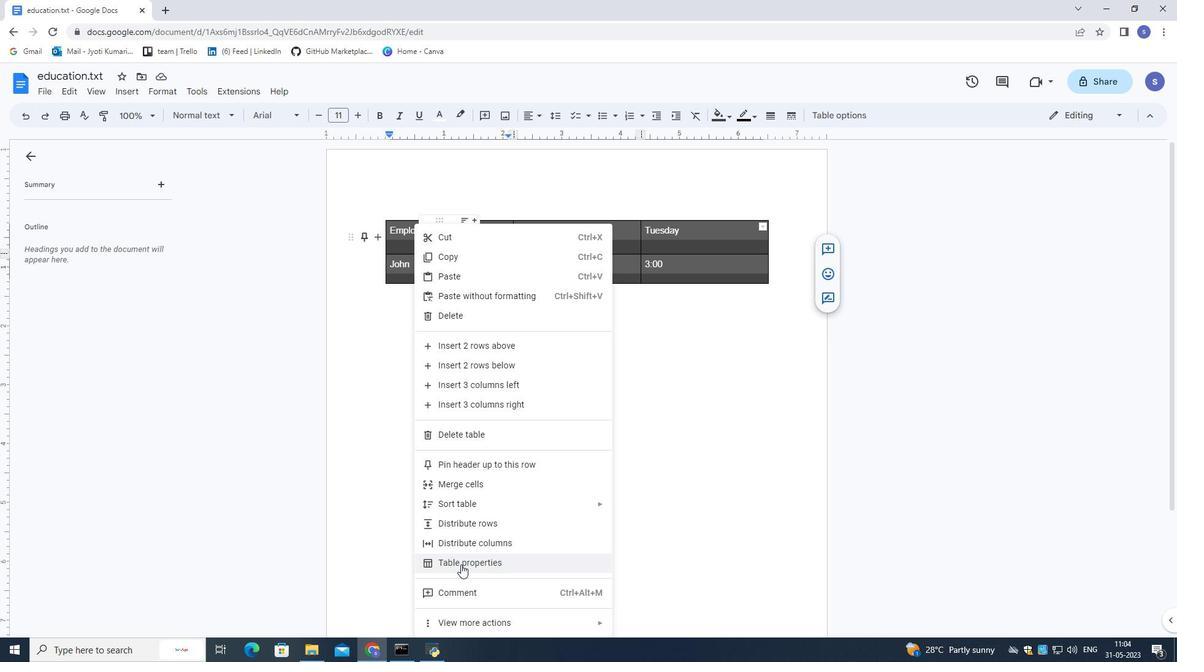 
Action: Mouse scrolled (460, 563) with delta (0, 0)
Screenshot: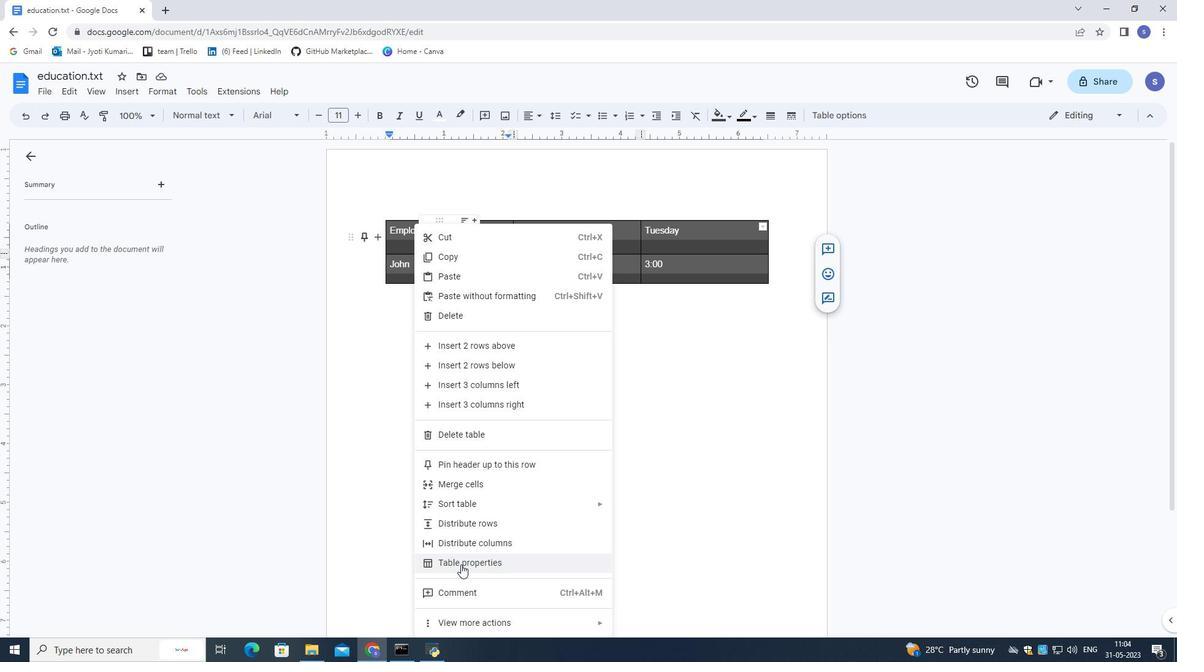 
Action: Mouse scrolled (460, 563) with delta (0, 0)
Screenshot: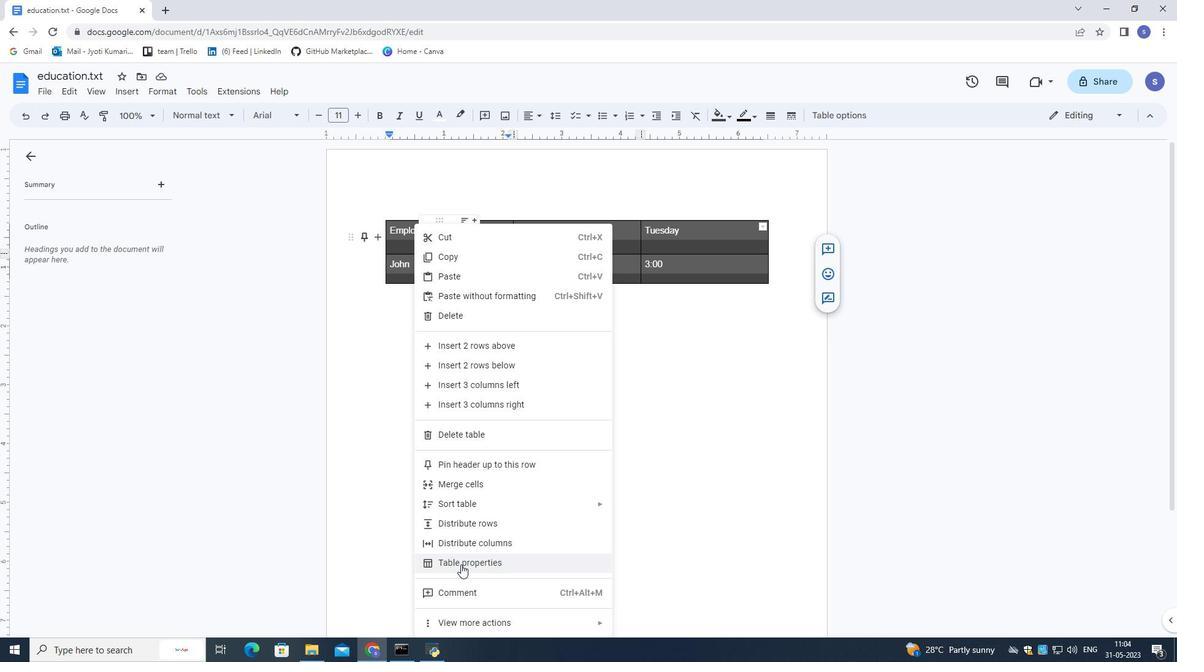 
Action: Mouse scrolled (460, 563) with delta (0, 0)
Screenshot: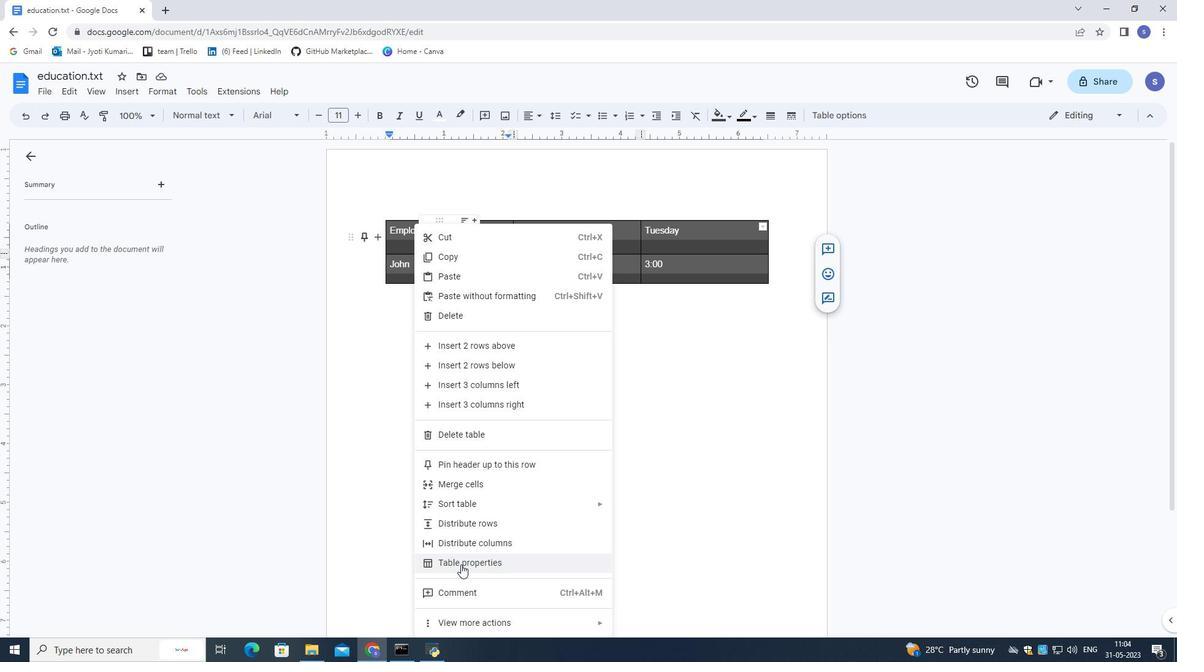 
Action: Mouse scrolled (460, 563) with delta (0, 0)
Screenshot: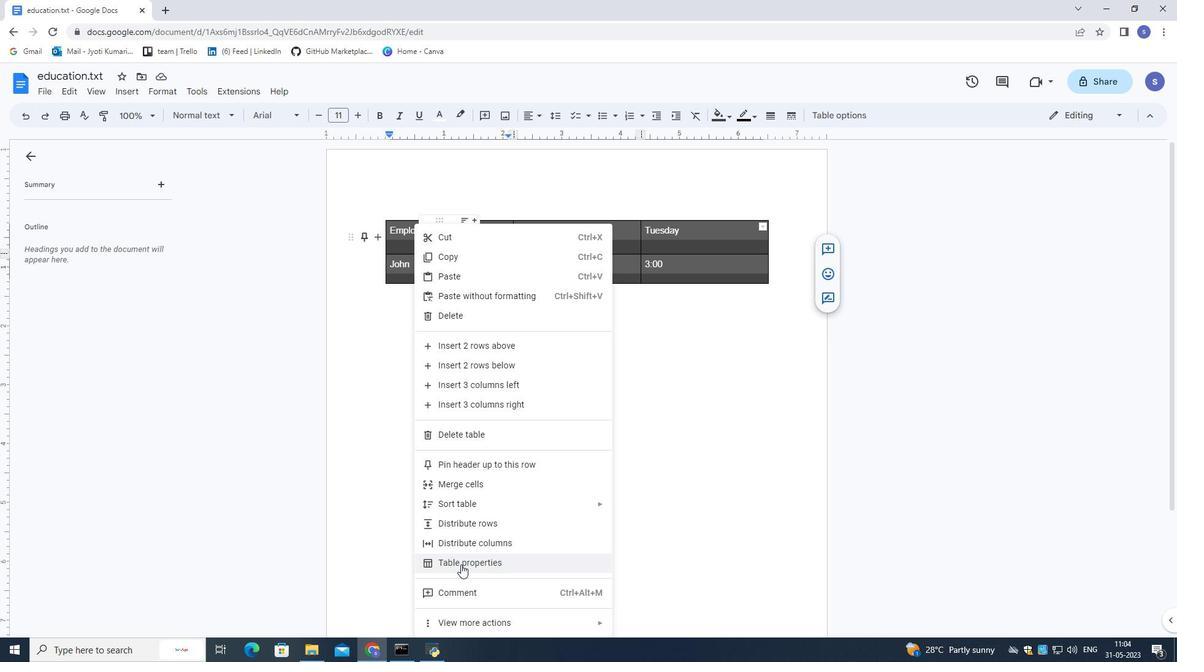 
Action: Mouse moved to (399, 364)
Screenshot: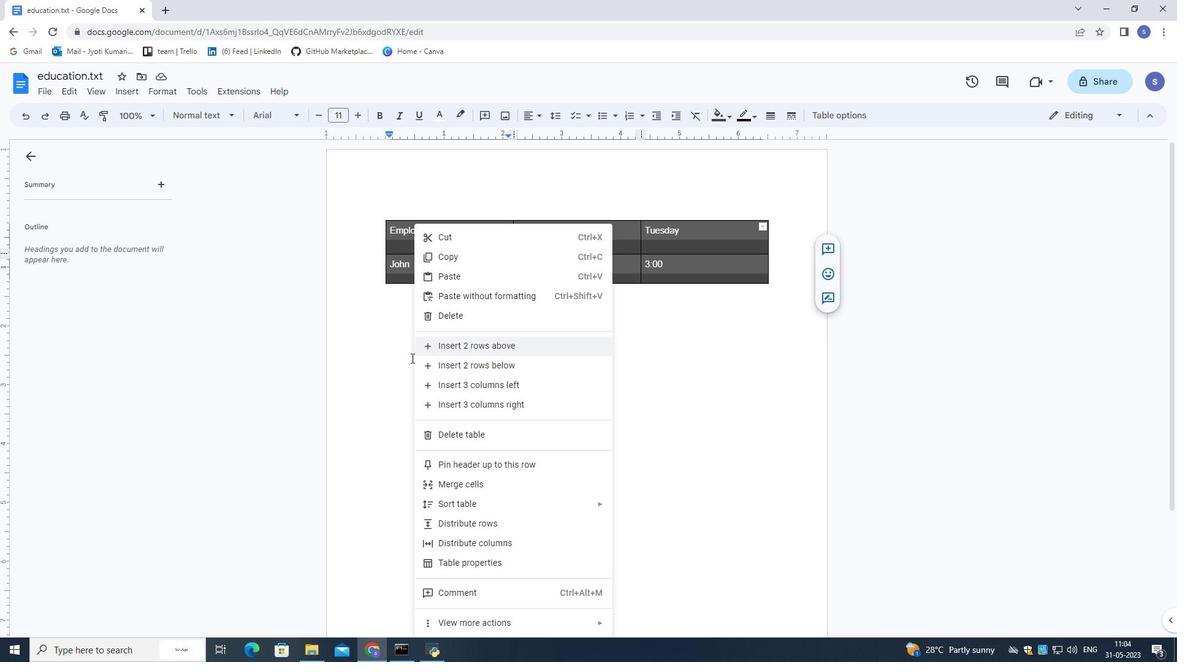 
Action: Mouse pressed left at (399, 364)
Screenshot: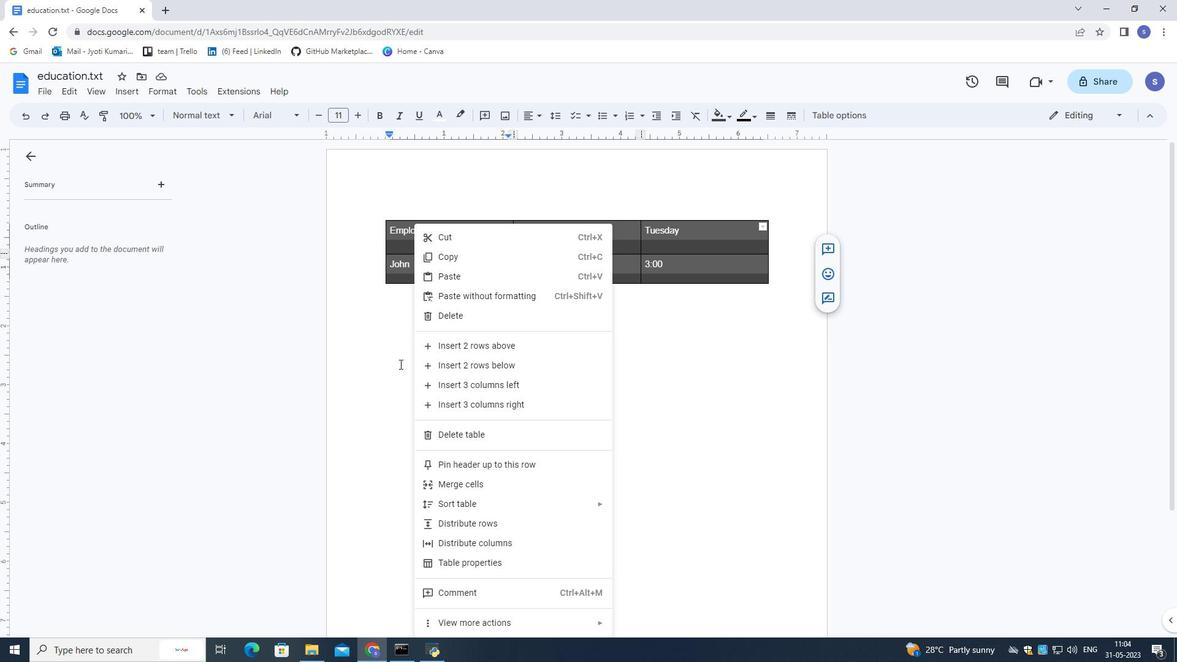
Action: Mouse moved to (419, 235)
Screenshot: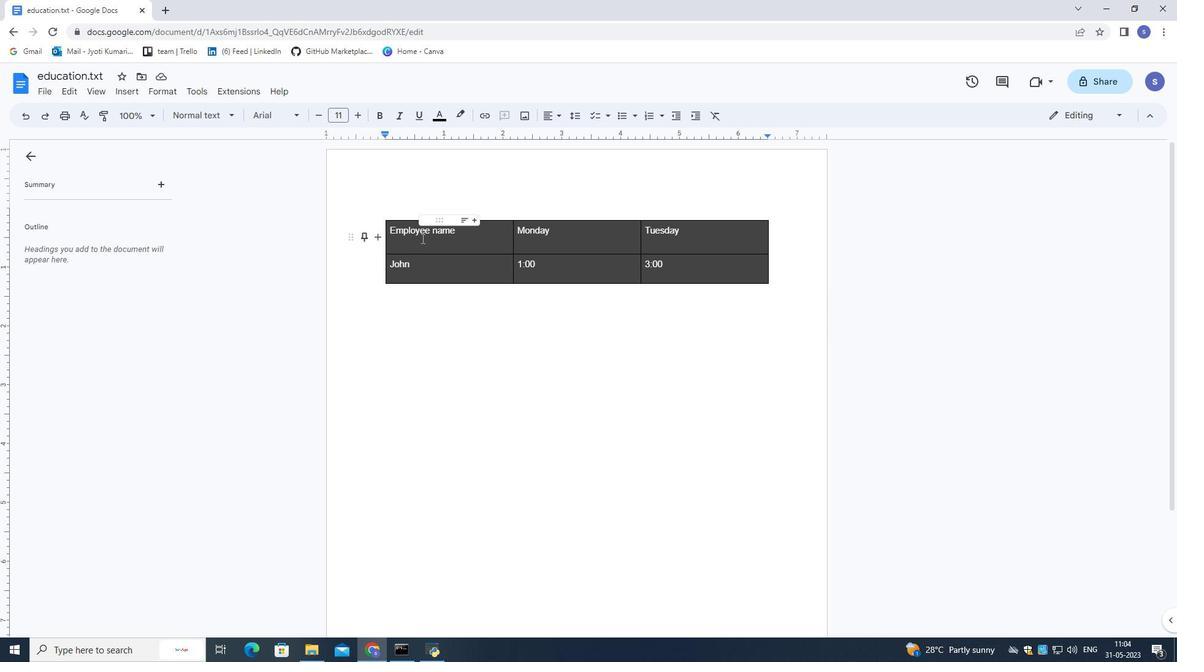 
Action: Mouse pressed left at (419, 235)
Screenshot: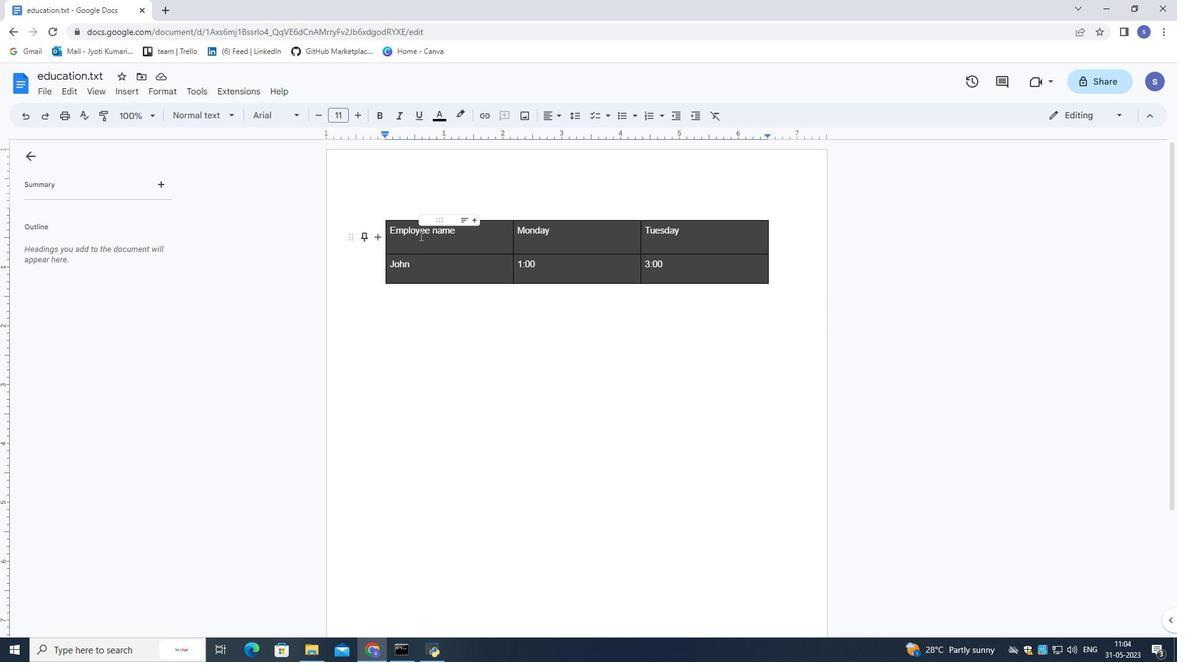 
Action: Mouse moved to (390, 324)
Screenshot: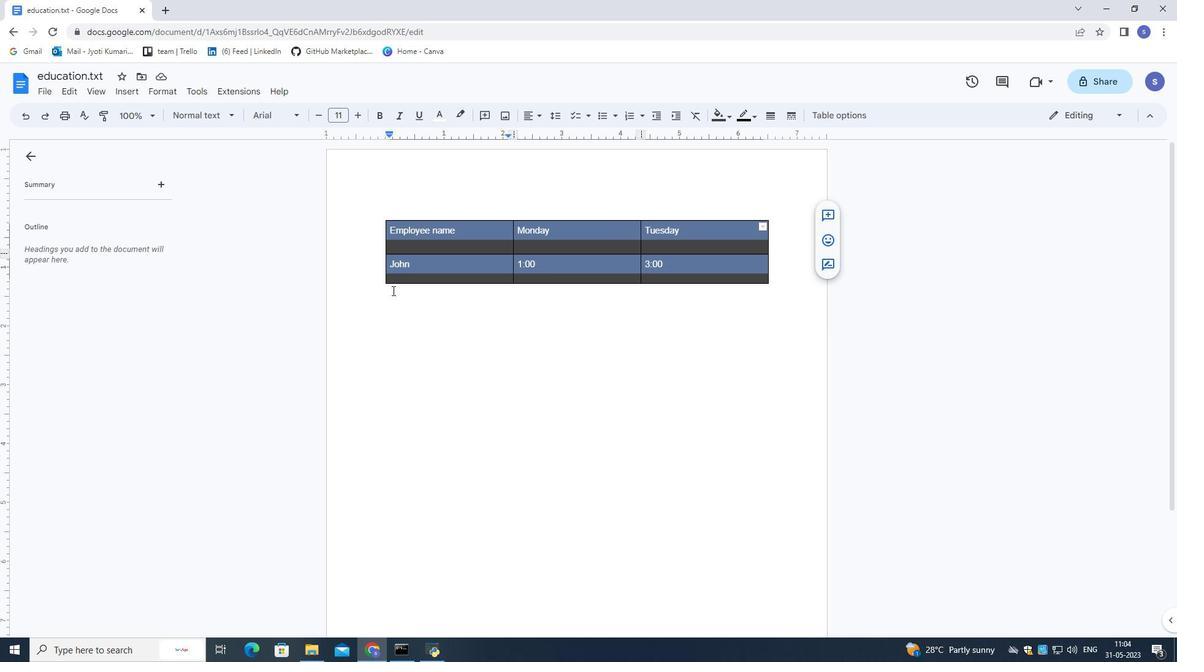 
Action: Mouse pressed left at (390, 324)
Screenshot: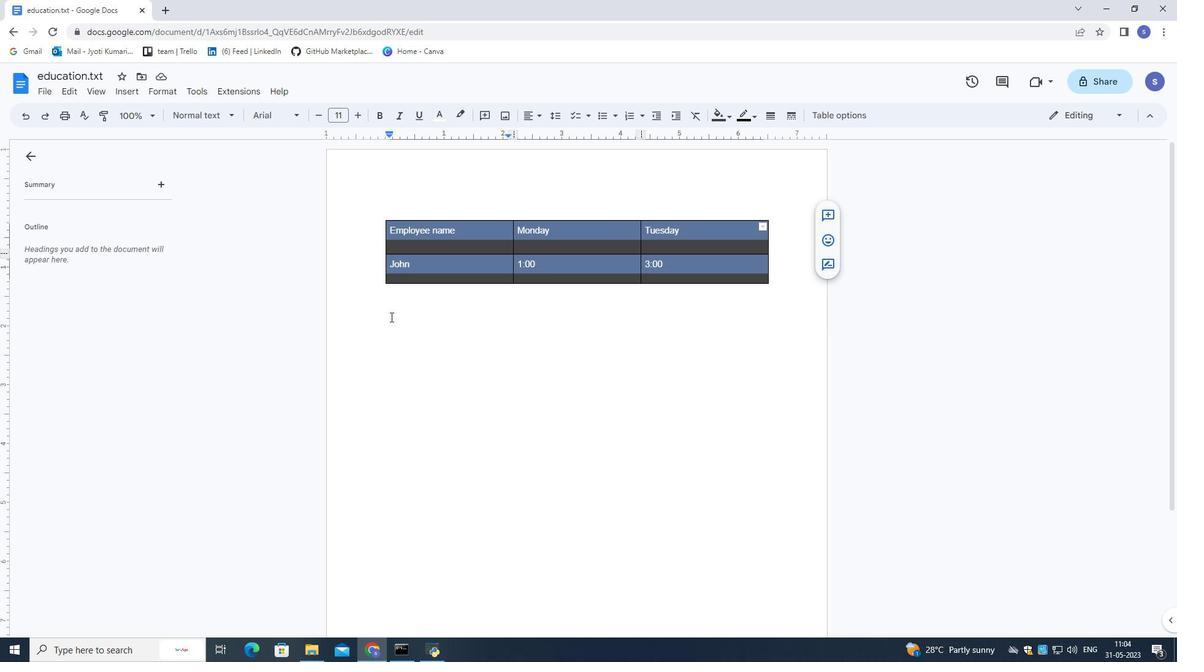 
Action: Mouse moved to (397, 241)
Screenshot: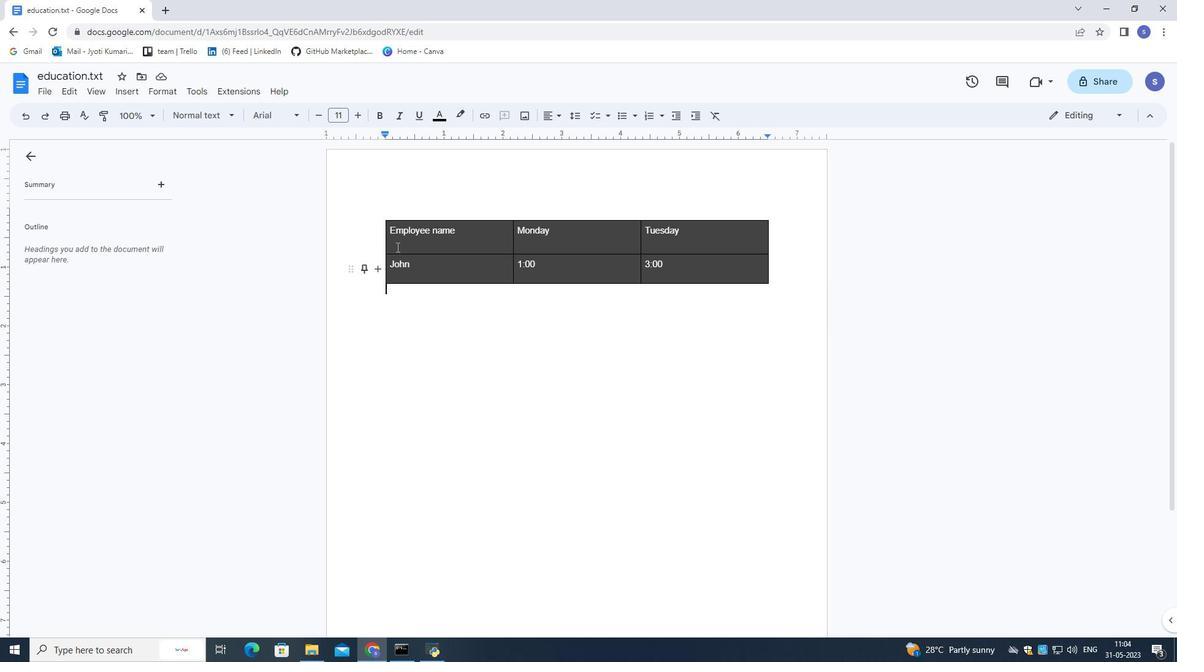 
Action: Mouse pressed left at (397, 241)
Screenshot: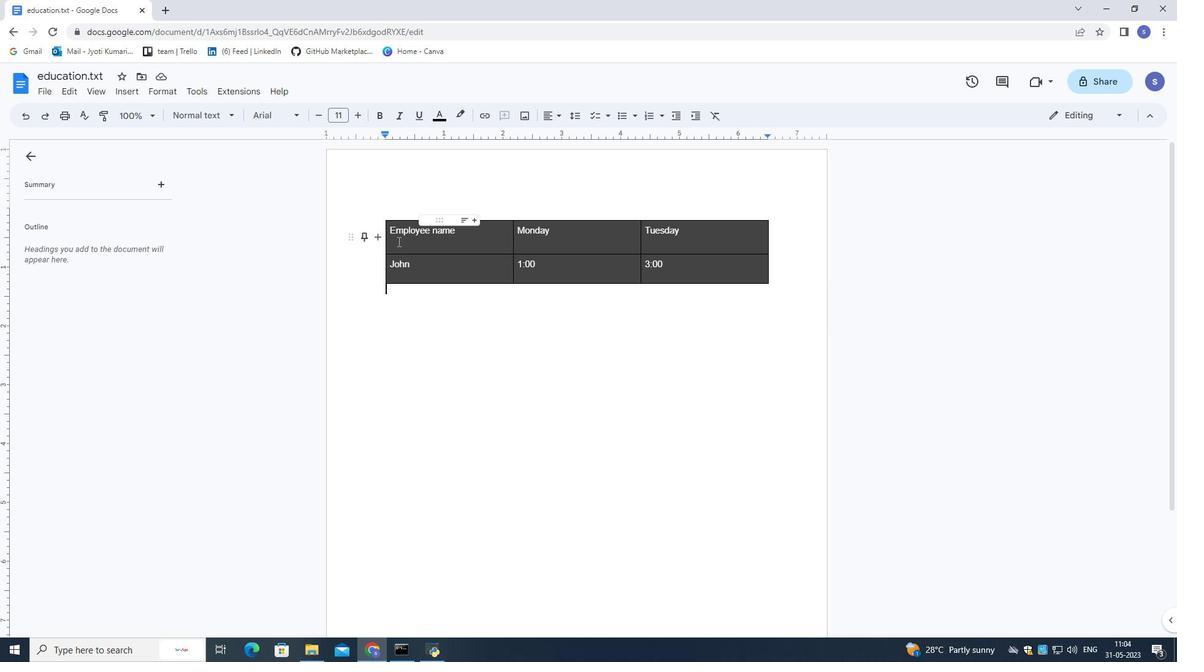 
Action: Mouse moved to (603, 258)
Screenshot: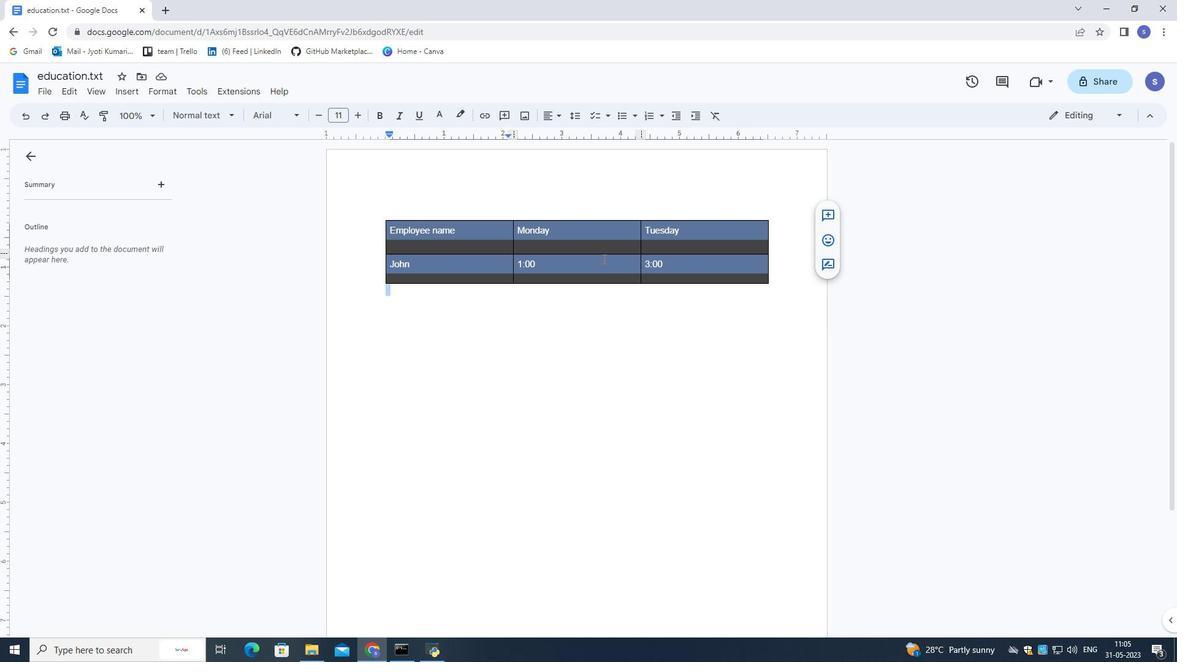 
Action: Mouse pressed right at (603, 258)
Screenshot: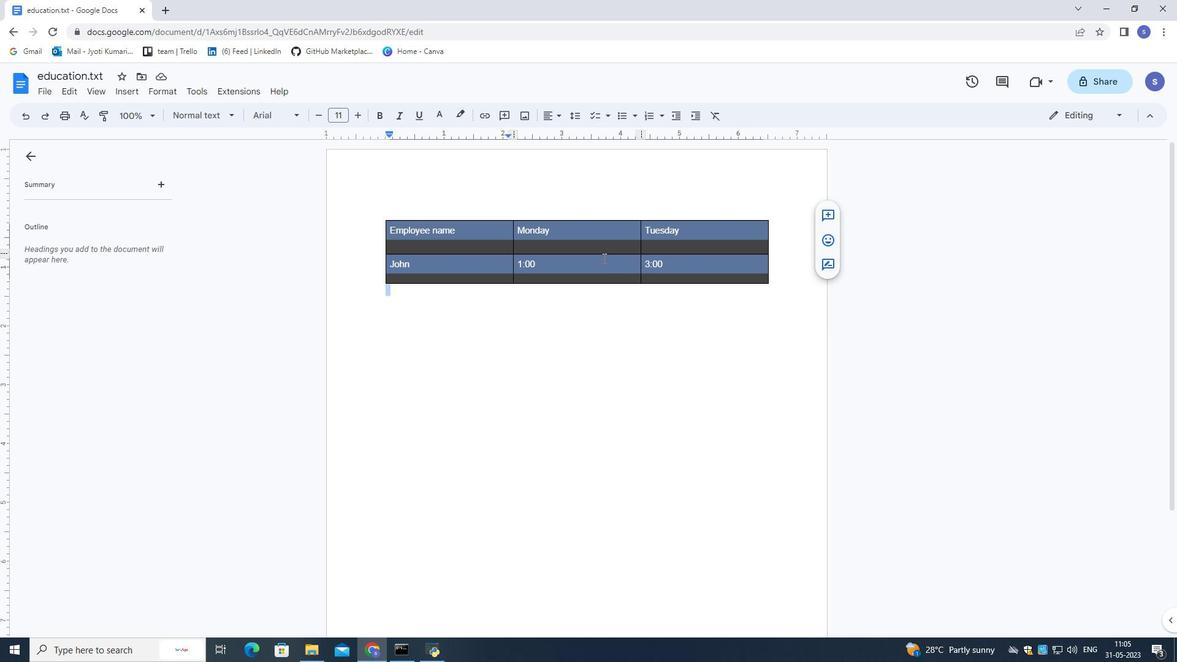 
Action: Mouse moved to (202, 90)
Screenshot: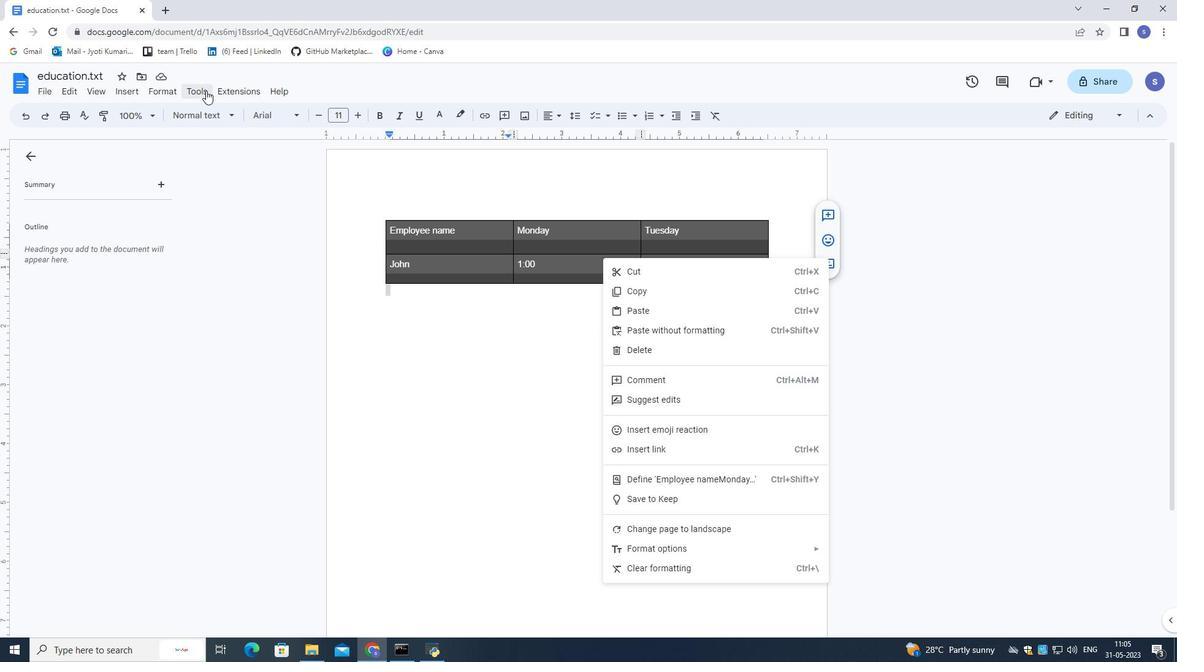 
Action: Mouse pressed left at (202, 90)
Screenshot: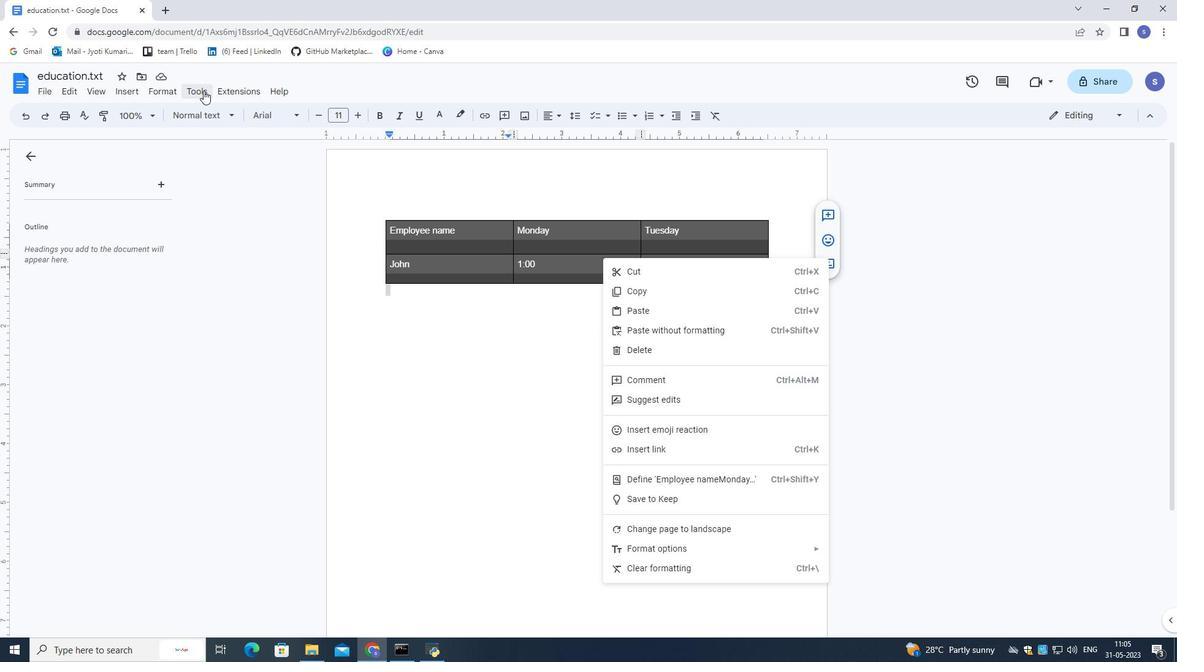 
Action: Mouse moved to (172, 88)
Screenshot: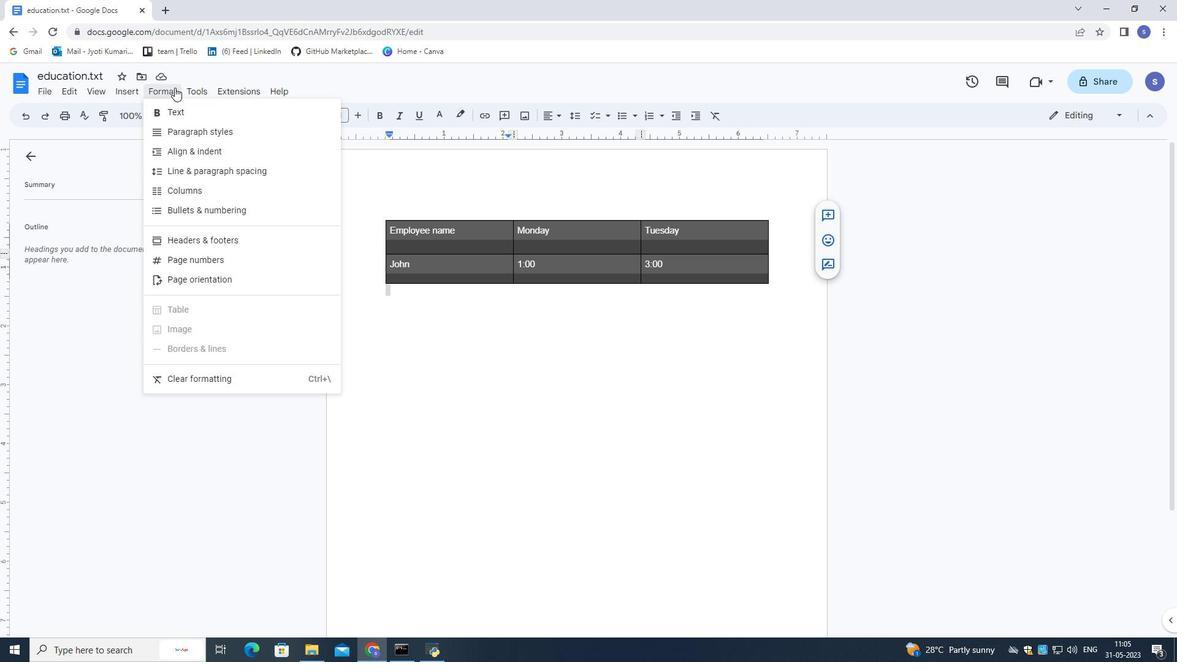 
Action: Mouse pressed left at (172, 88)
Screenshot: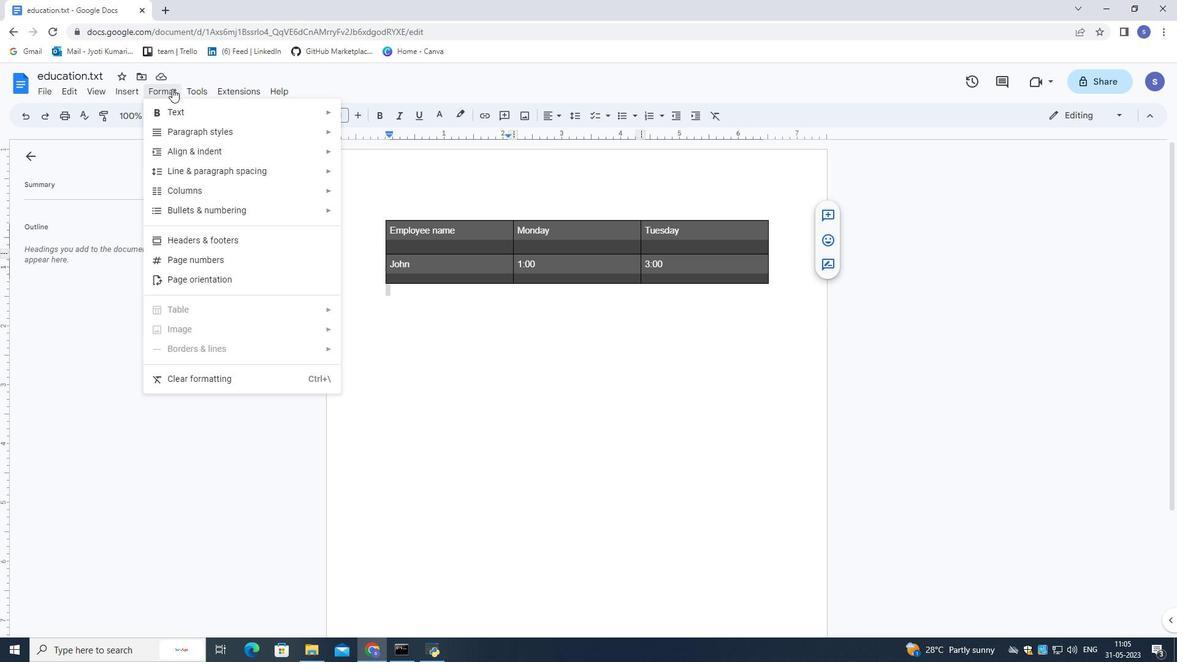 
Action: Mouse pressed left at (172, 88)
Screenshot: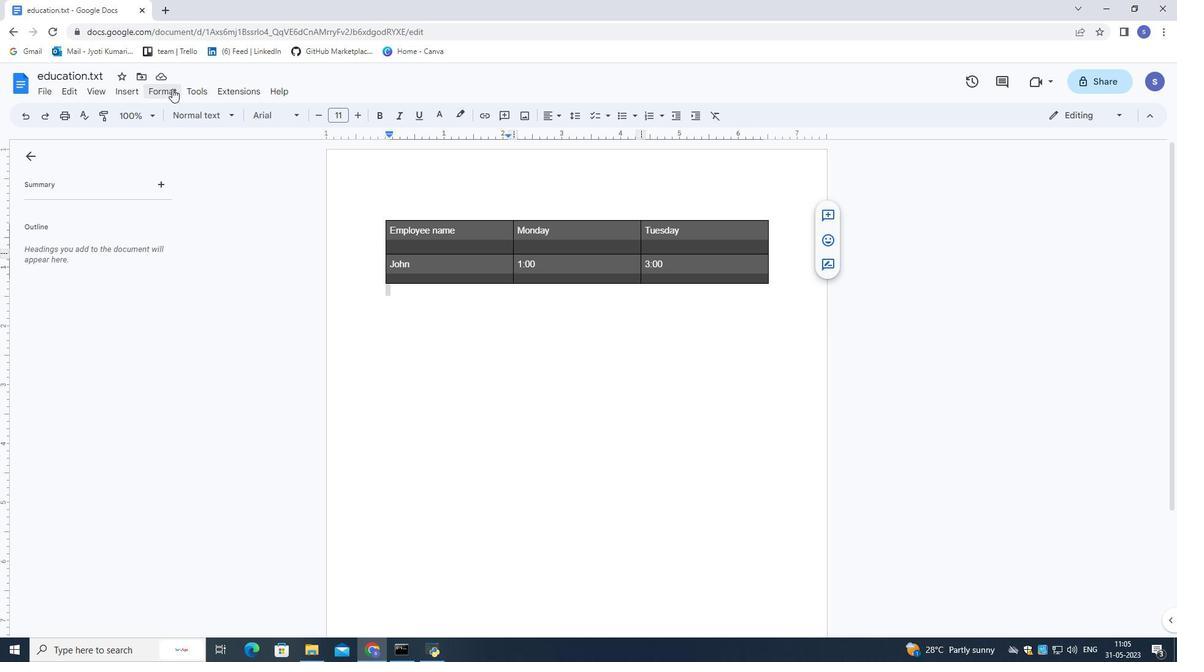 
Action: Mouse moved to (175, 500)
Screenshot: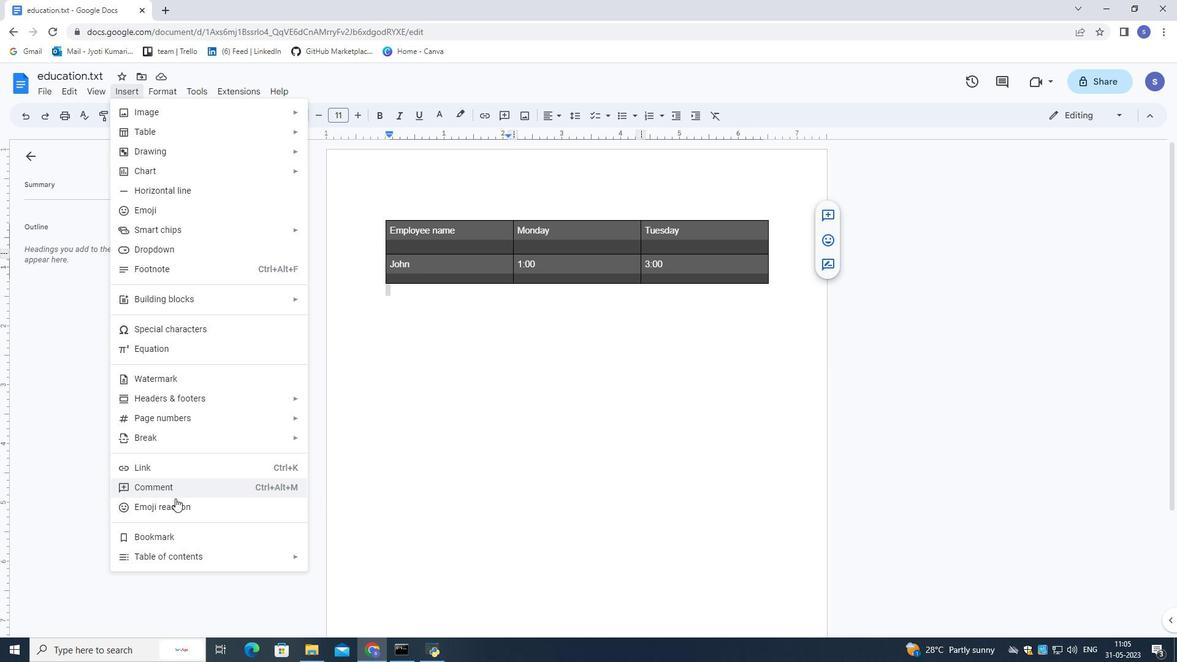 
Action: Mouse pressed left at (175, 500)
Screenshot: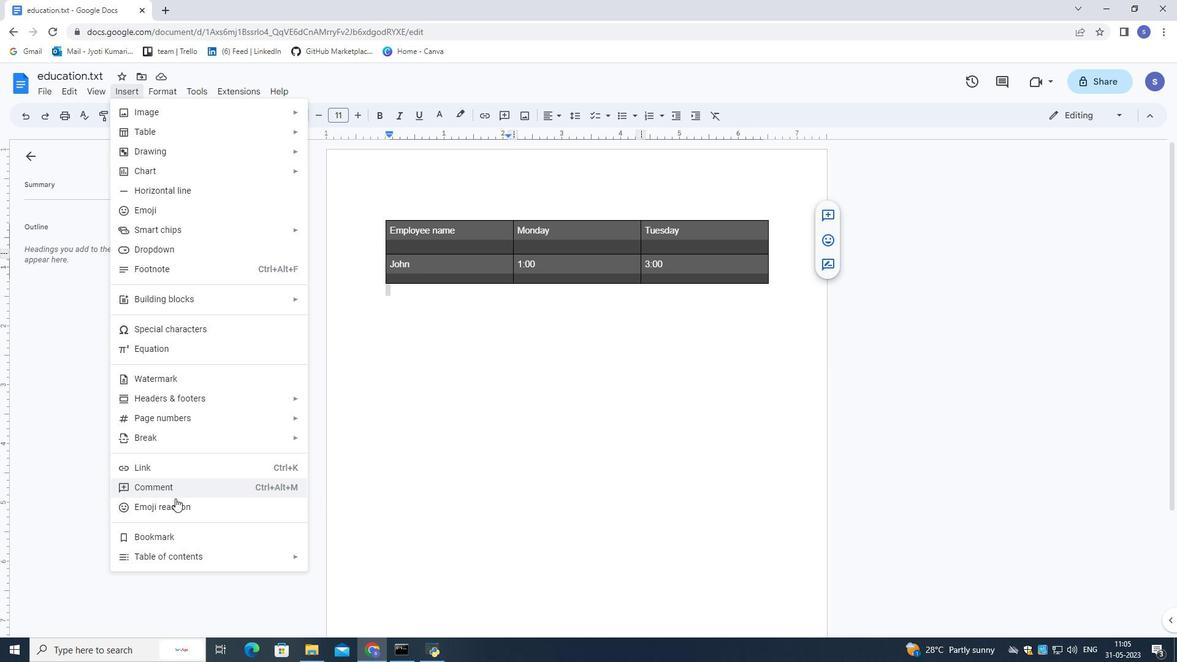 
Action: Mouse moved to (531, 363)
Screenshot: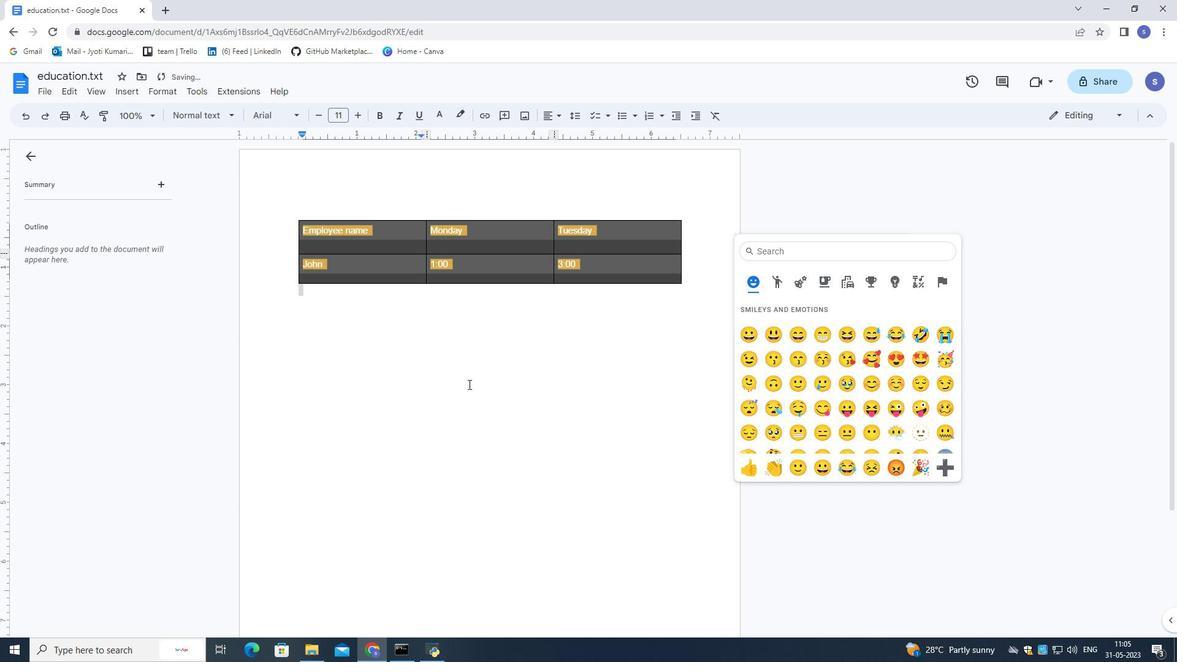 
Action: Mouse pressed left at (531, 363)
Screenshot: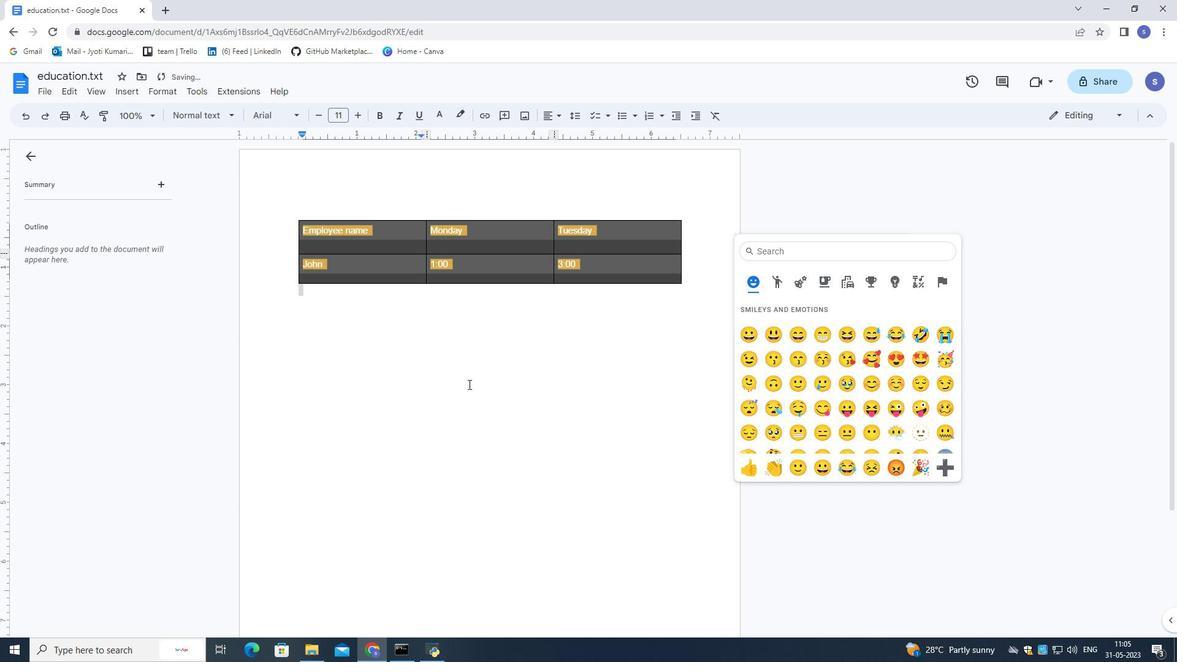 
Action: Mouse moved to (704, 274)
Screenshot: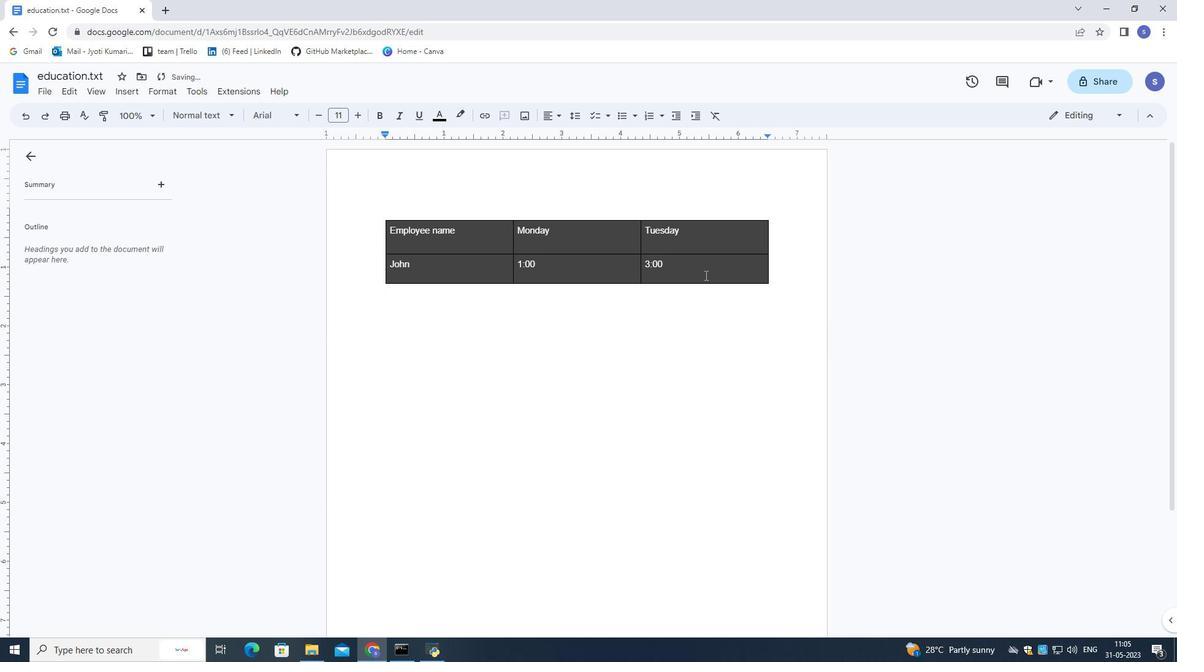 
Action: Mouse pressed left at (704, 274)
Screenshot: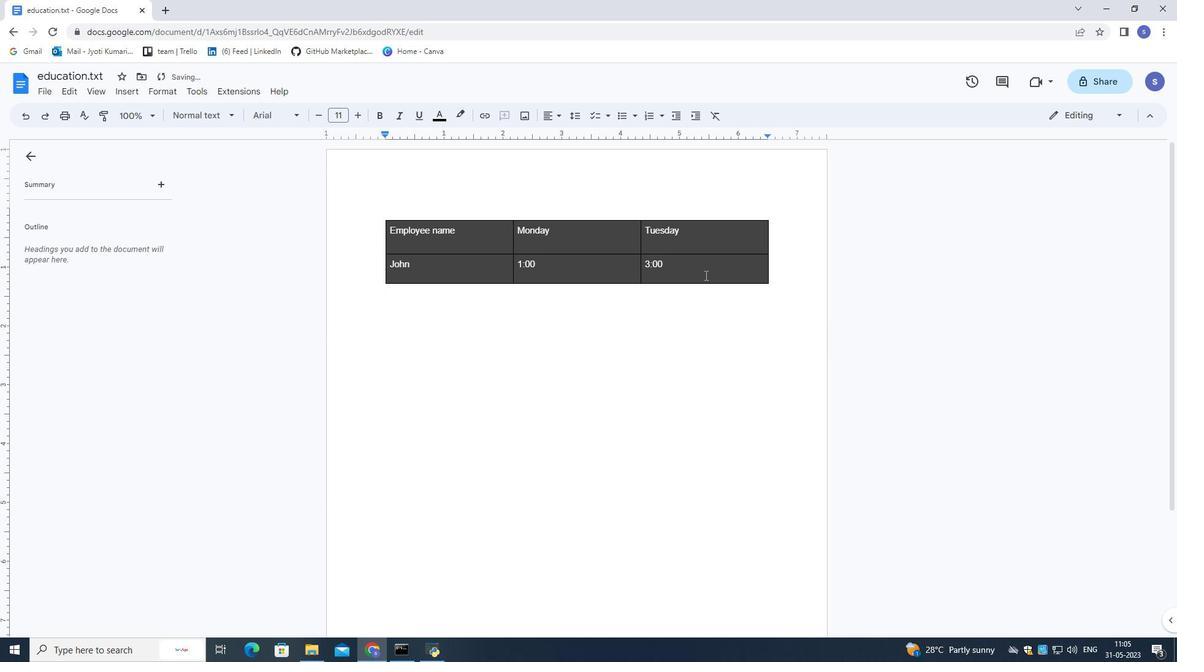 
Action: Mouse moved to (842, 118)
Screenshot: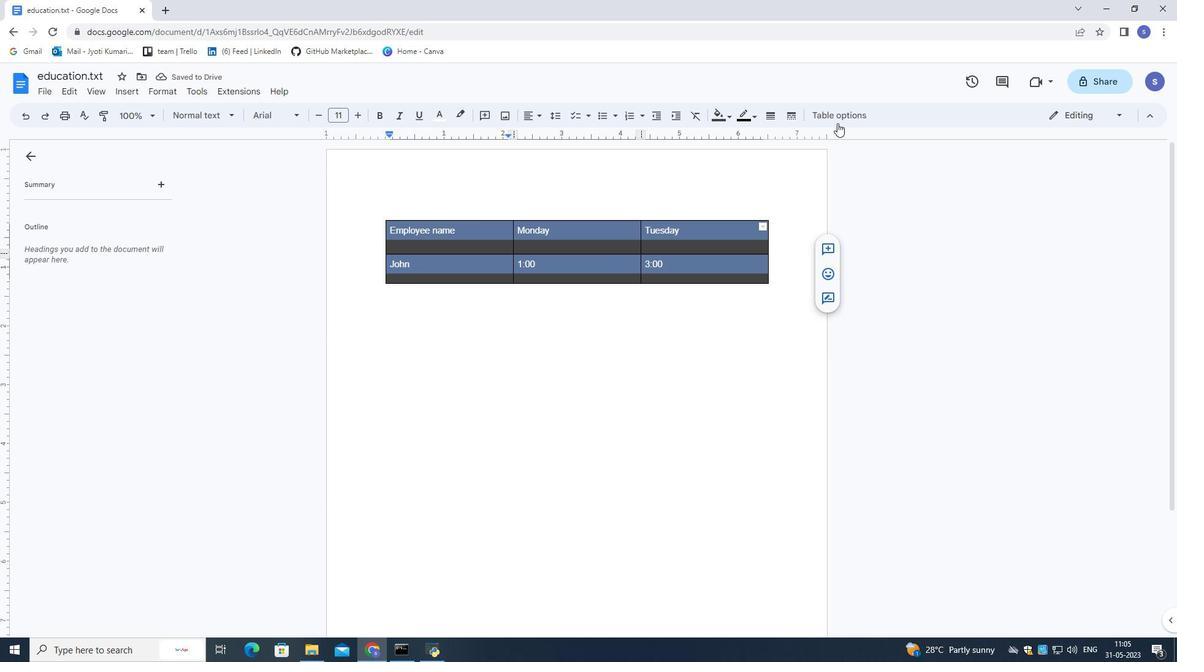 
Action: Mouse pressed left at (842, 118)
Screenshot: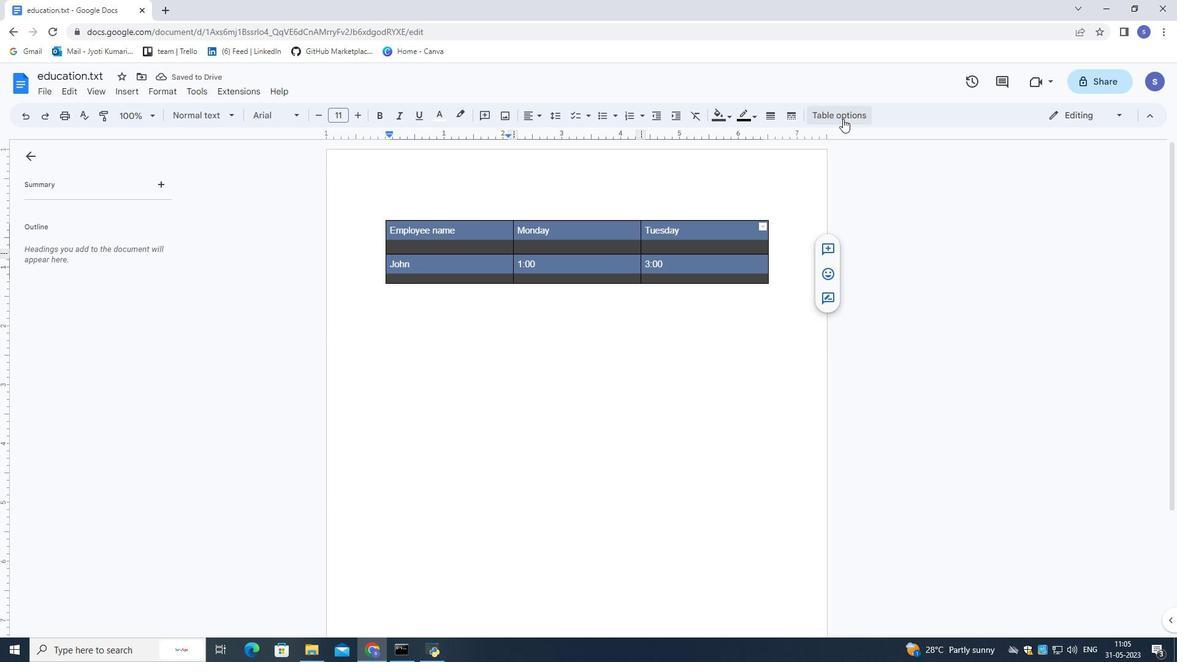 
Action: Mouse moved to (1032, 297)
Screenshot: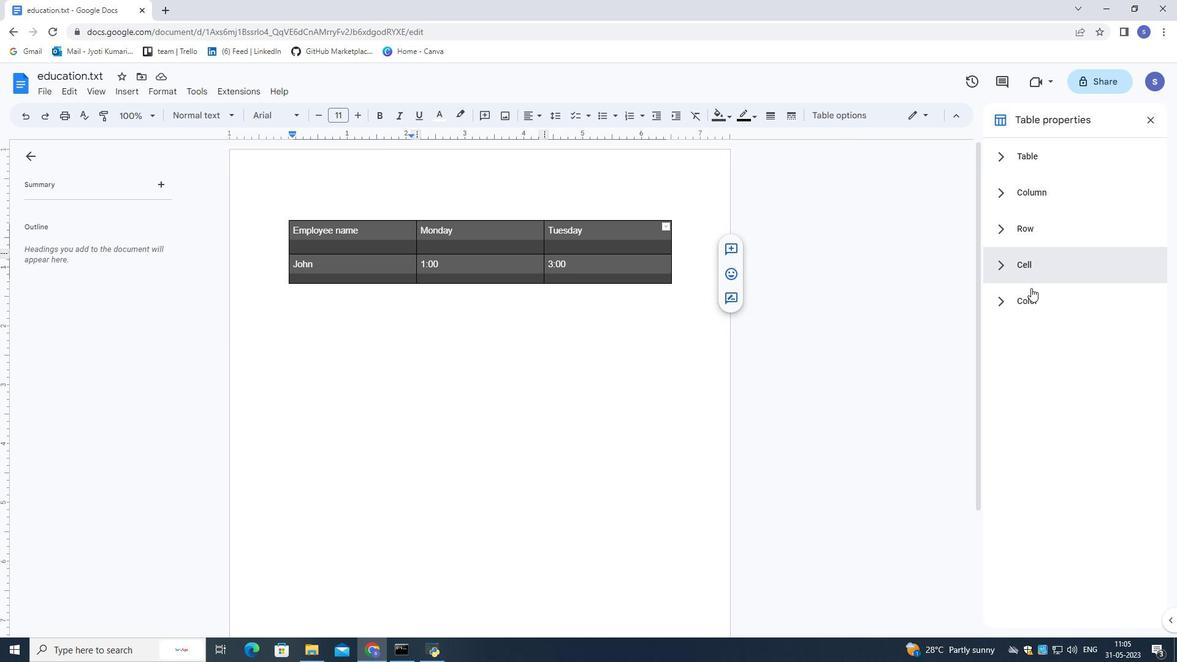 
Action: Mouse pressed left at (1032, 297)
Screenshot: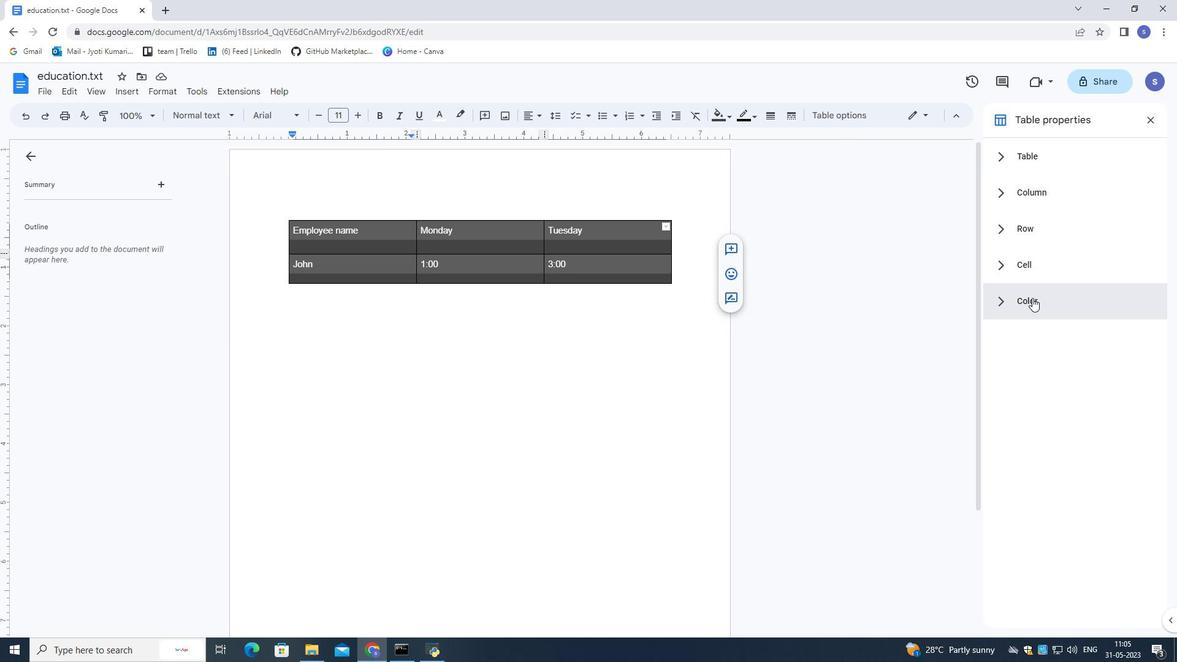 
Action: Mouse moved to (1020, 362)
Screenshot: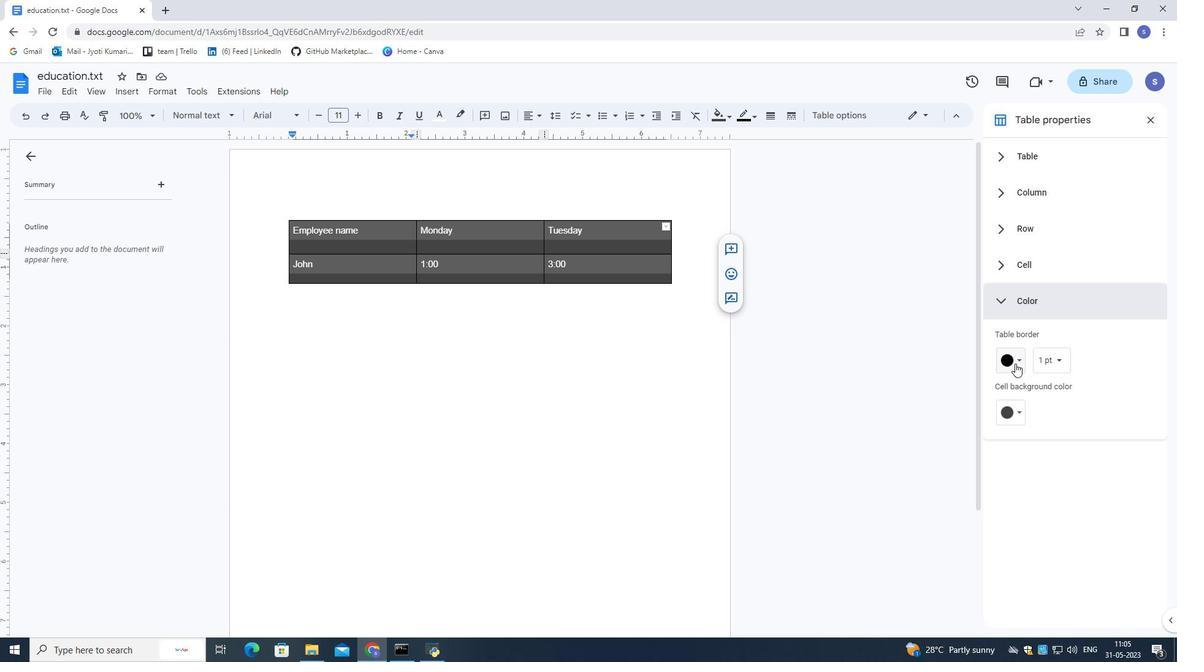 
Action: Mouse pressed left at (1020, 362)
Screenshot: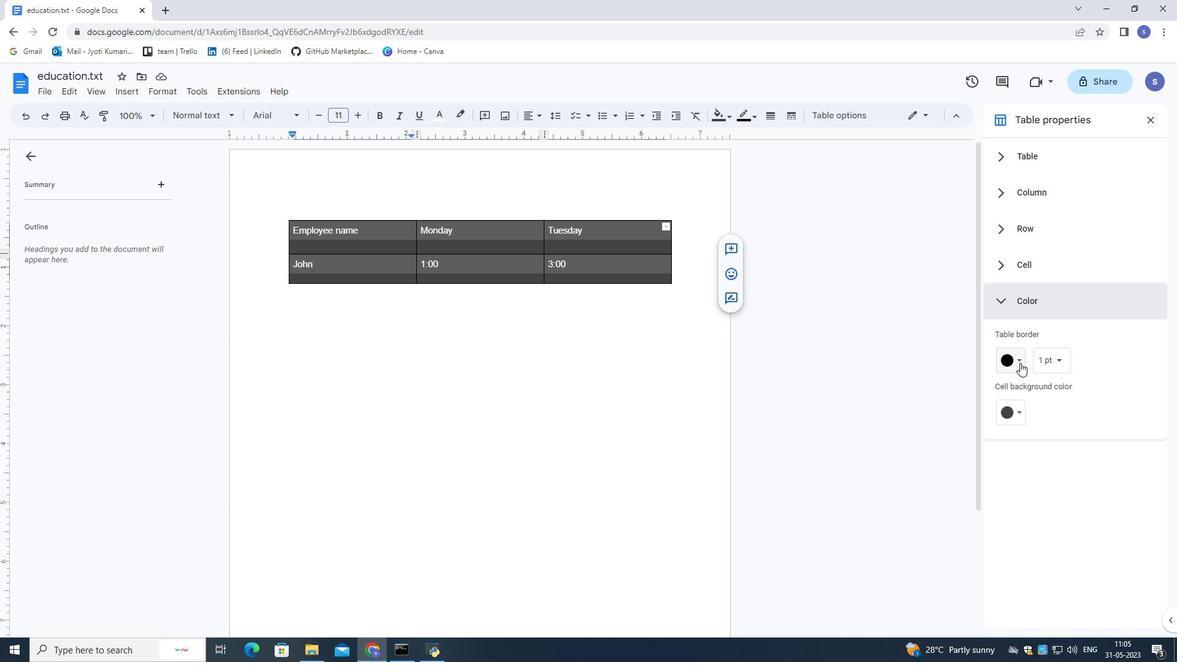 
Action: Mouse moved to (1042, 342)
Screenshot: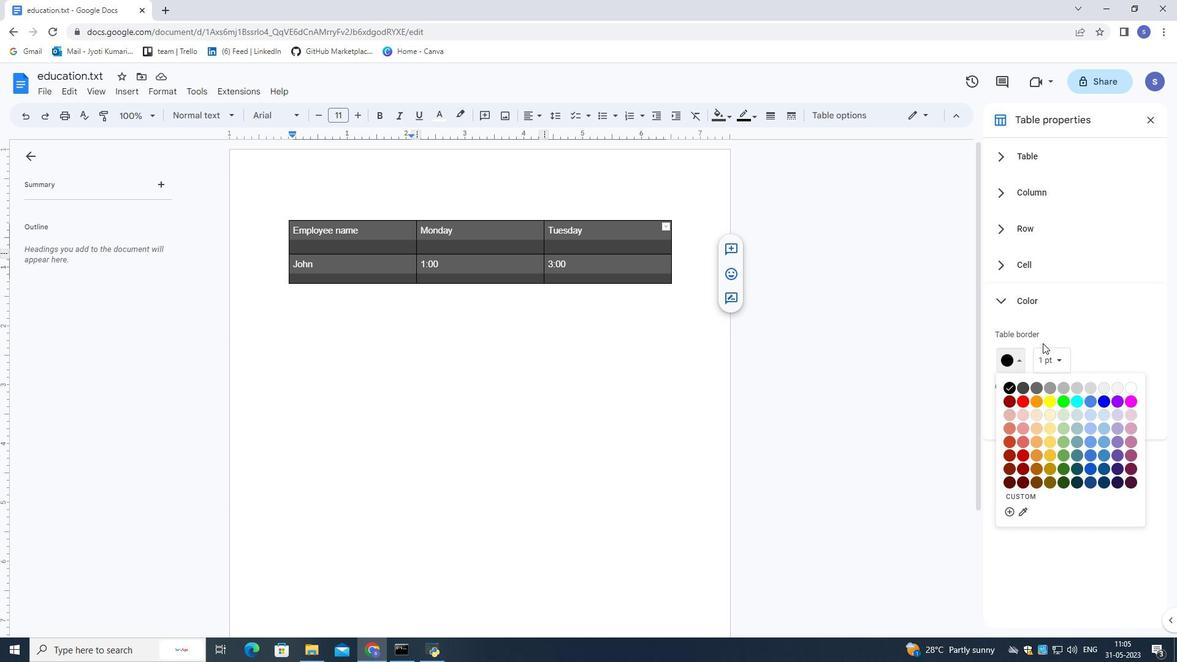 
Action: Mouse pressed left at (1042, 342)
Screenshot: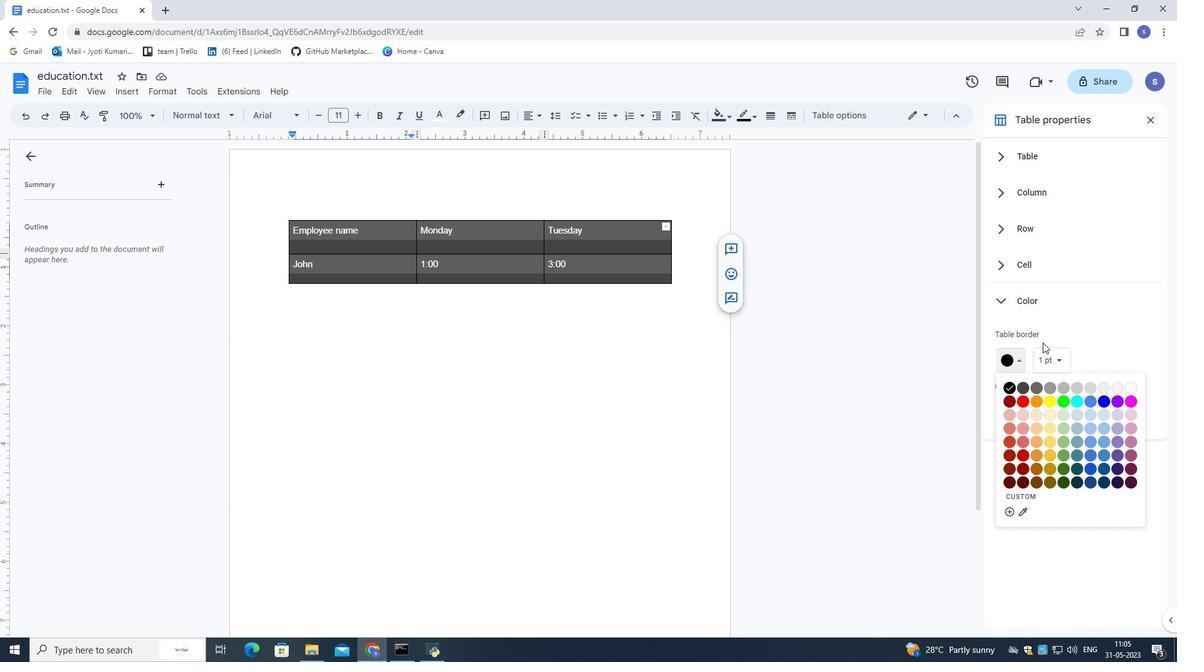 
Action: Mouse moved to (1021, 403)
Screenshot: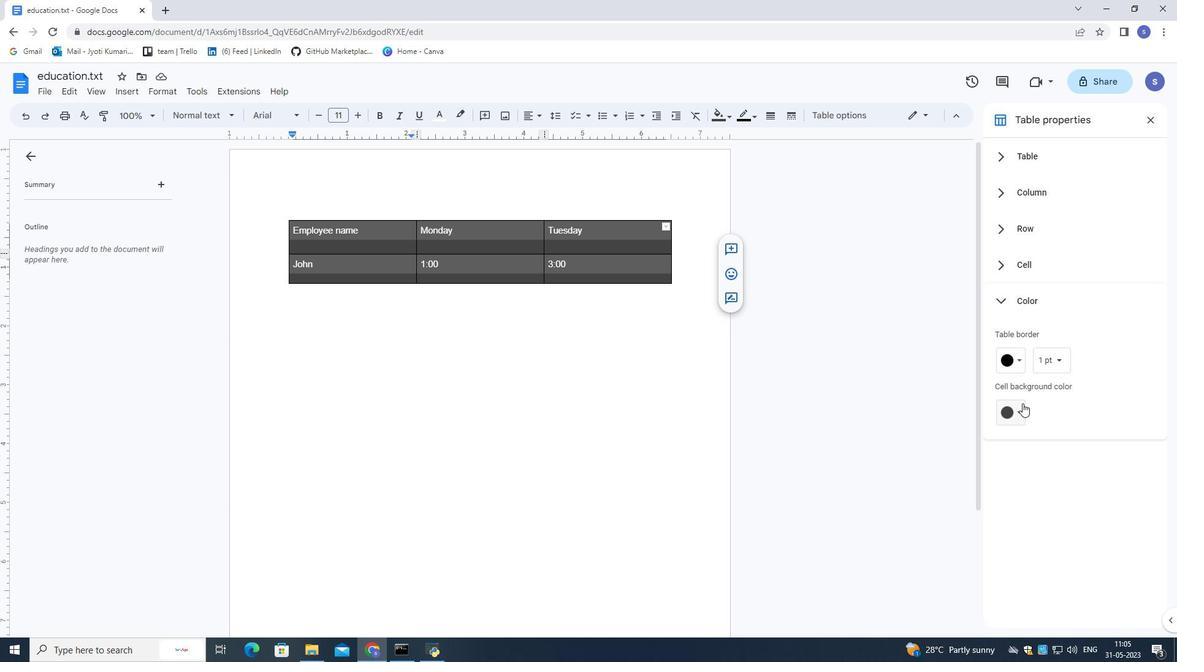 
Action: Mouse pressed left at (1021, 403)
Screenshot: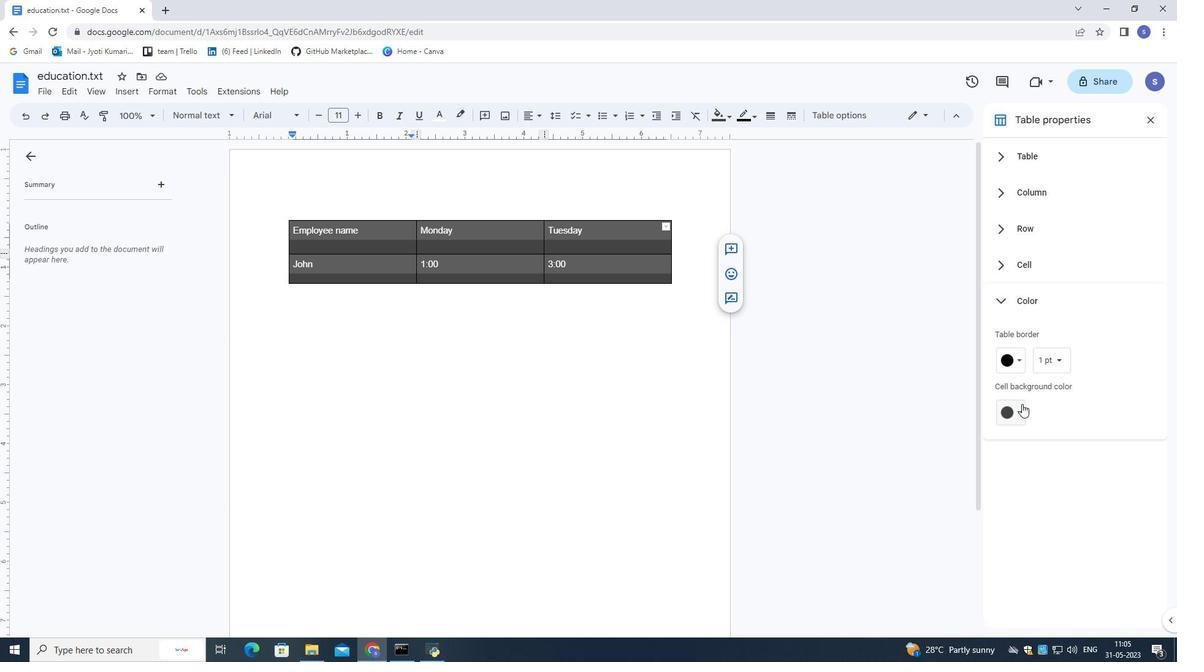 
Action: Mouse moved to (1034, 457)
Screenshot: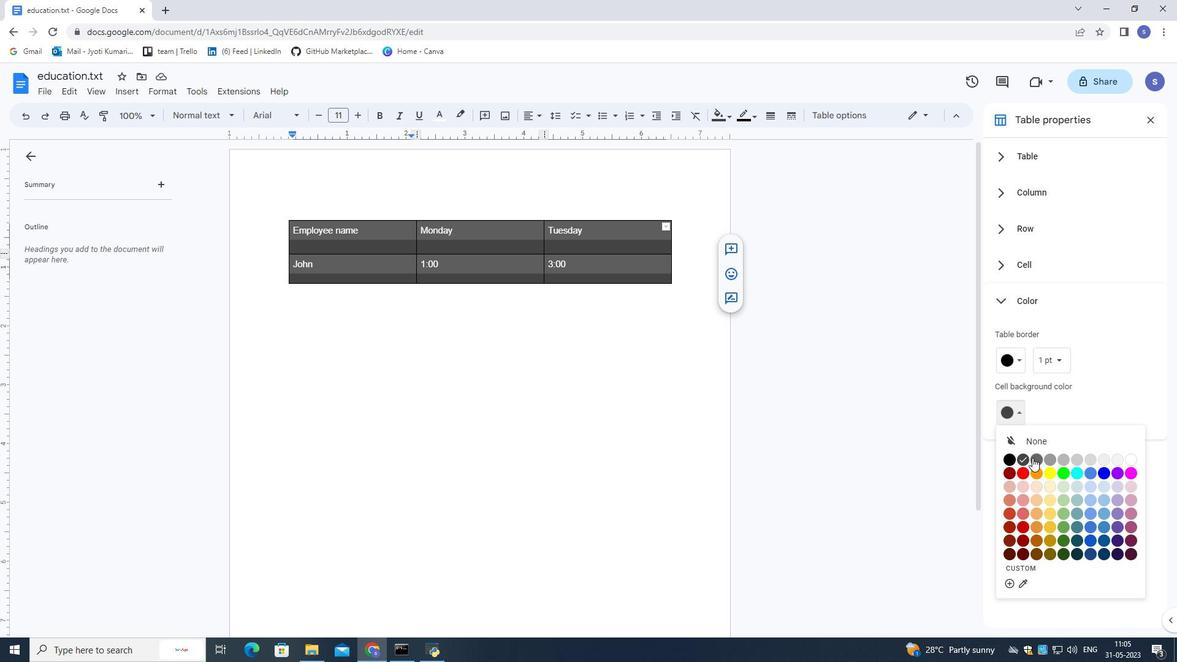 
Action: Mouse pressed left at (1034, 457)
Screenshot: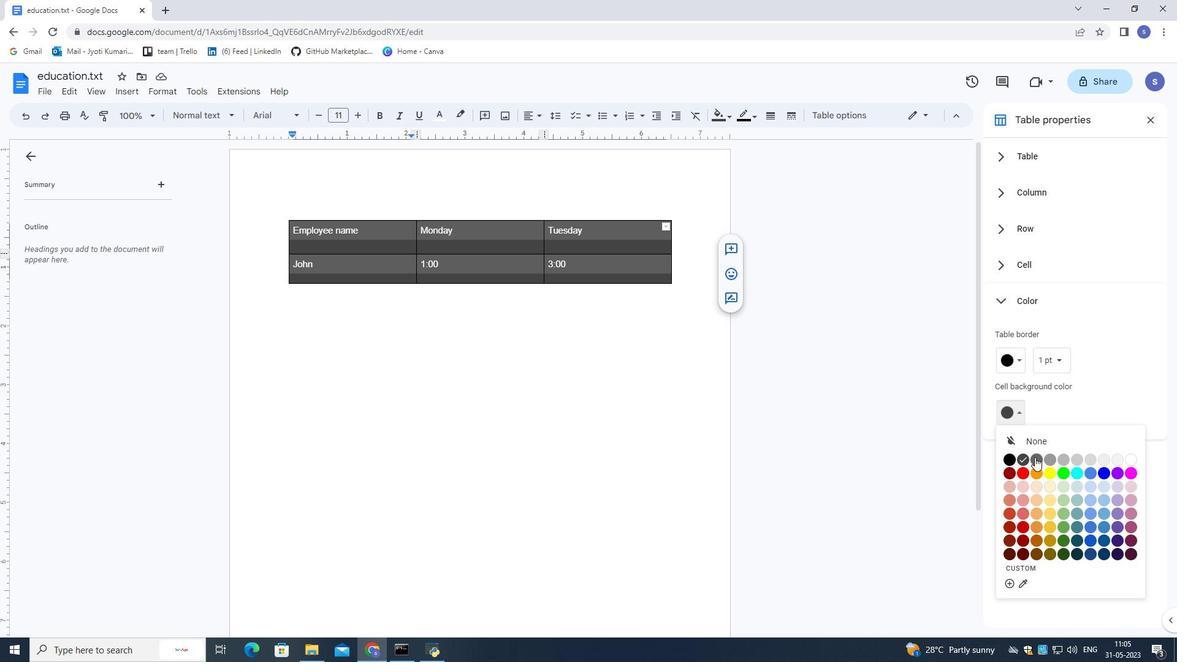 
Action: Mouse moved to (965, 392)
Screenshot: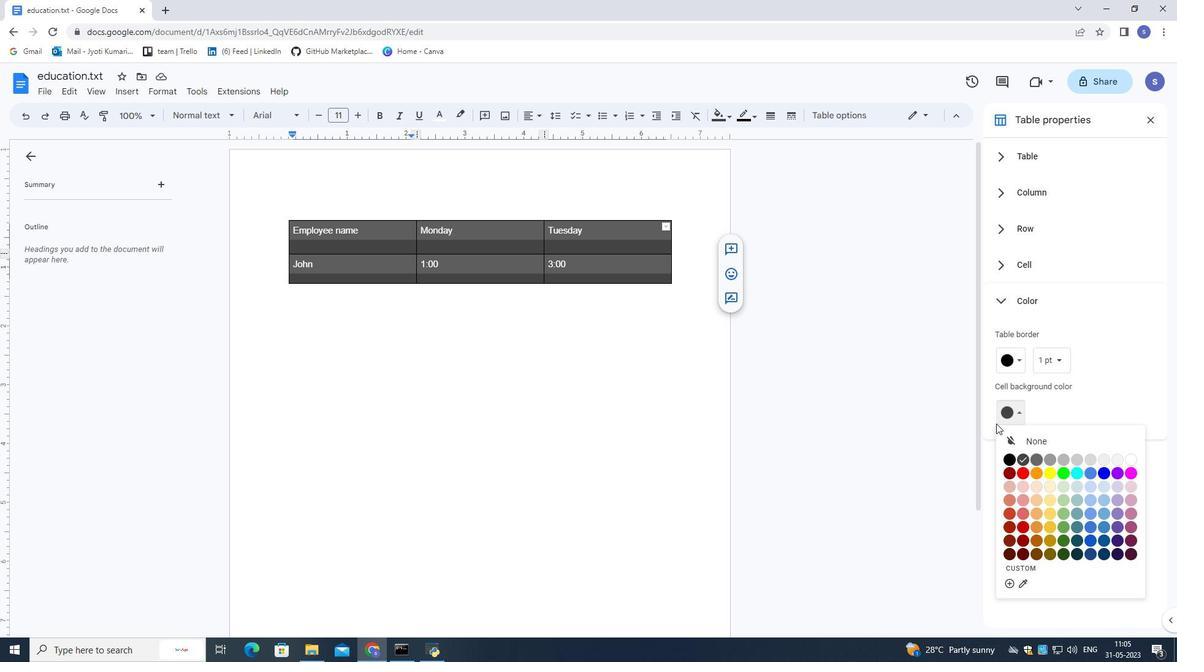 
Action: Mouse pressed left at (965, 392)
Screenshot: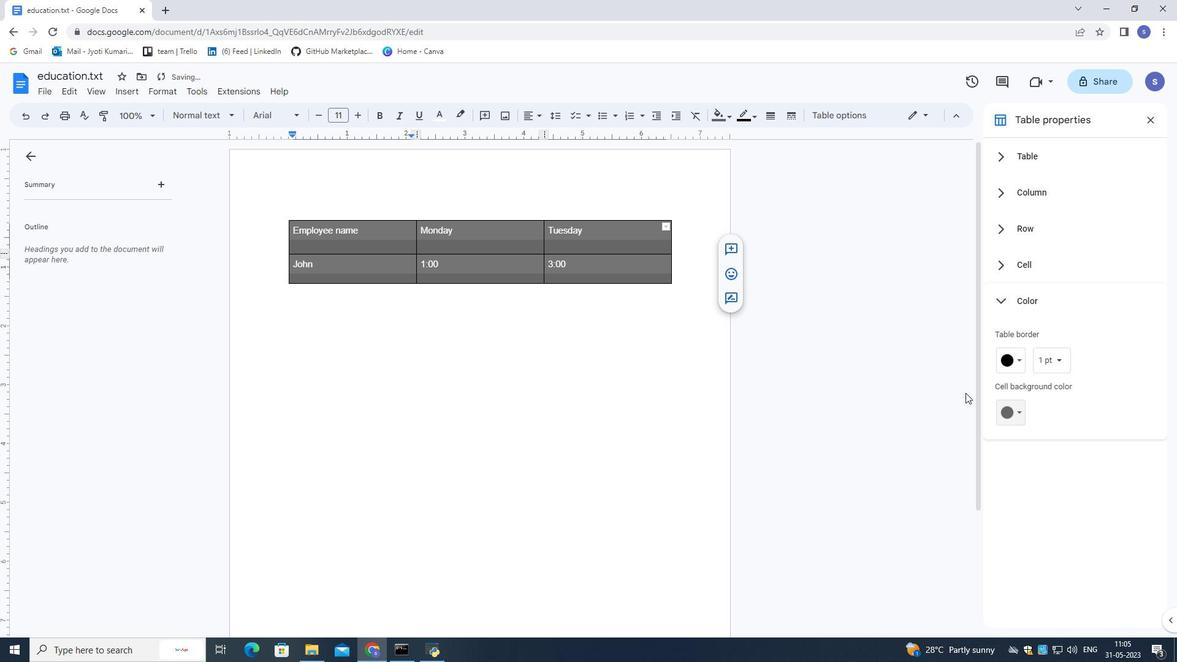 
Action: Mouse moved to (635, 350)
Screenshot: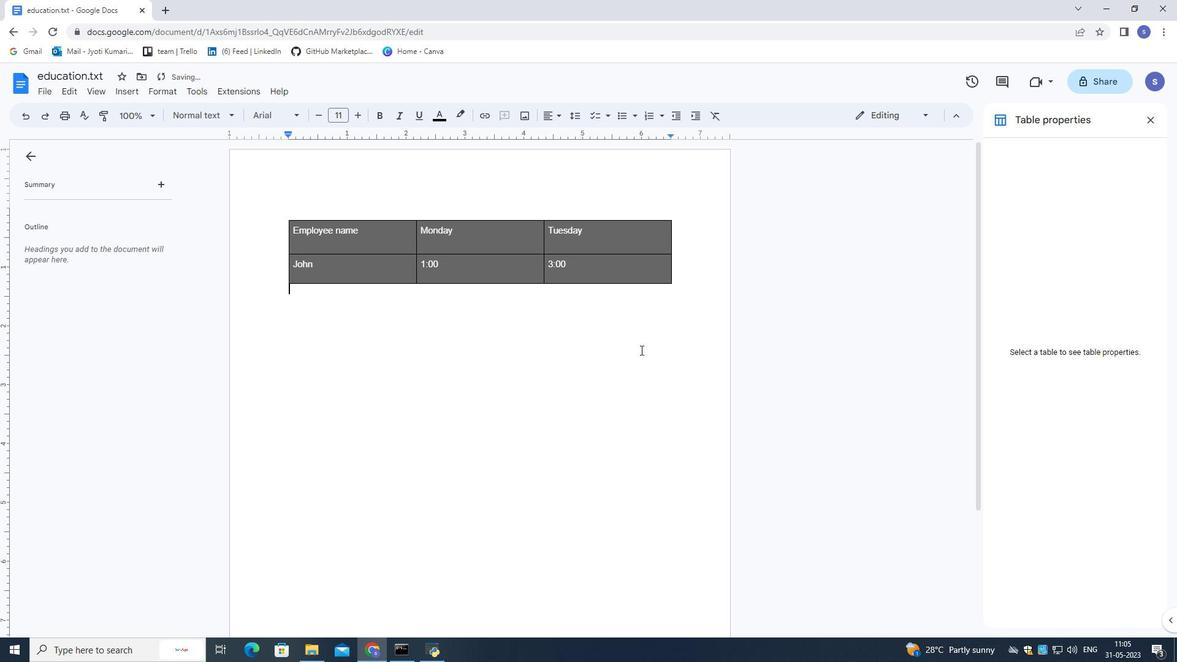 
Action: Mouse pressed left at (635, 350)
Screenshot: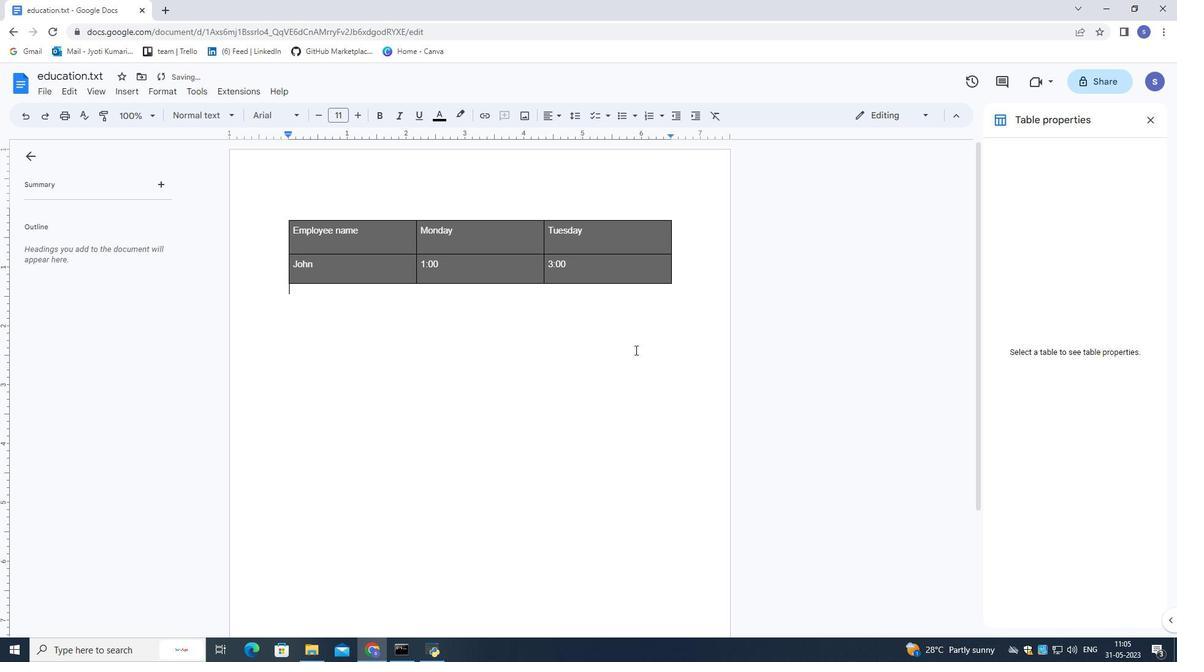 
